 Task: Emphasize the color of a flower against a monochromatic background.
Action: Mouse moved to (681, 450)
Screenshot: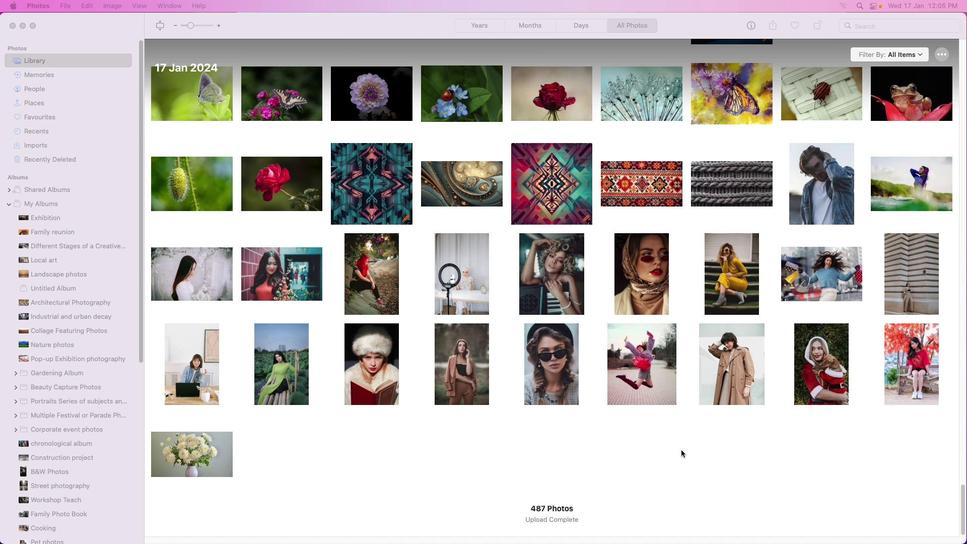 
Action: Mouse pressed left at (681, 450)
Screenshot: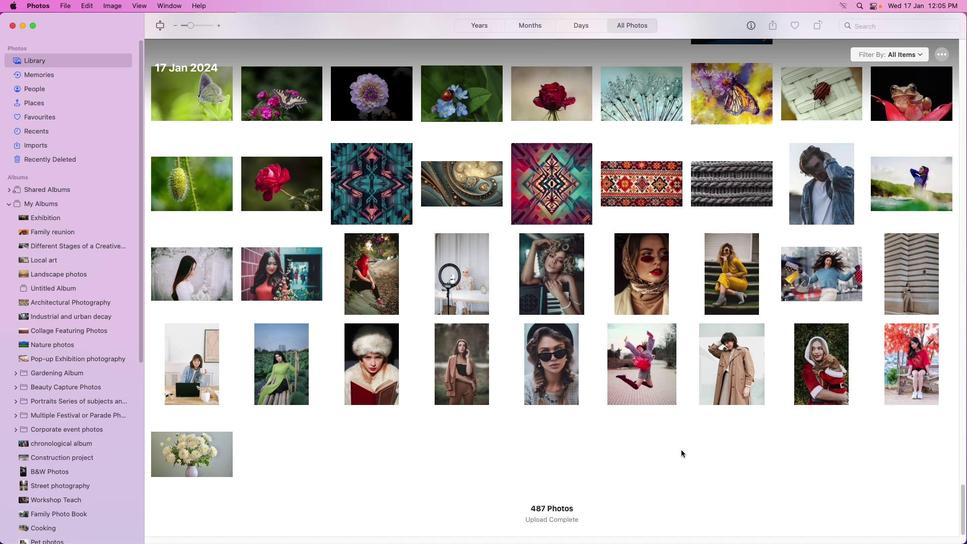 
Action: Mouse moved to (226, 449)
Screenshot: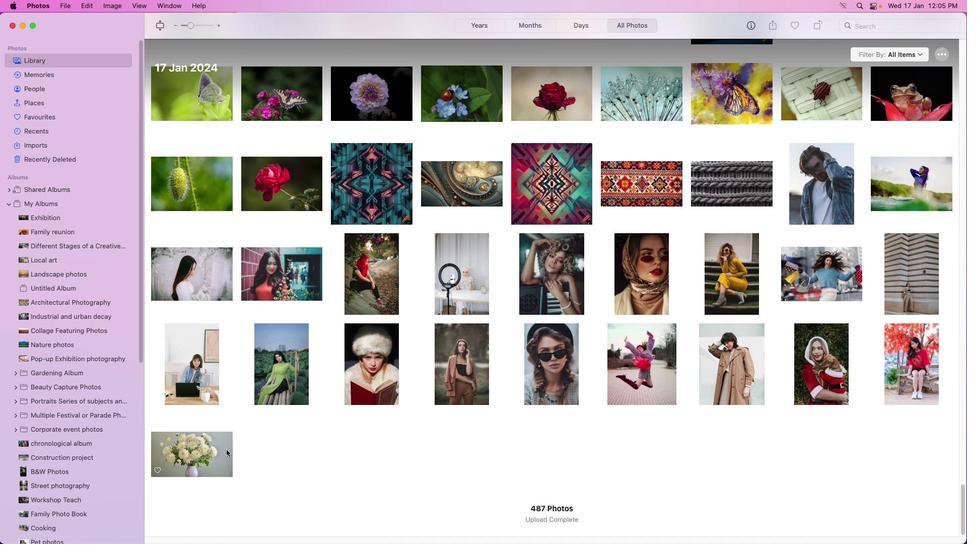 
Action: Mouse pressed left at (226, 449)
Screenshot: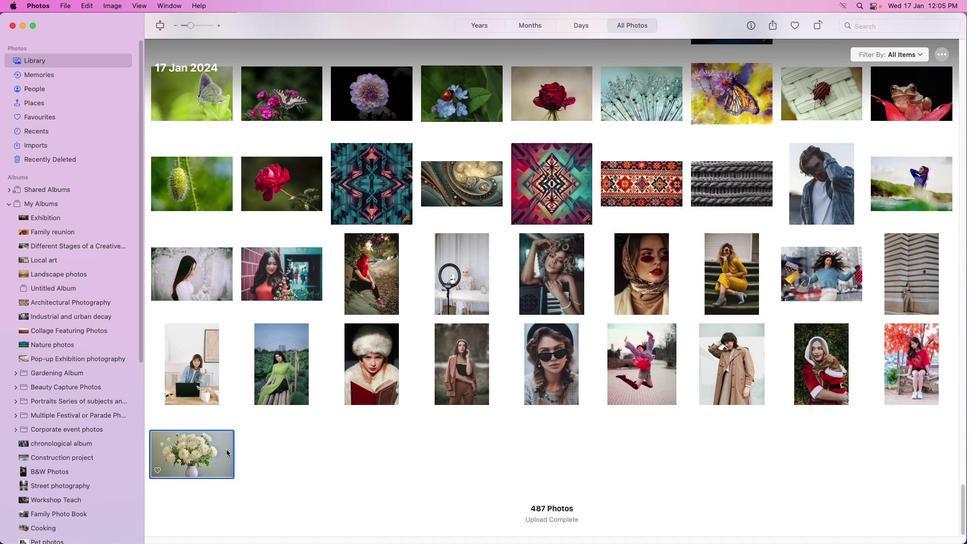 
Action: Mouse moved to (227, 450)
Screenshot: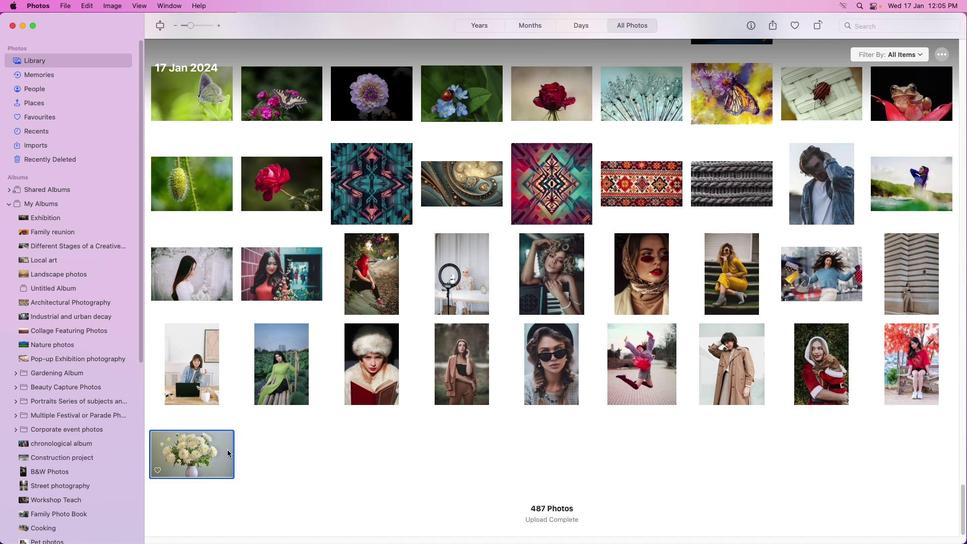 
Action: Mouse pressed left at (227, 450)
Screenshot: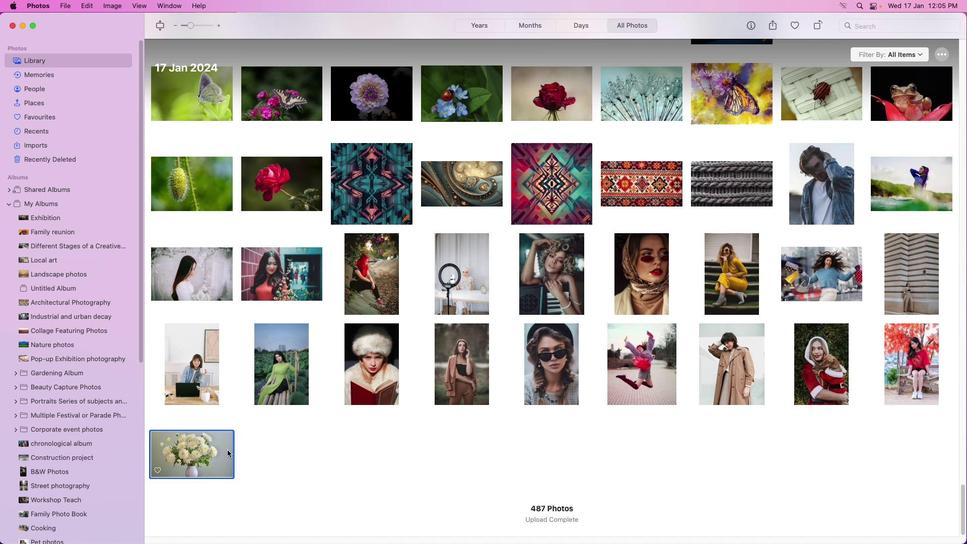 
Action: Mouse pressed left at (227, 450)
Screenshot: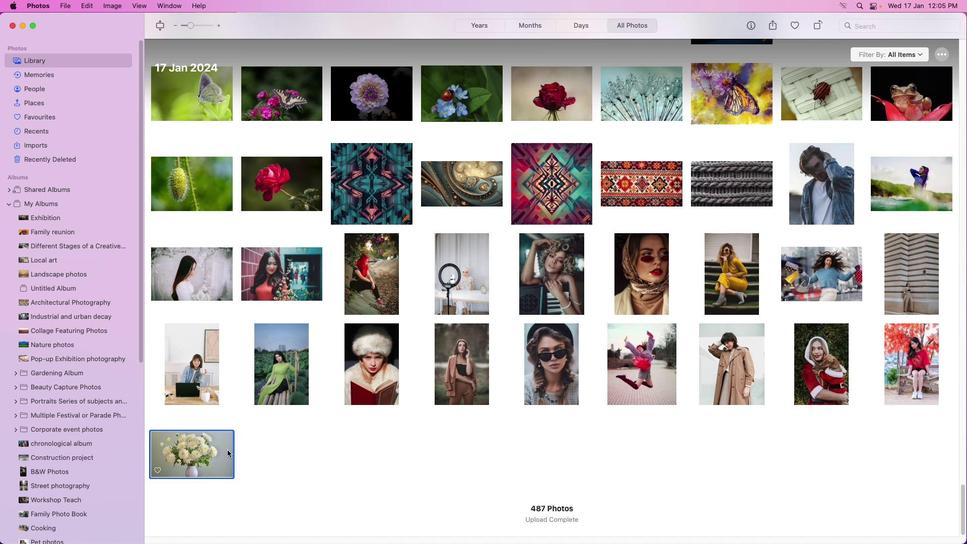 
Action: Mouse moved to (944, 28)
Screenshot: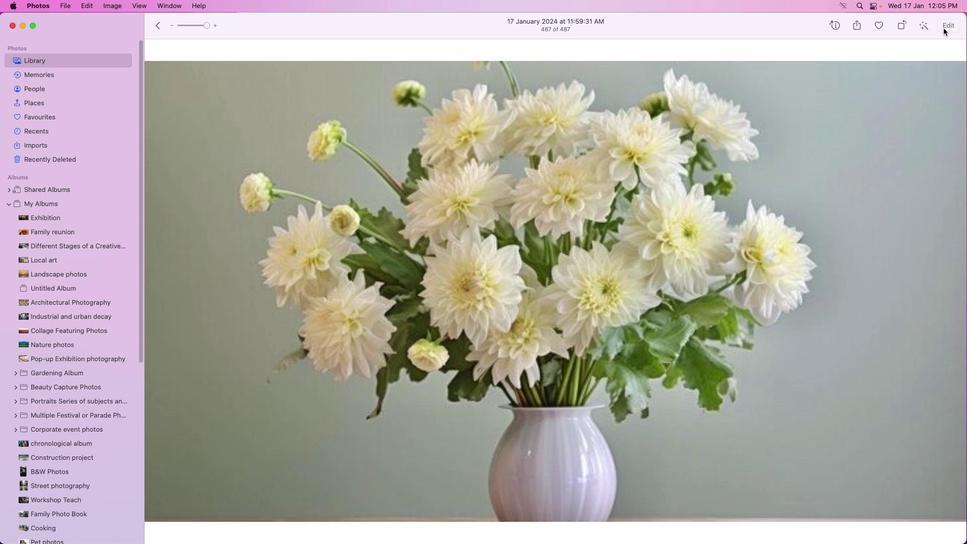 
Action: Mouse pressed left at (944, 28)
Screenshot: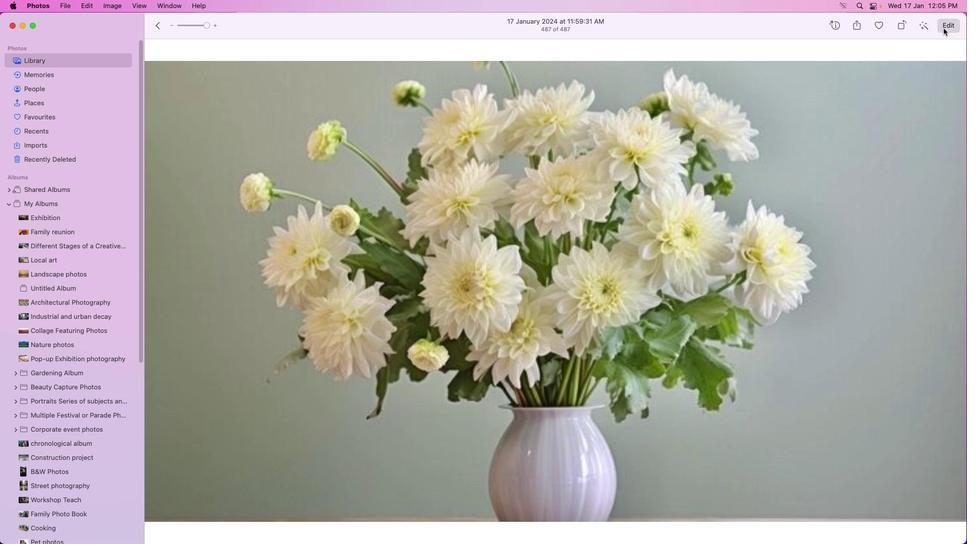 
Action: Mouse moved to (930, 115)
Screenshot: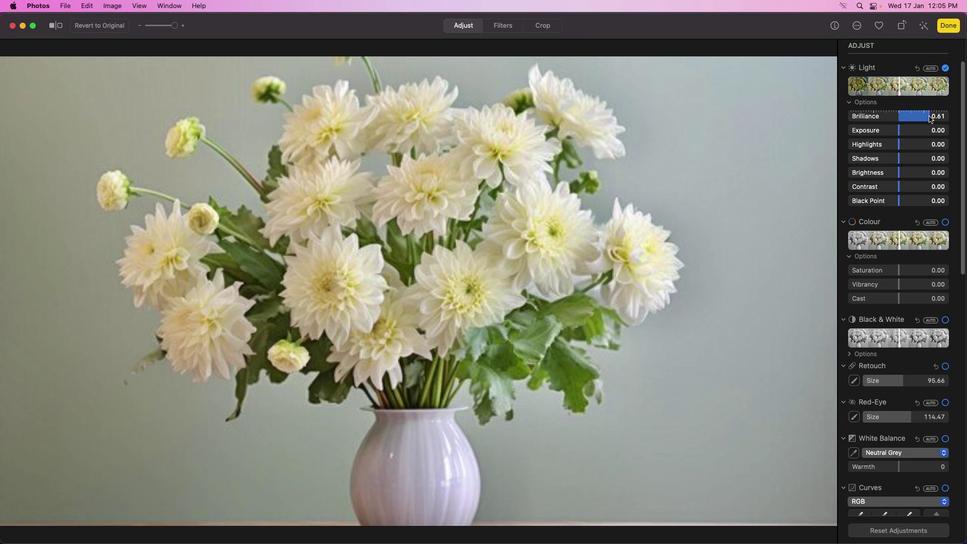 
Action: Mouse pressed left at (930, 115)
Screenshot: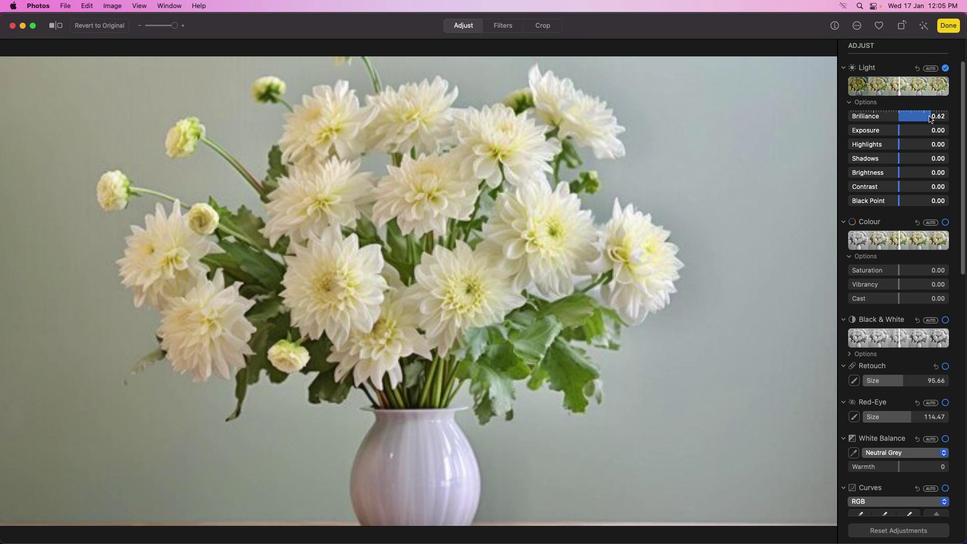 
Action: Mouse moved to (887, 106)
Screenshot: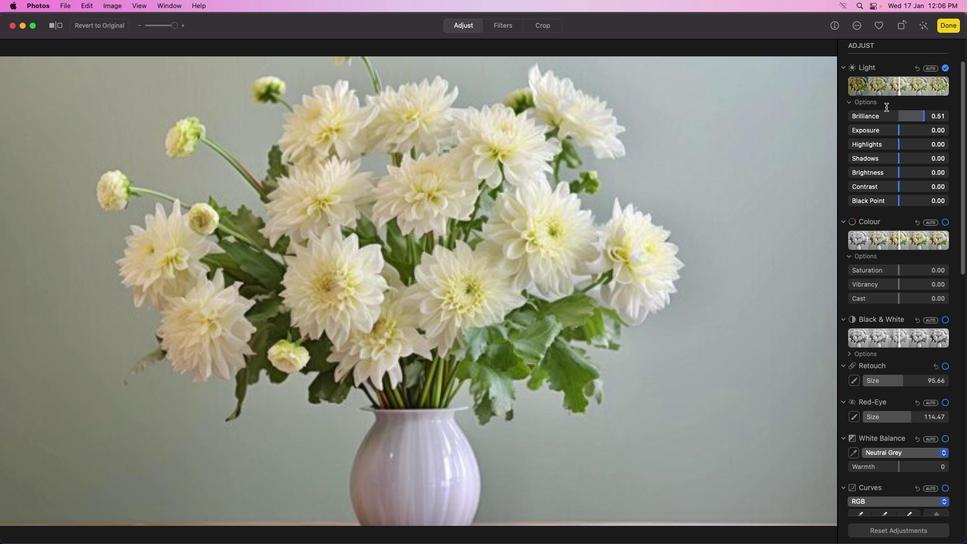 
Action: Mouse pressed left at (887, 106)
Screenshot: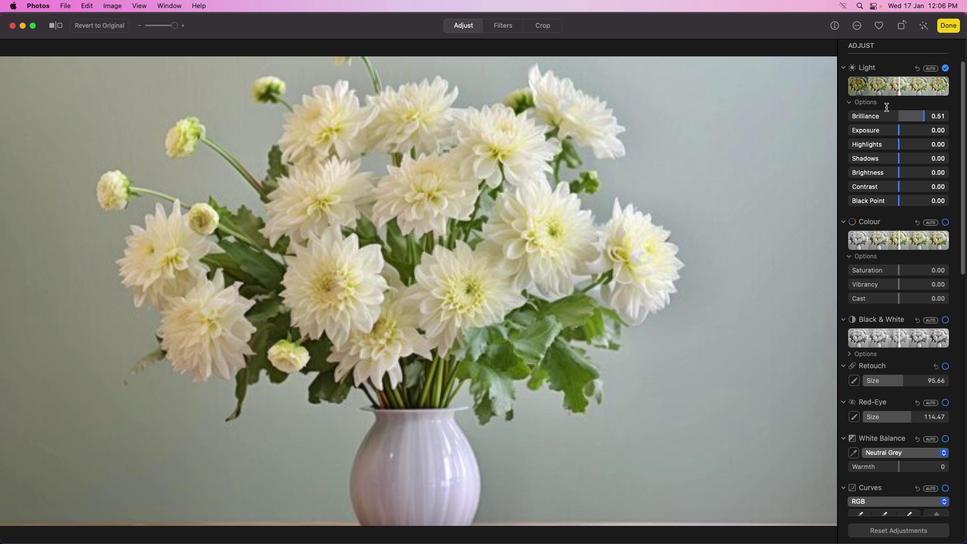 
Action: Mouse moved to (900, 136)
Screenshot: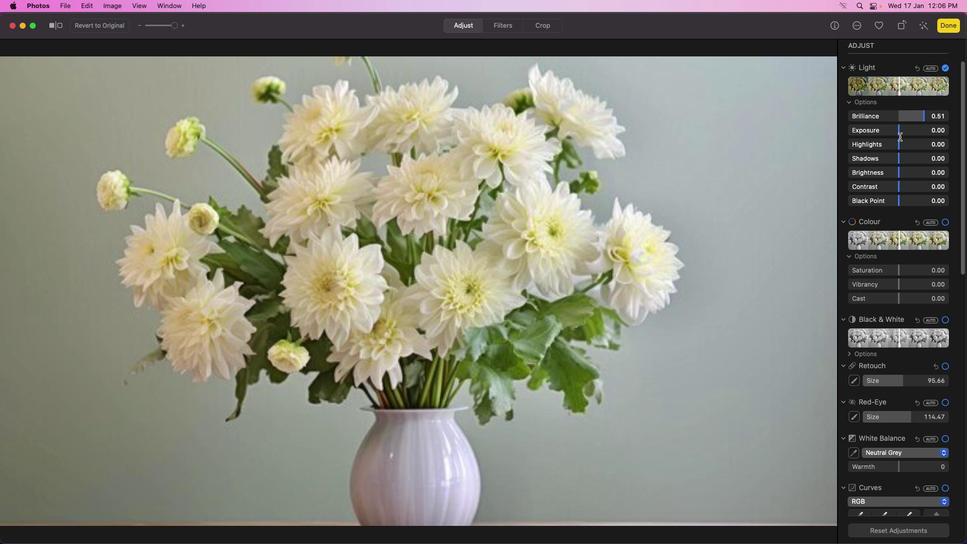 
Action: Mouse pressed left at (900, 136)
Screenshot: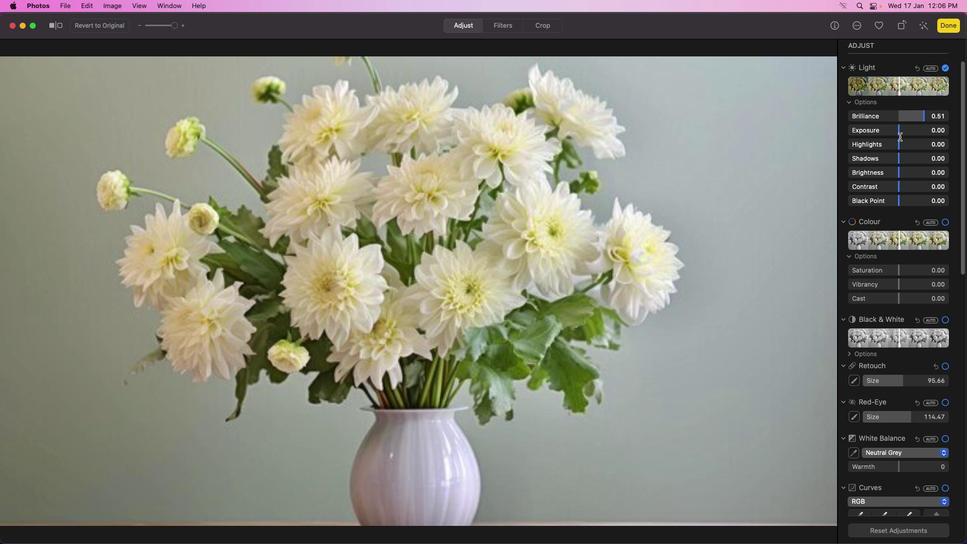 
Action: Mouse moved to (899, 130)
Screenshot: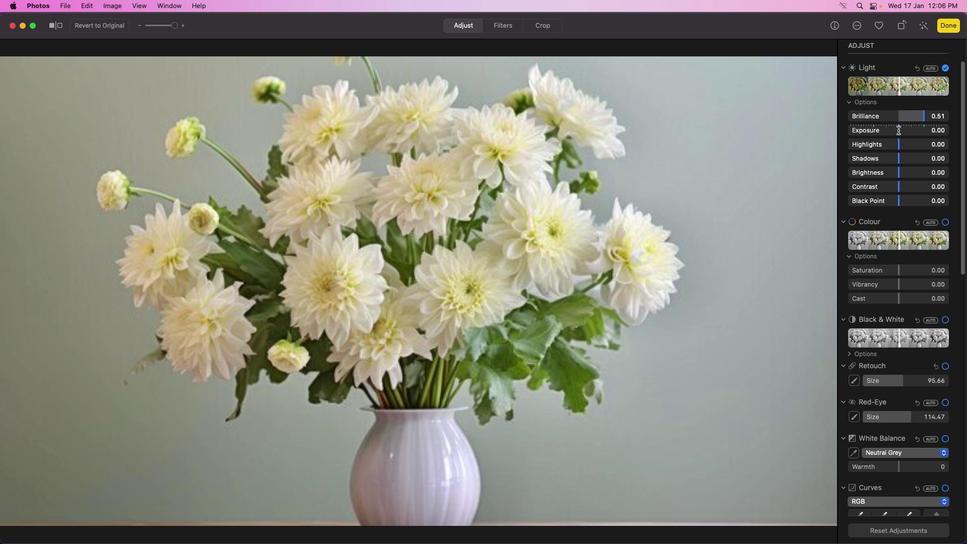 
Action: Mouse pressed left at (899, 130)
Screenshot: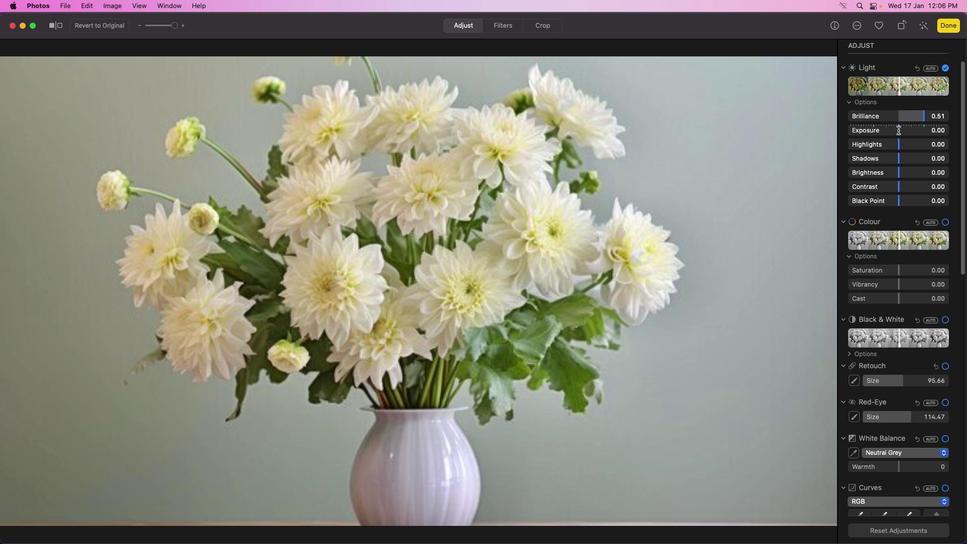
Action: Mouse moved to (900, 144)
Screenshot: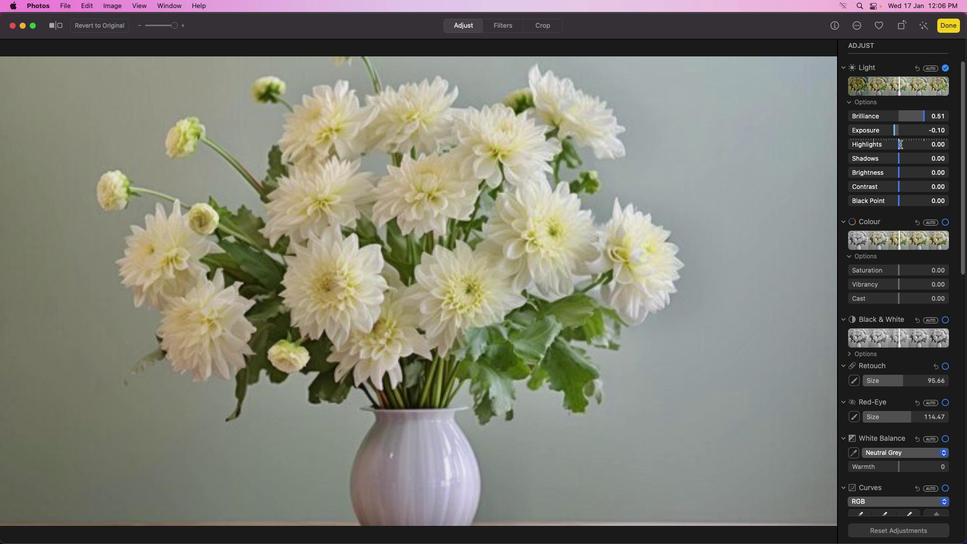 
Action: Mouse pressed left at (900, 144)
Screenshot: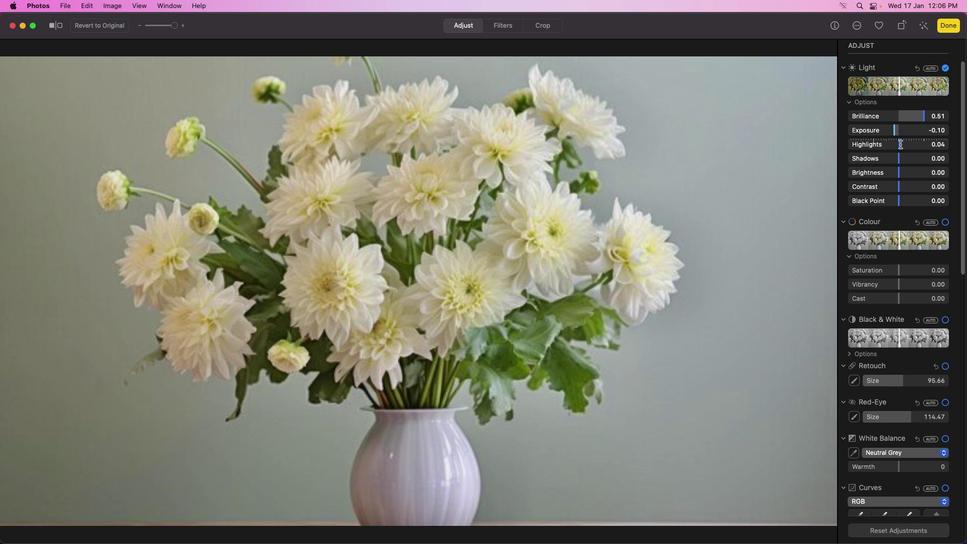 
Action: Mouse moved to (922, 259)
Screenshot: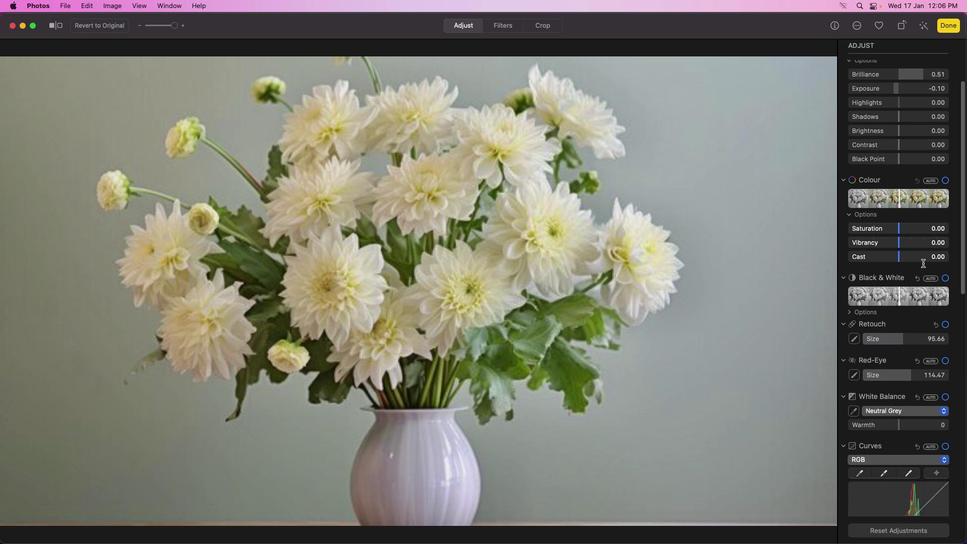 
Action: Mouse scrolled (922, 259) with delta (0, 0)
Screenshot: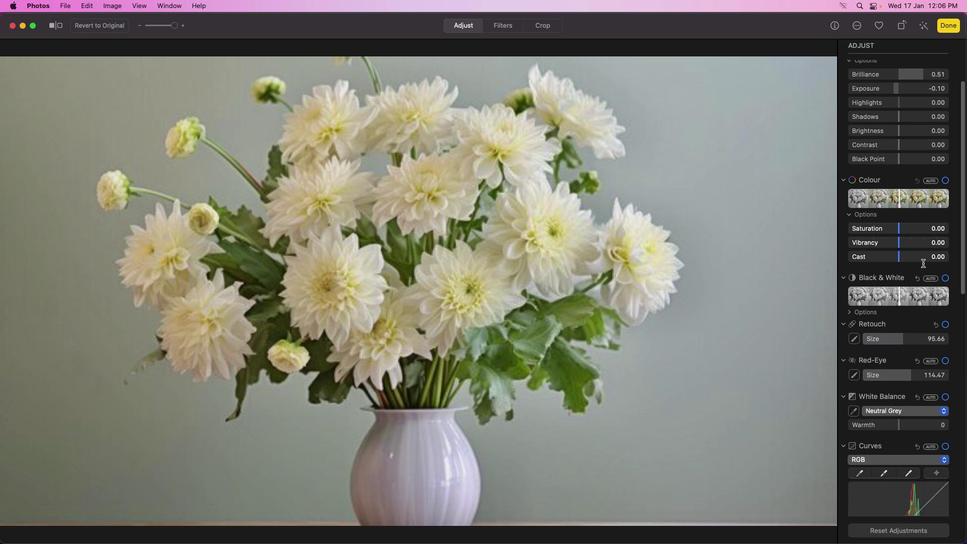
Action: Mouse moved to (923, 261)
Screenshot: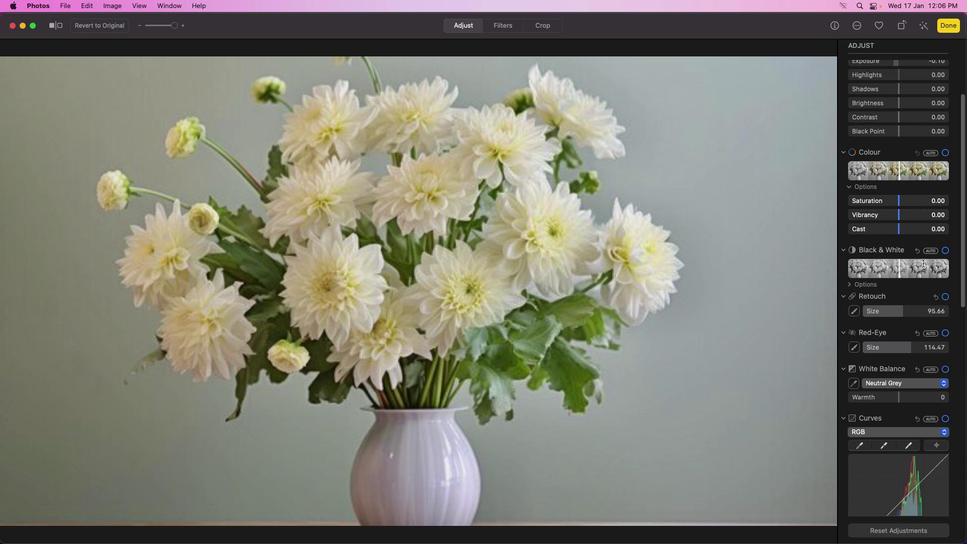 
Action: Mouse scrolled (923, 261) with delta (0, 0)
Screenshot: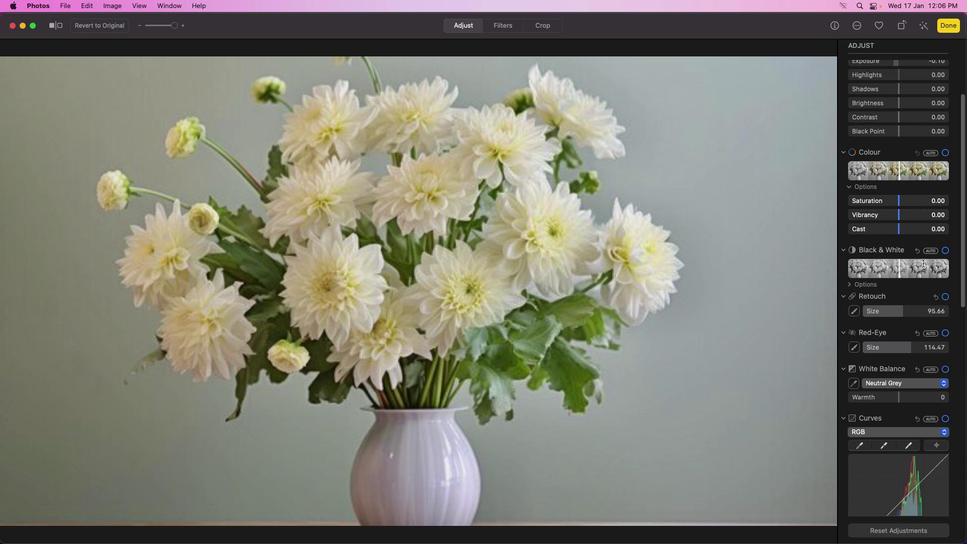 
Action: Mouse moved to (923, 262)
Screenshot: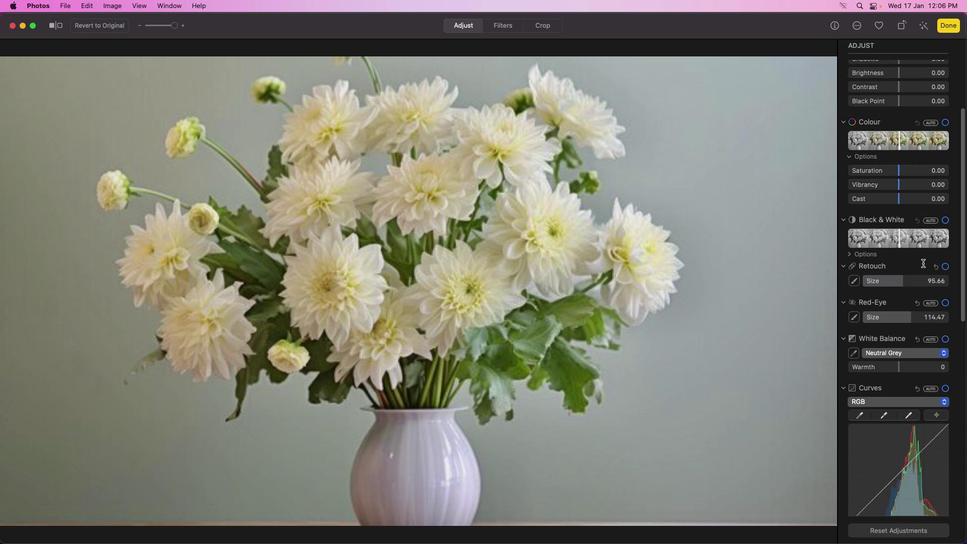 
Action: Mouse scrolled (923, 262) with delta (0, -1)
Screenshot: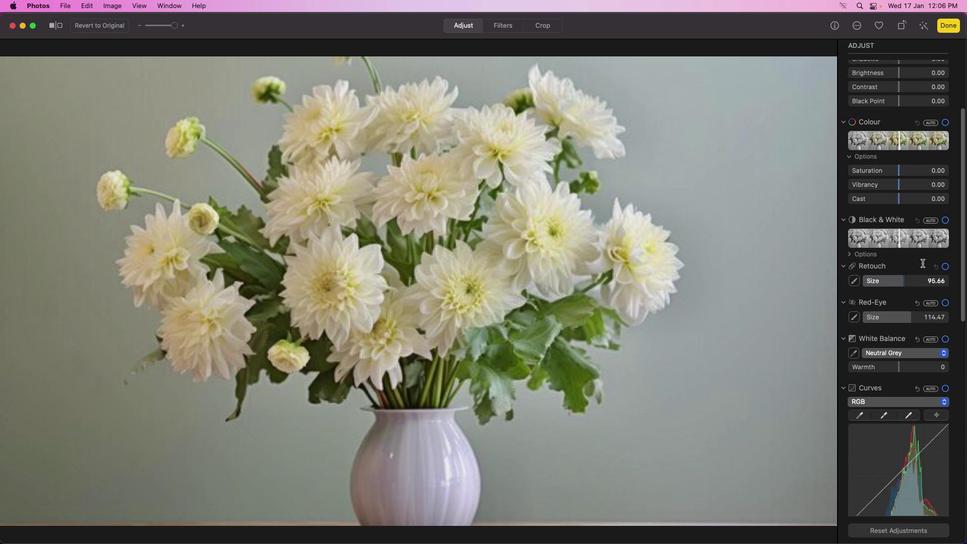 
Action: Mouse moved to (923, 262)
Screenshot: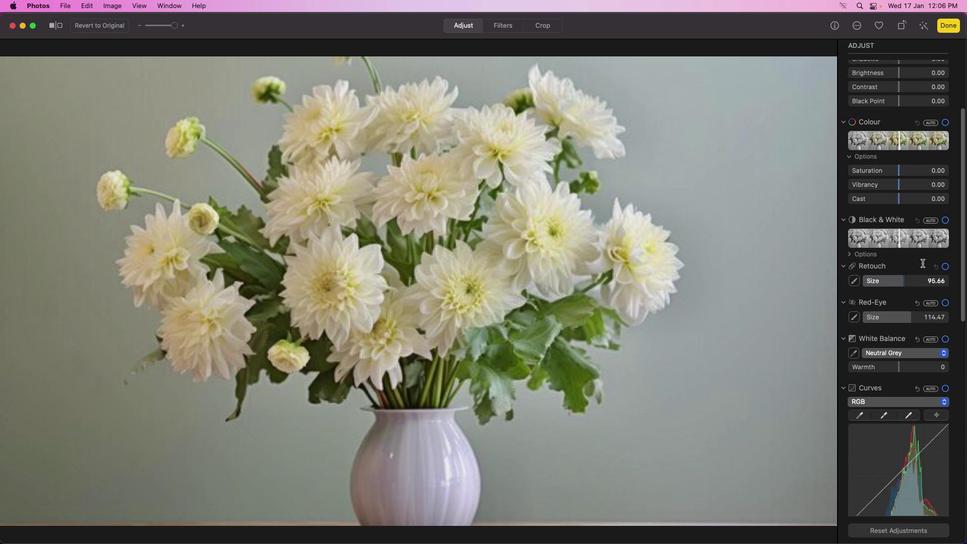 
Action: Mouse scrolled (923, 262) with delta (0, -2)
Screenshot: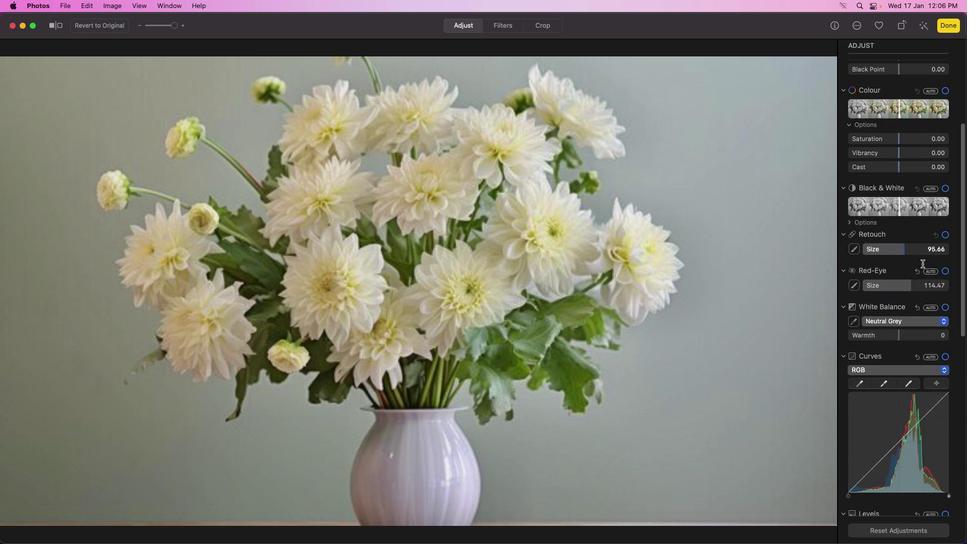 
Action: Mouse moved to (923, 263)
Screenshot: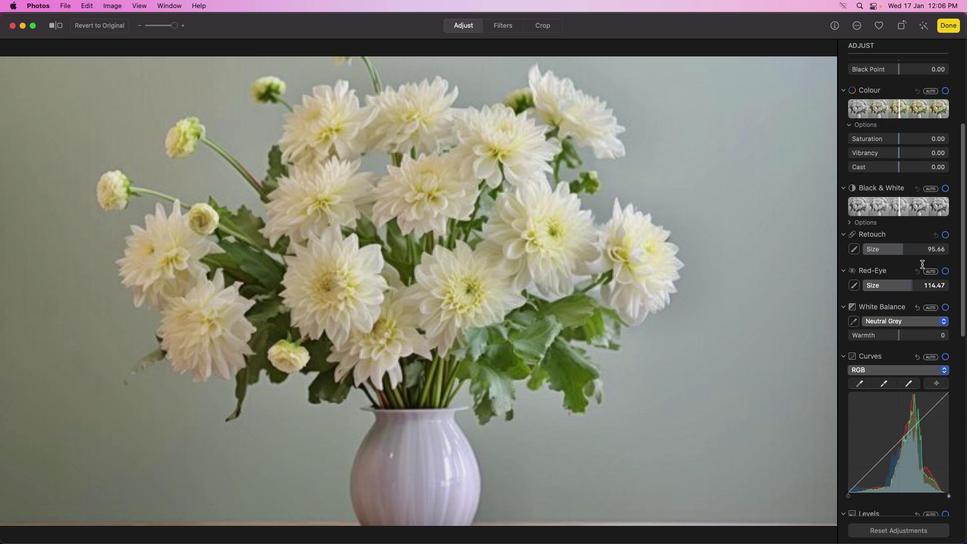 
Action: Mouse scrolled (923, 263) with delta (0, -2)
Screenshot: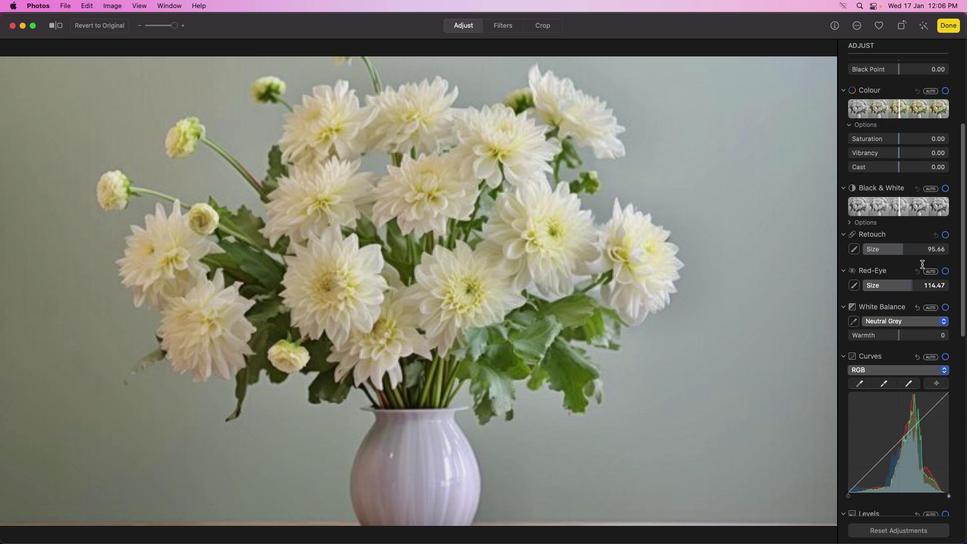 
Action: Mouse moved to (923, 263)
Screenshot: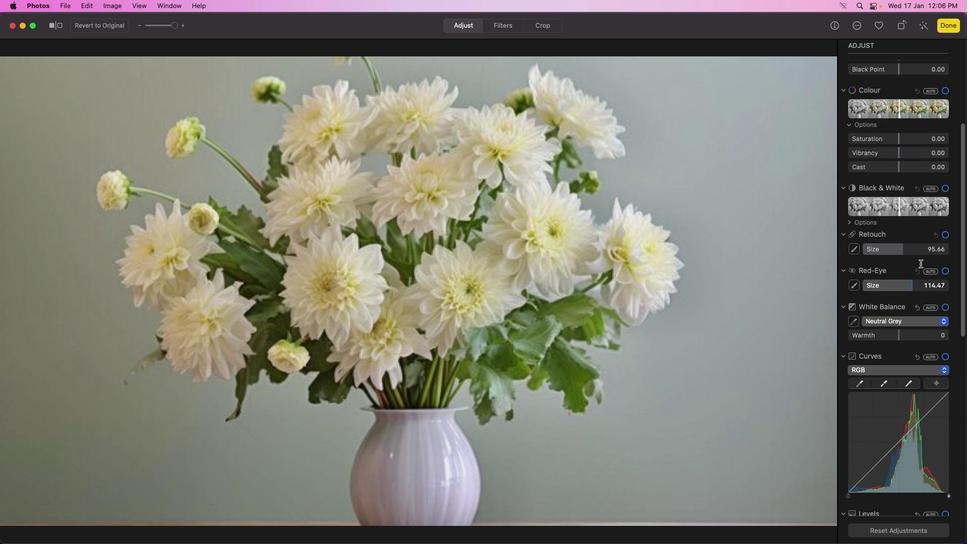
Action: Mouse scrolled (923, 263) with delta (0, -3)
Screenshot: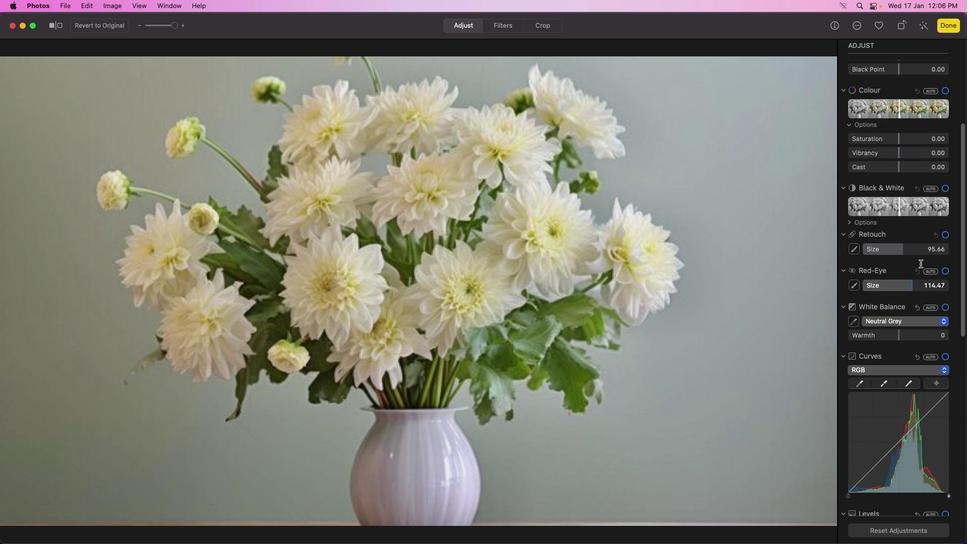 
Action: Mouse moved to (923, 263)
Screenshot: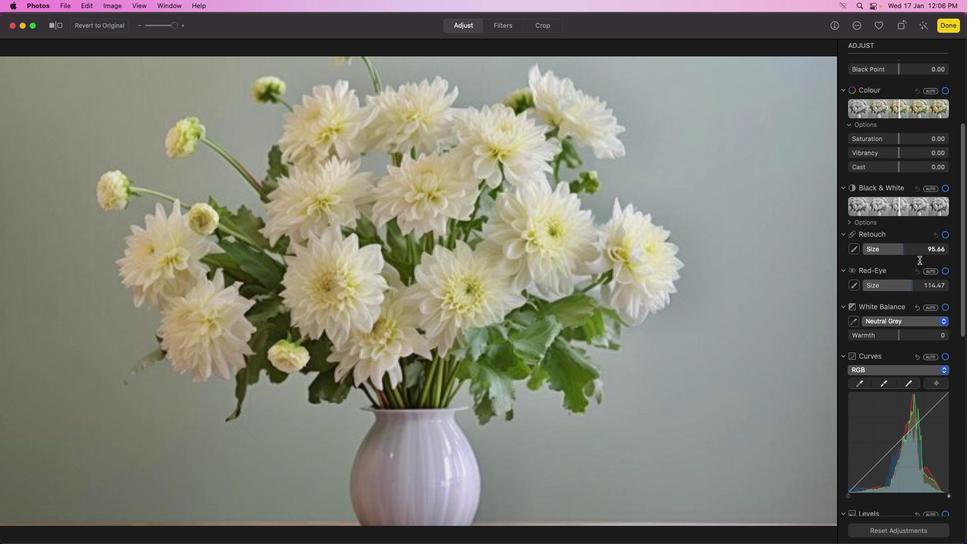 
Action: Mouse scrolled (923, 263) with delta (0, -3)
Screenshot: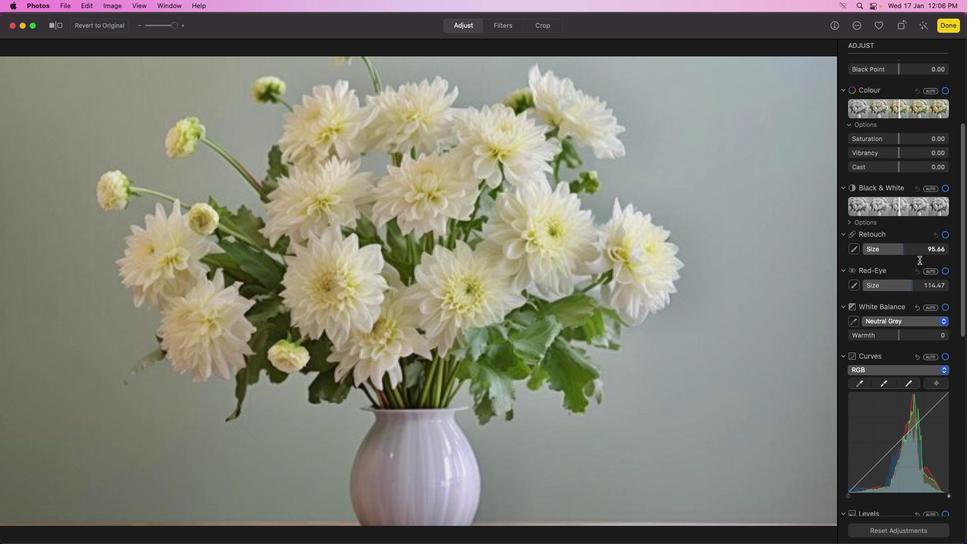 
Action: Mouse moved to (919, 265)
Screenshot: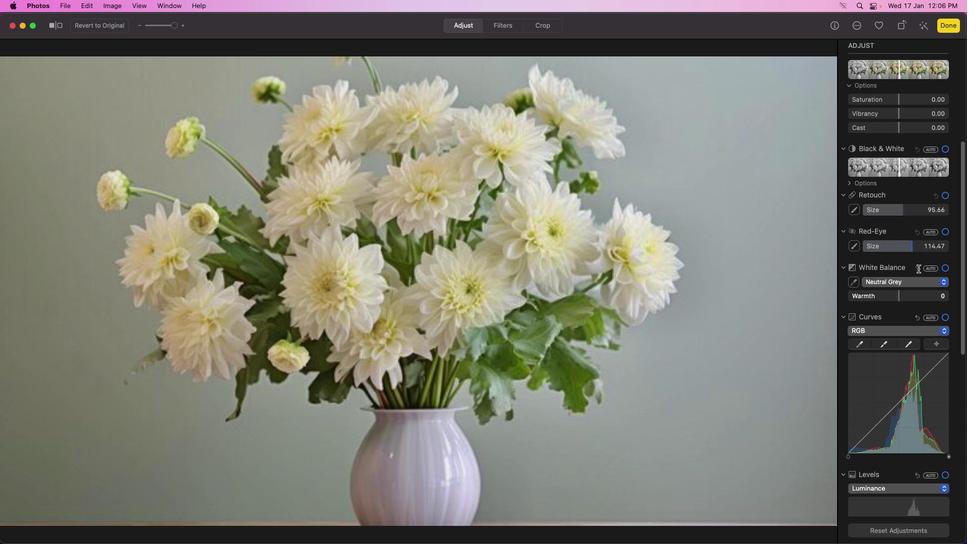 
Action: Mouse scrolled (919, 265) with delta (0, 0)
Screenshot: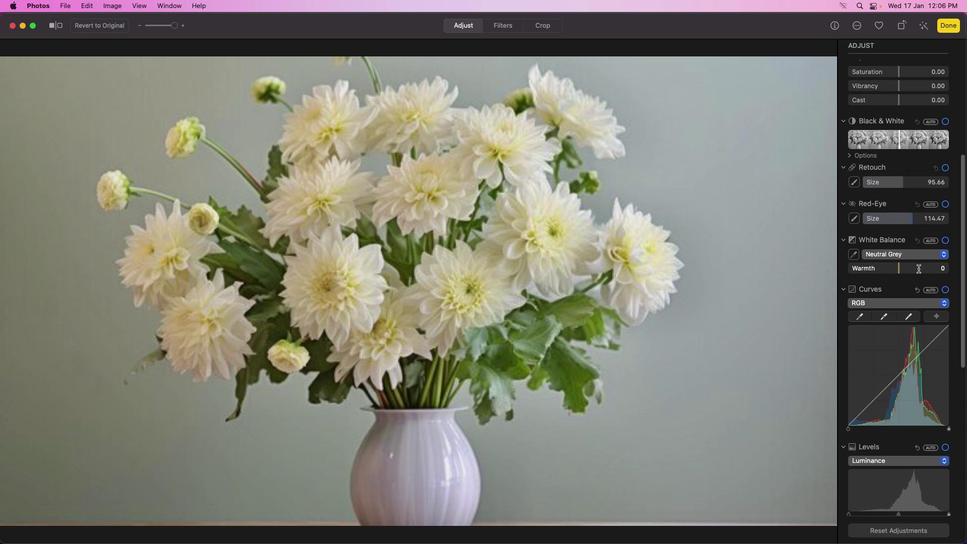 
Action: Mouse moved to (919, 267)
Screenshot: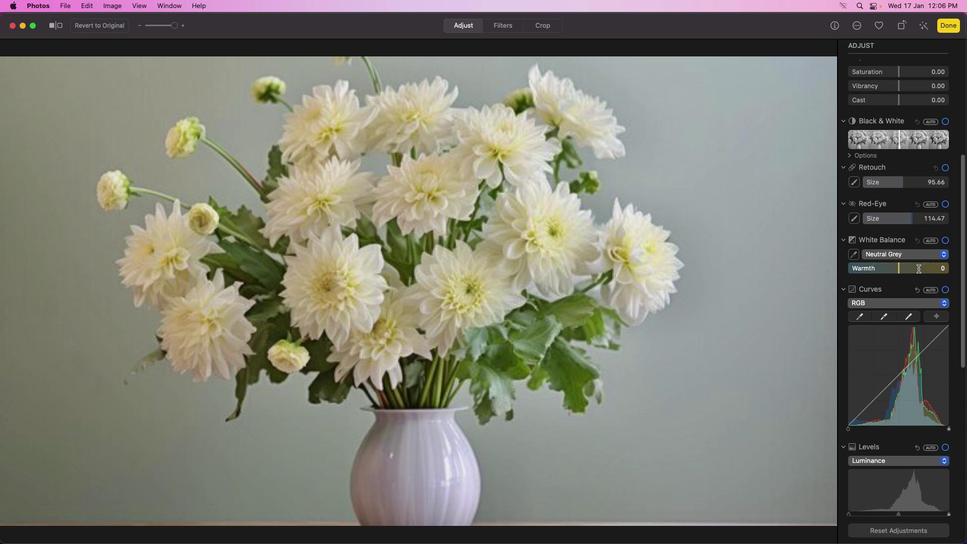 
Action: Mouse scrolled (919, 267) with delta (0, 0)
Screenshot: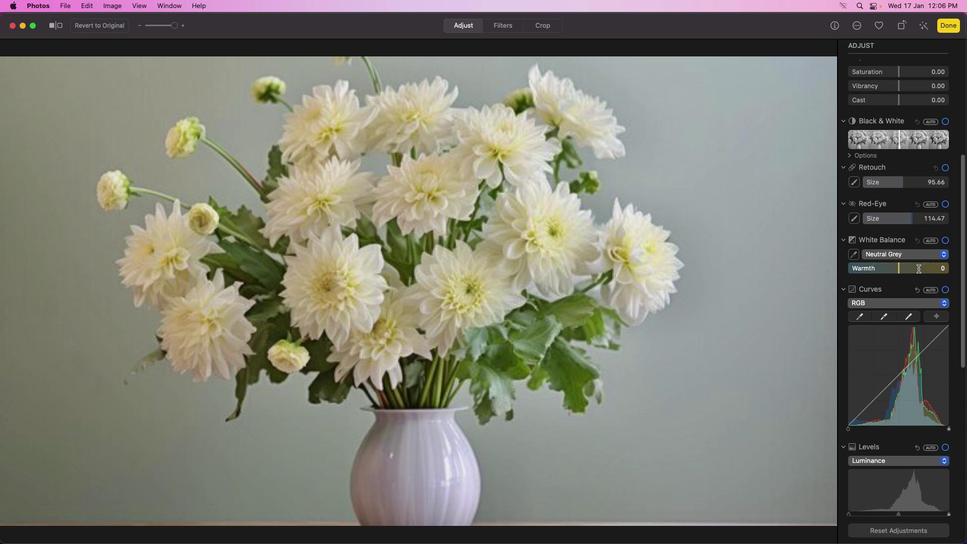 
Action: Mouse moved to (918, 268)
Screenshot: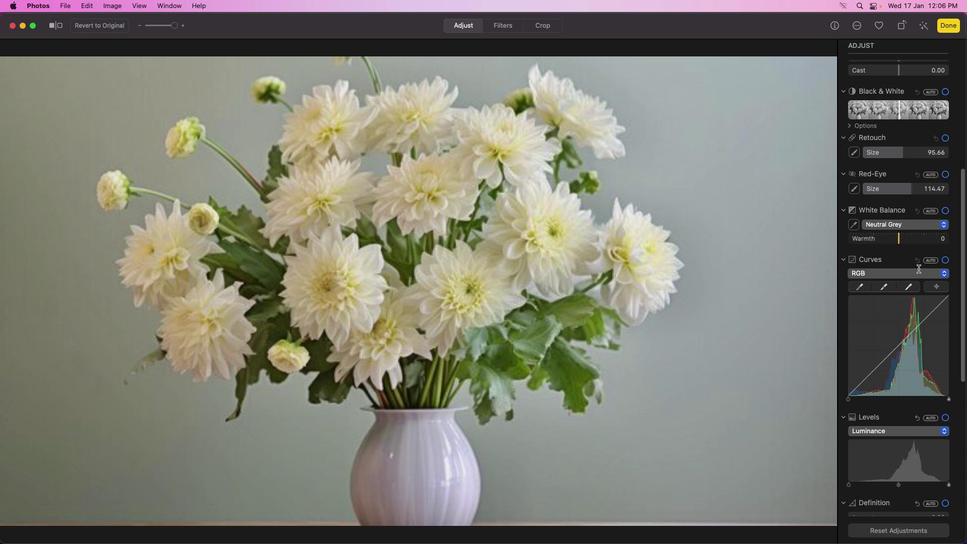 
Action: Mouse scrolled (918, 268) with delta (0, -1)
Screenshot: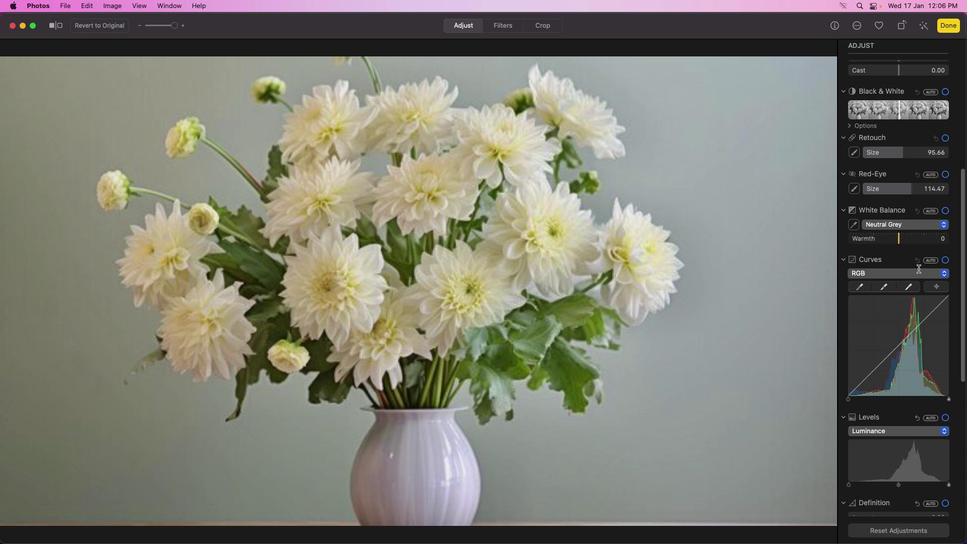 
Action: Mouse scrolled (918, 268) with delta (0, -2)
Screenshot: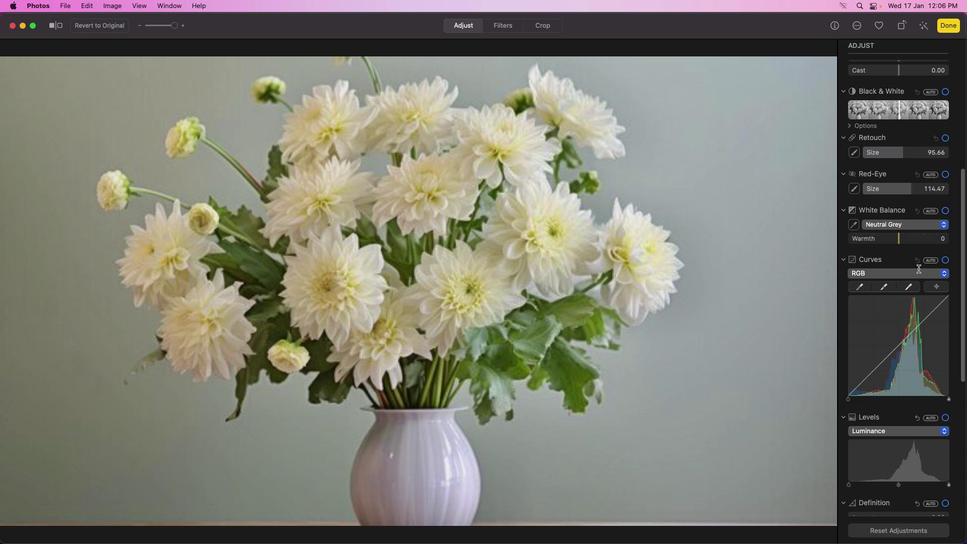 
Action: Mouse moved to (918, 268)
Screenshot: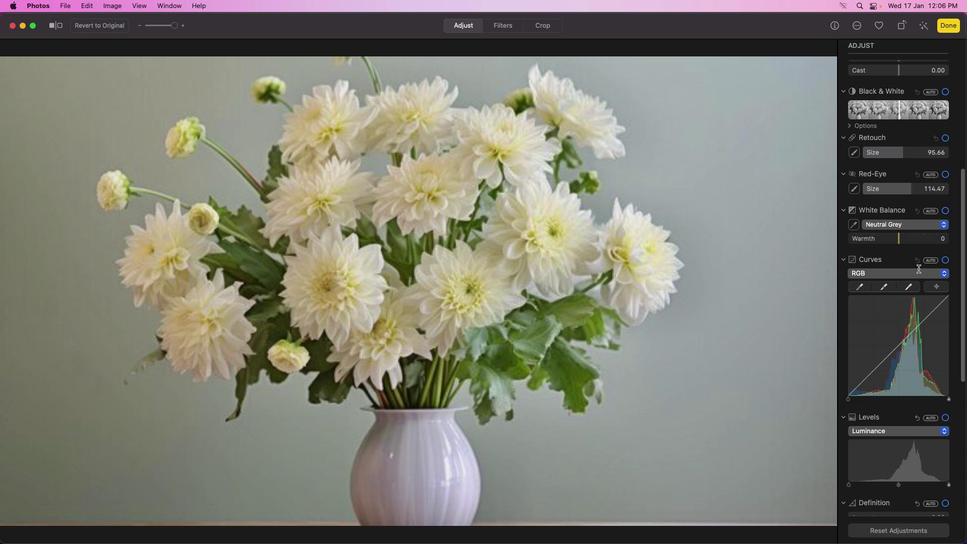 
Action: Mouse scrolled (918, 268) with delta (0, -2)
Screenshot: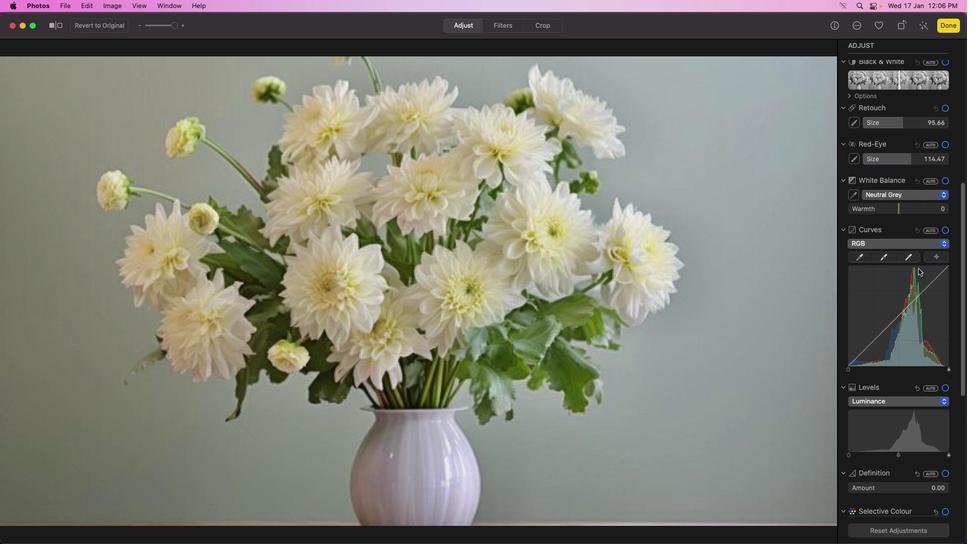 
Action: Mouse scrolled (918, 268) with delta (0, -2)
Screenshot: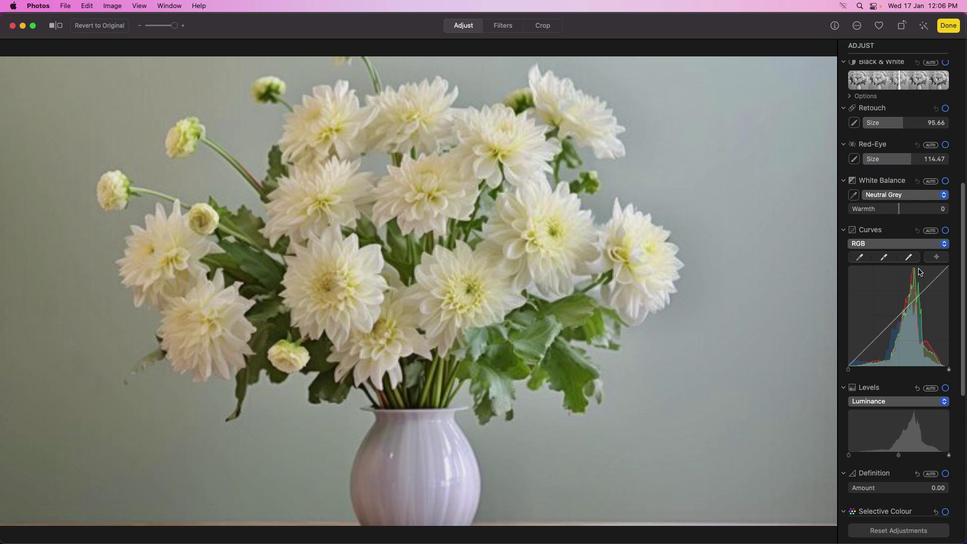 
Action: Mouse scrolled (918, 268) with delta (0, -2)
Screenshot: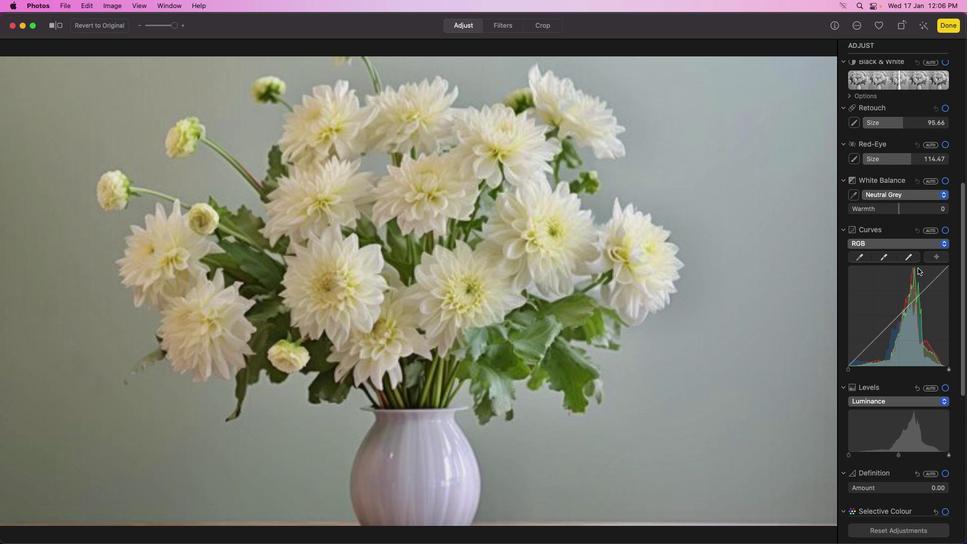
Action: Mouse moved to (915, 265)
Screenshot: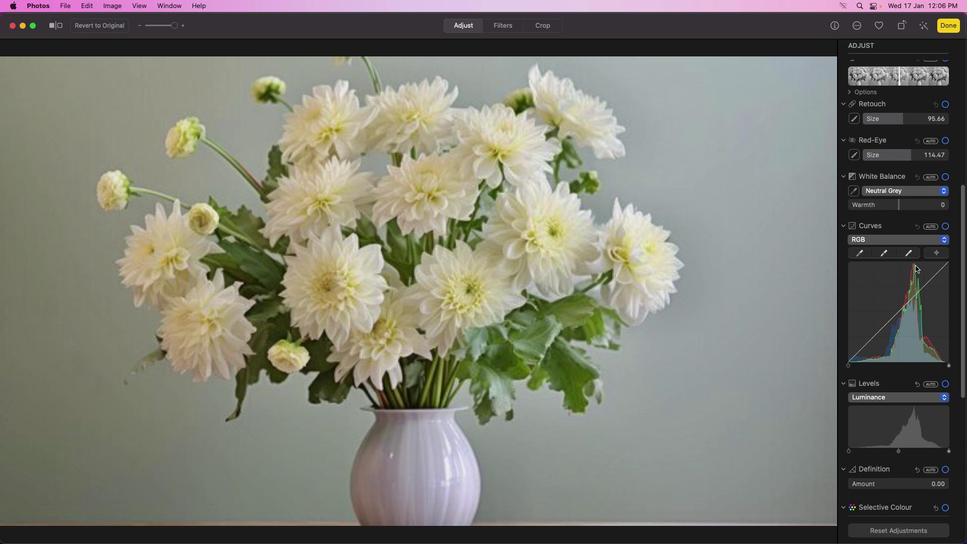
Action: Mouse scrolled (915, 265) with delta (0, 0)
Screenshot: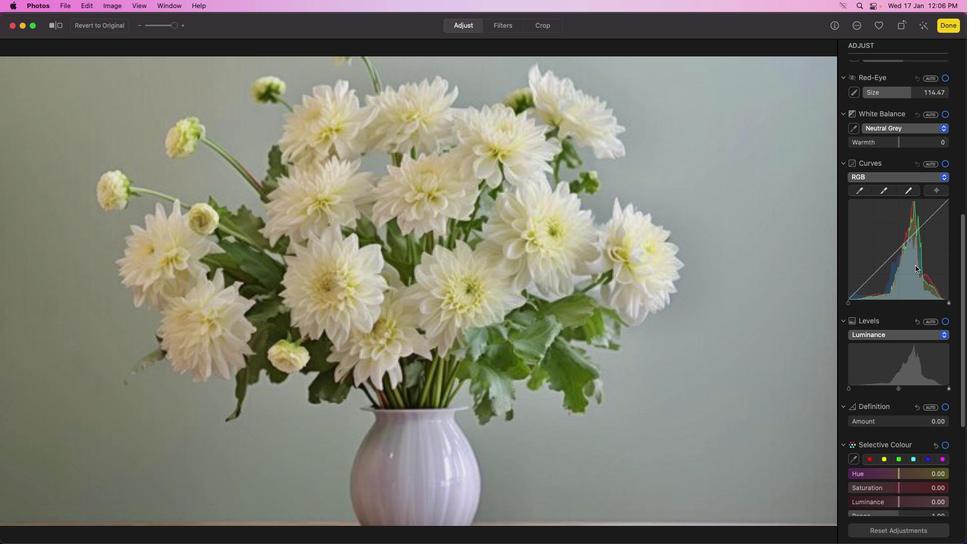 
Action: Mouse scrolled (915, 265) with delta (0, 0)
Screenshot: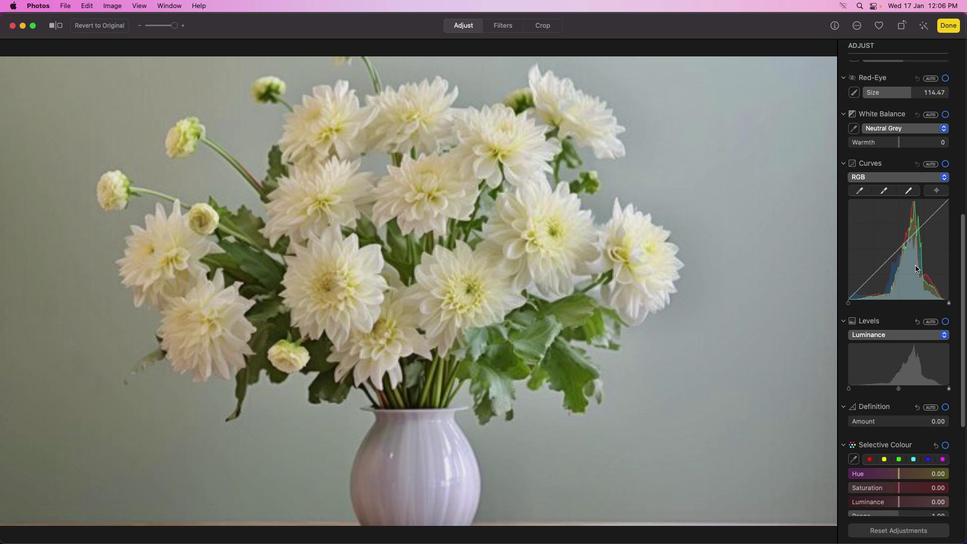 
Action: Mouse scrolled (915, 265) with delta (0, -1)
Screenshot: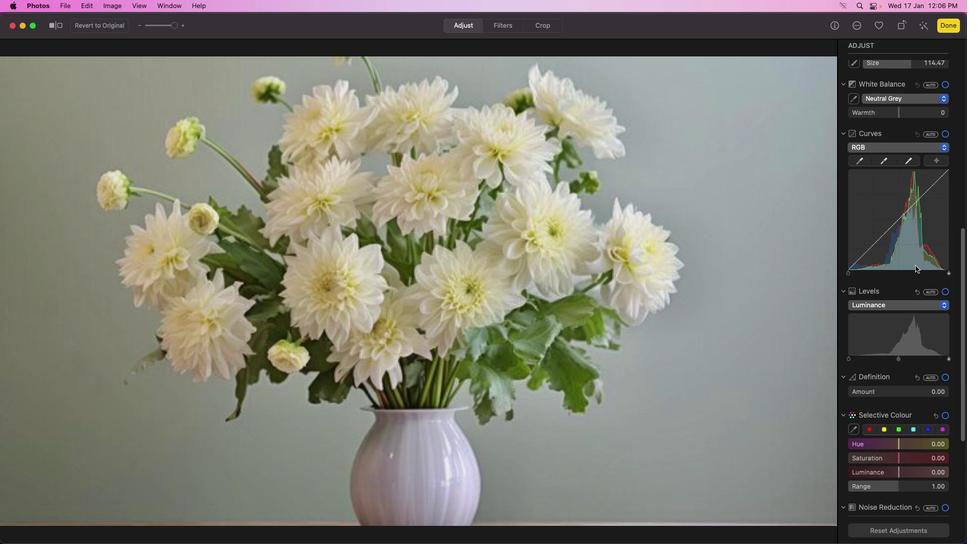 
Action: Mouse scrolled (915, 265) with delta (0, -2)
Screenshot: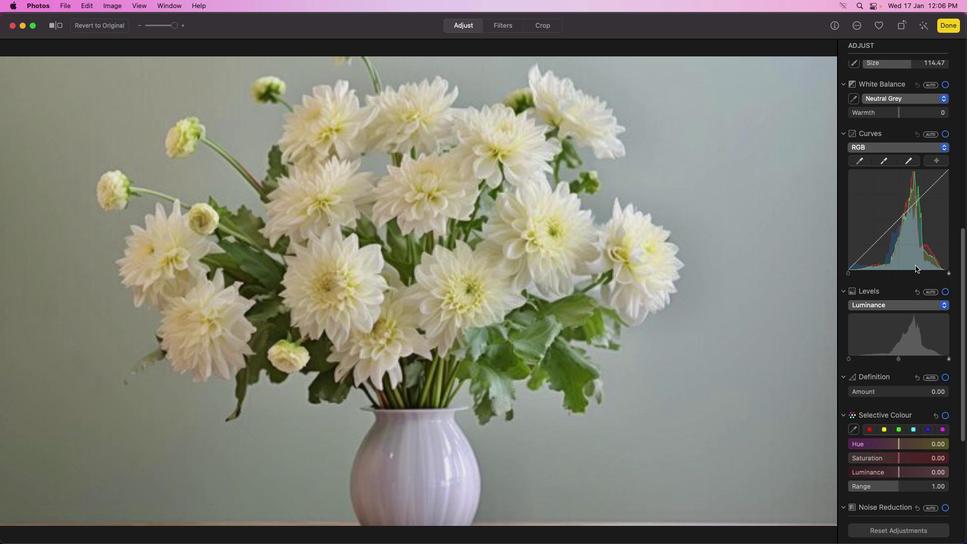 
Action: Mouse scrolled (915, 265) with delta (0, -2)
Screenshot: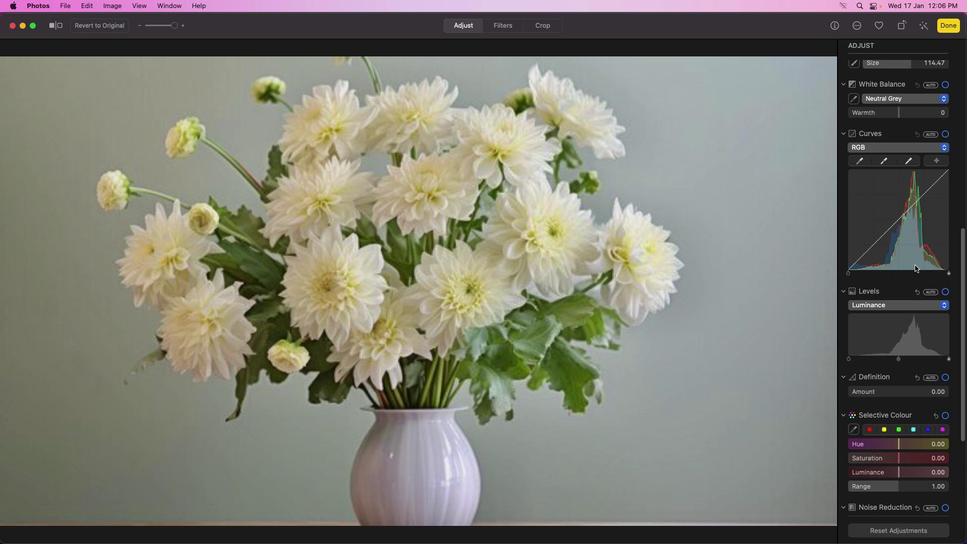 
Action: Mouse scrolled (915, 265) with delta (0, -2)
Screenshot: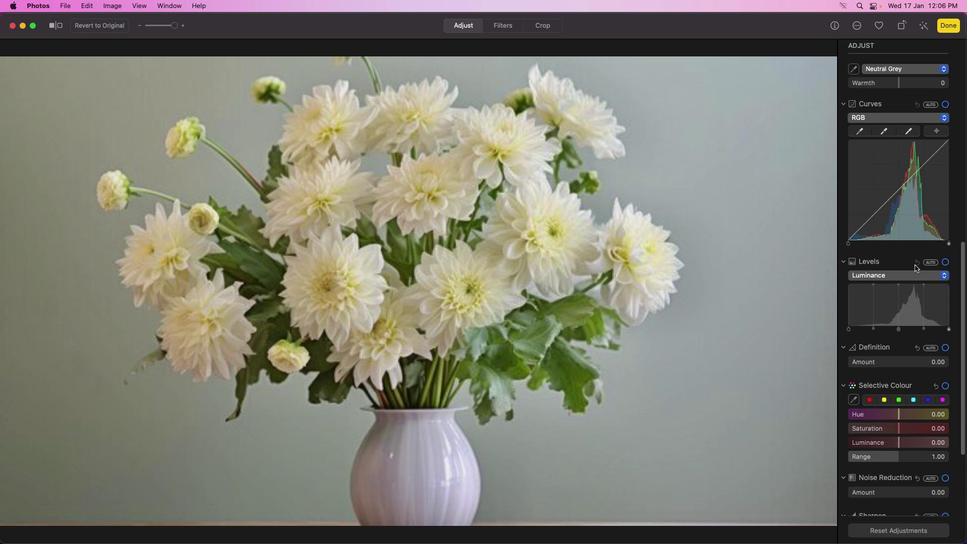 
Action: Mouse moved to (915, 265)
Screenshot: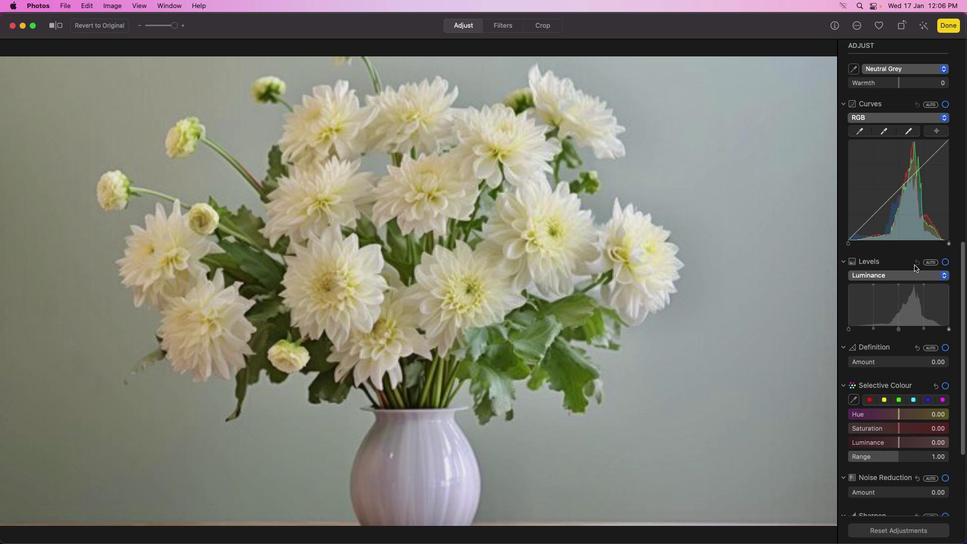 
Action: Mouse scrolled (915, 265) with delta (0, -2)
Screenshot: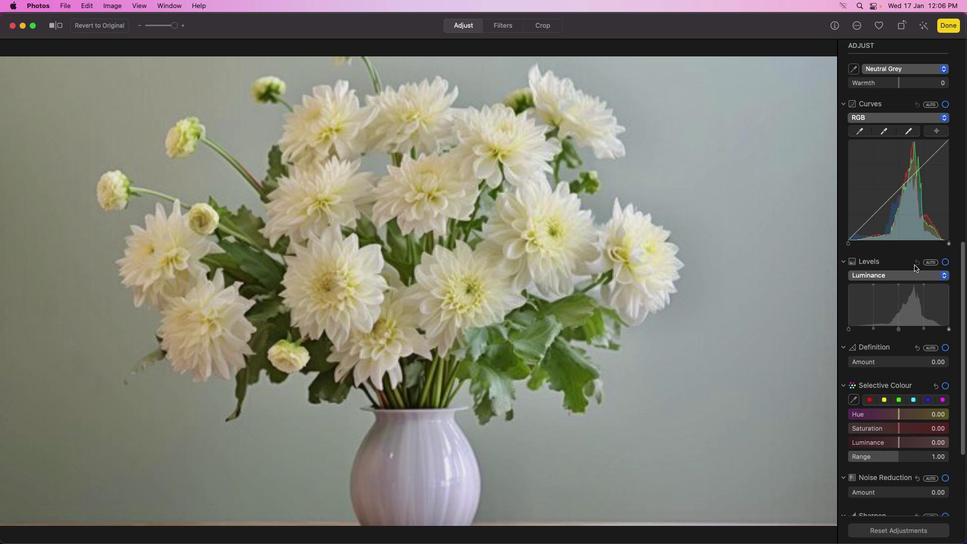 
Action: Mouse moved to (914, 287)
Screenshot: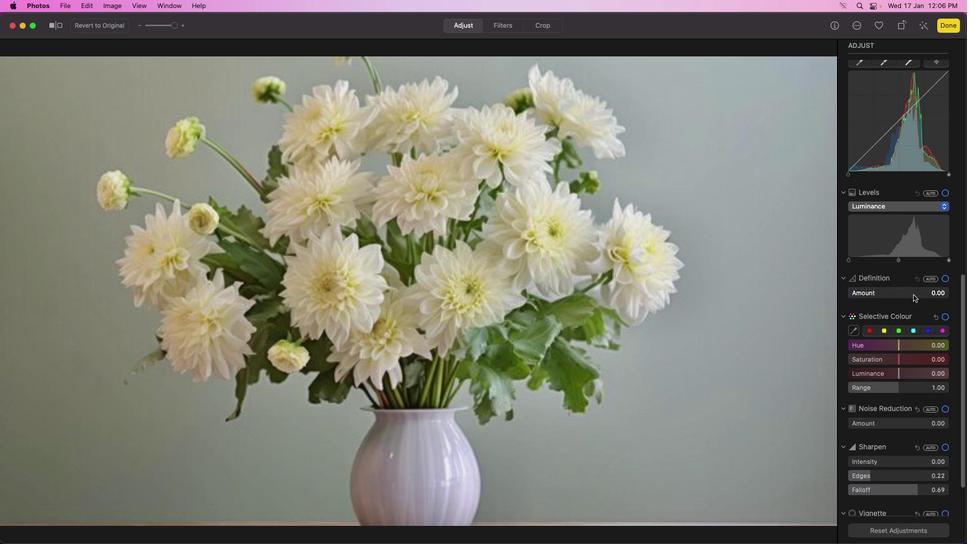 
Action: Mouse scrolled (914, 287) with delta (0, 0)
Screenshot: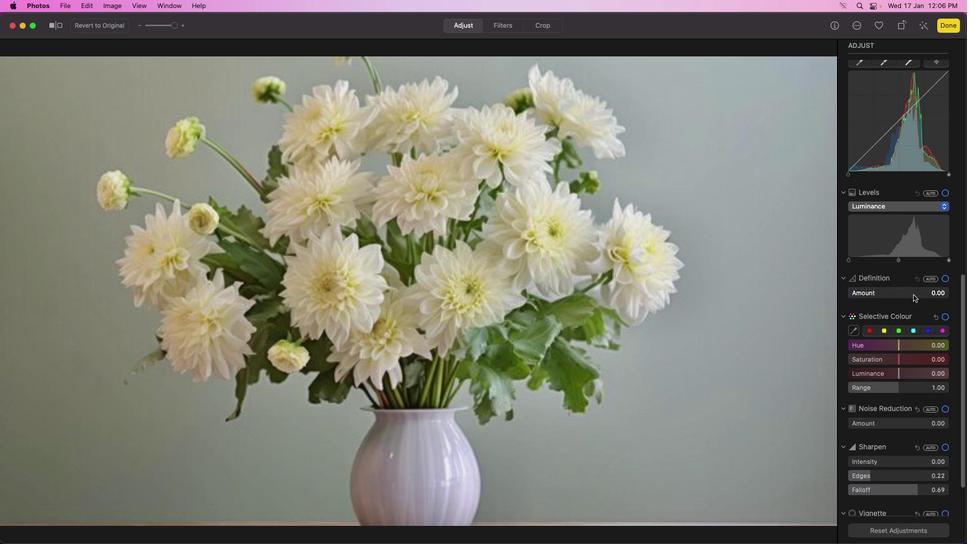 
Action: Mouse moved to (914, 294)
Screenshot: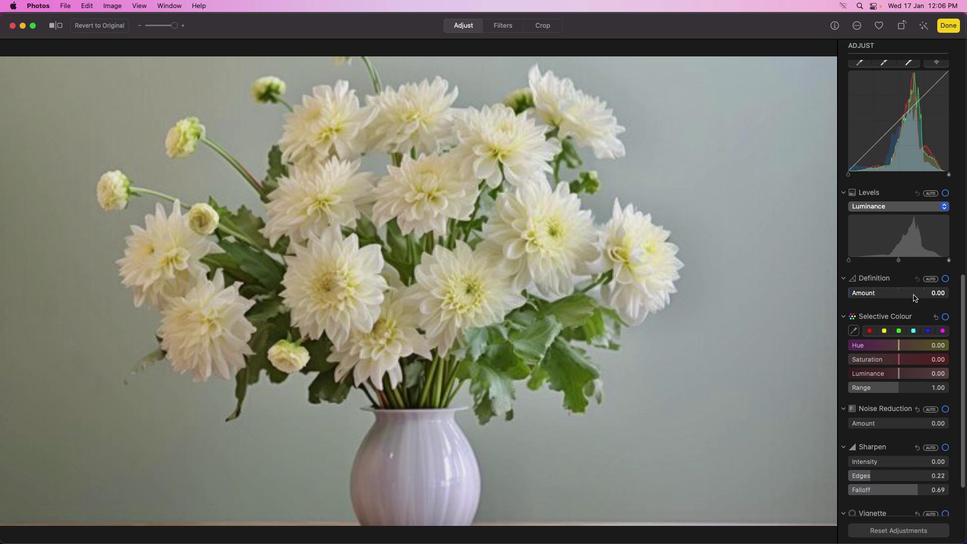 
Action: Mouse scrolled (914, 294) with delta (0, 0)
Screenshot: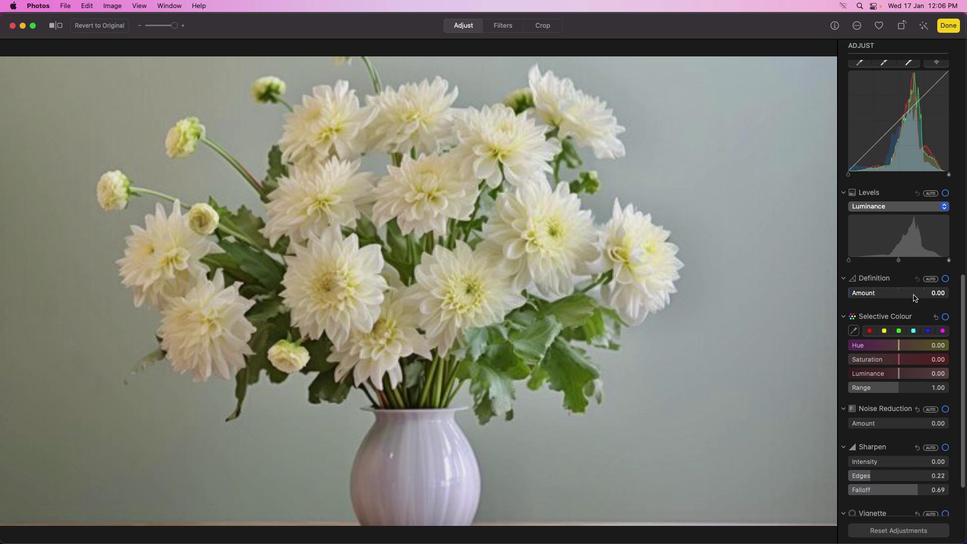 
Action: Mouse moved to (915, 294)
Screenshot: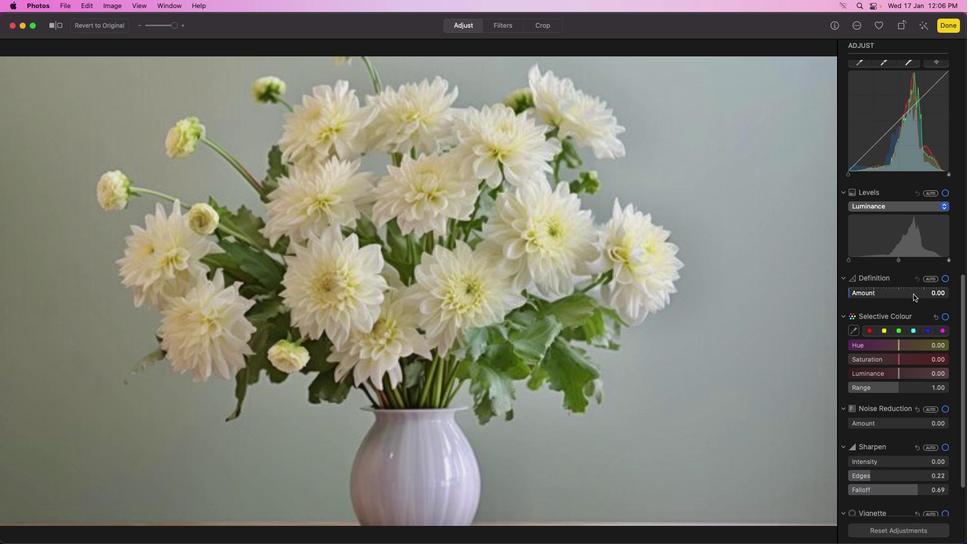 
Action: Mouse scrolled (915, 294) with delta (0, -1)
Screenshot: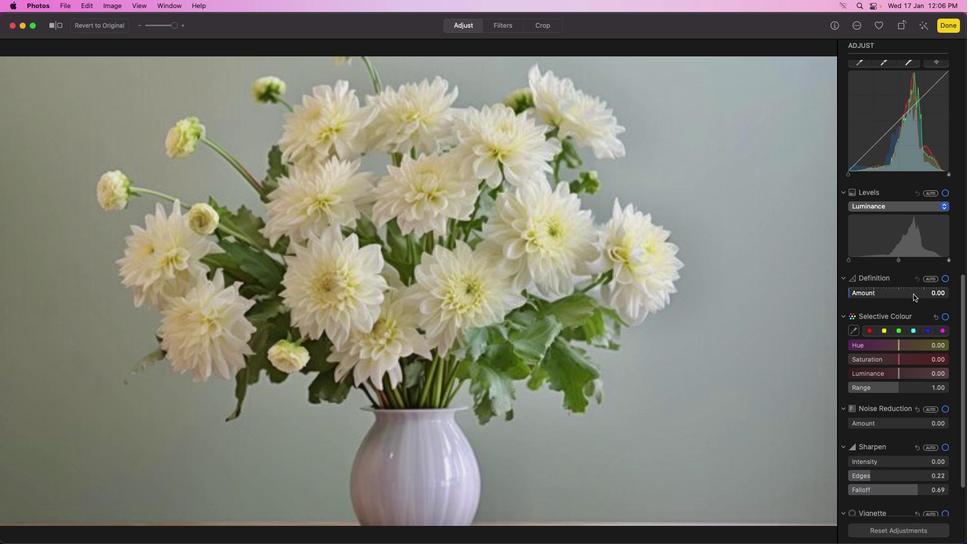 
Action: Mouse scrolled (915, 294) with delta (0, -2)
Screenshot: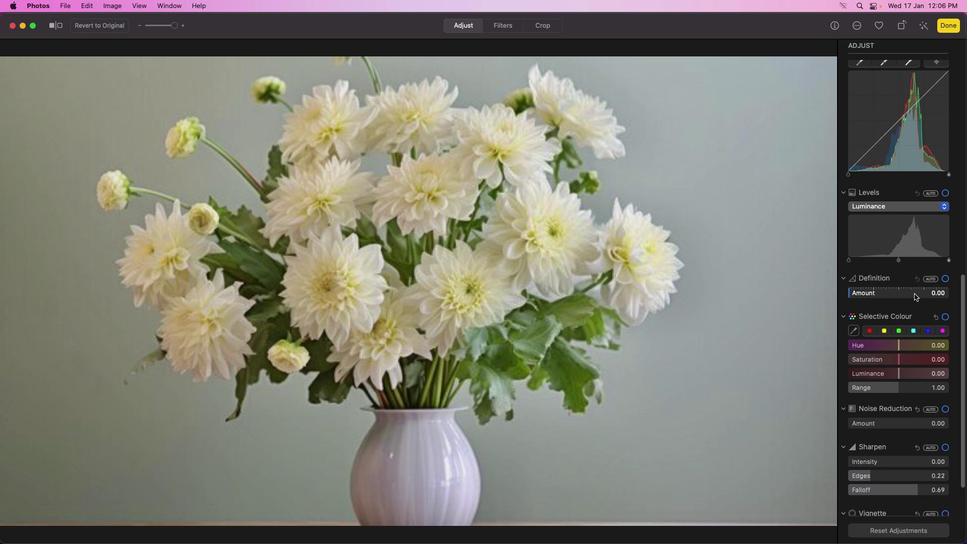 
Action: Mouse moved to (915, 294)
Screenshot: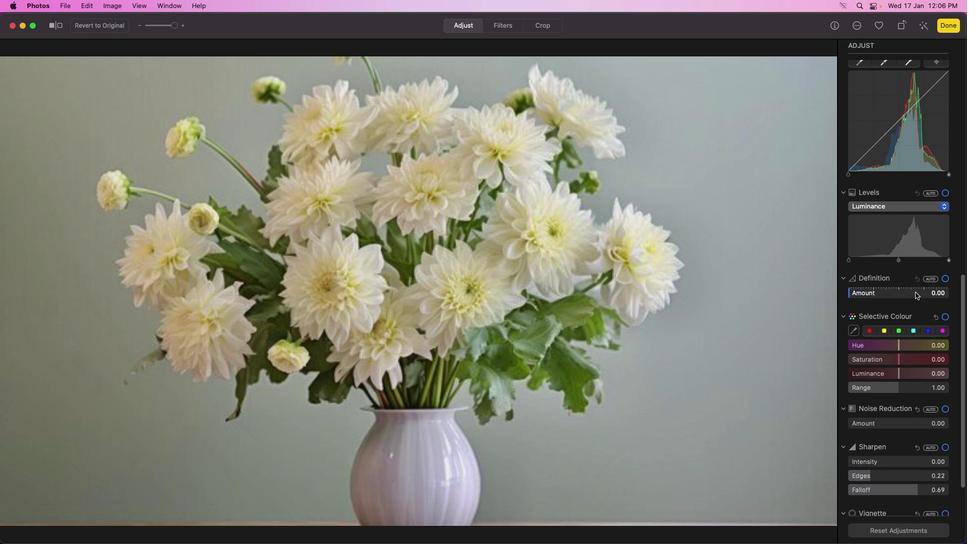 
Action: Mouse scrolled (915, 294) with delta (0, -2)
Screenshot: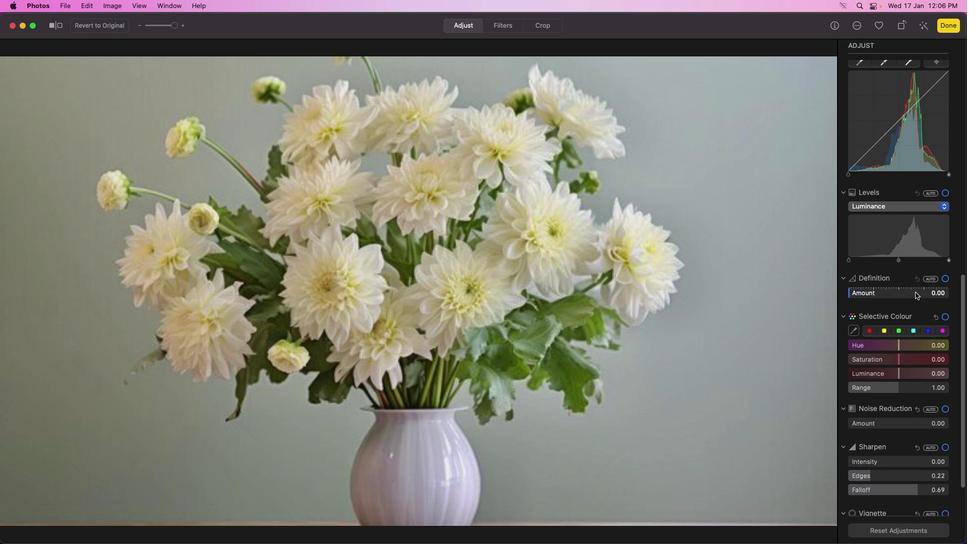 
Action: Mouse moved to (913, 331)
Screenshot: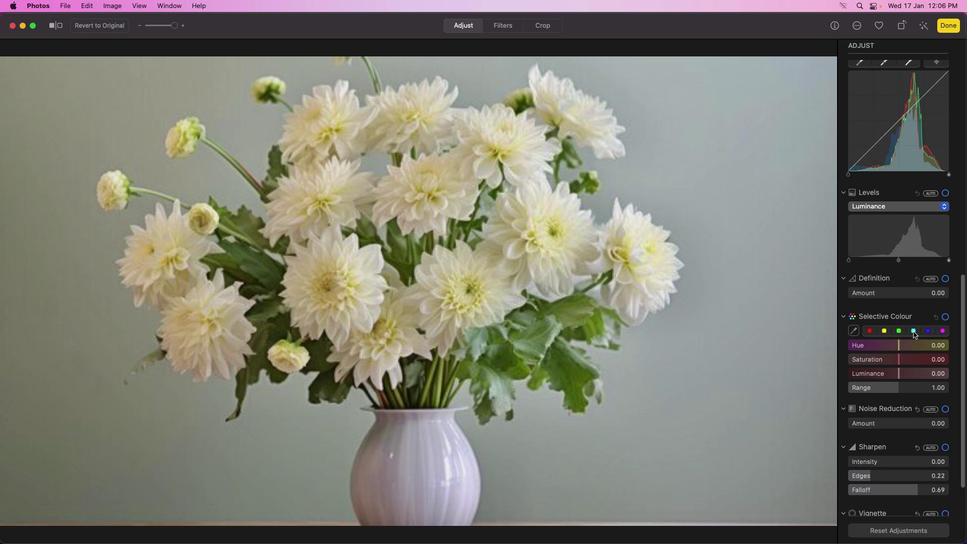 
Action: Mouse pressed left at (913, 331)
Screenshot: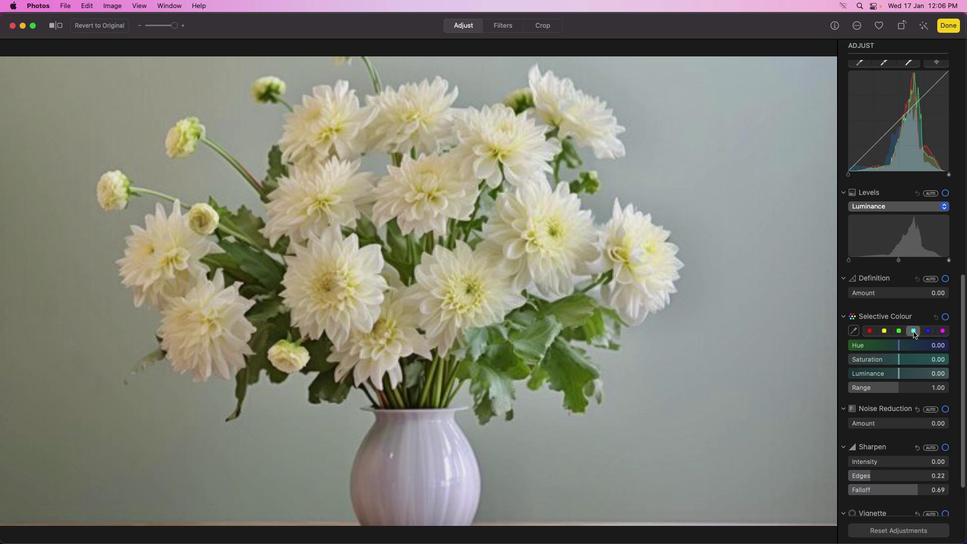 
Action: Mouse moved to (899, 345)
Screenshot: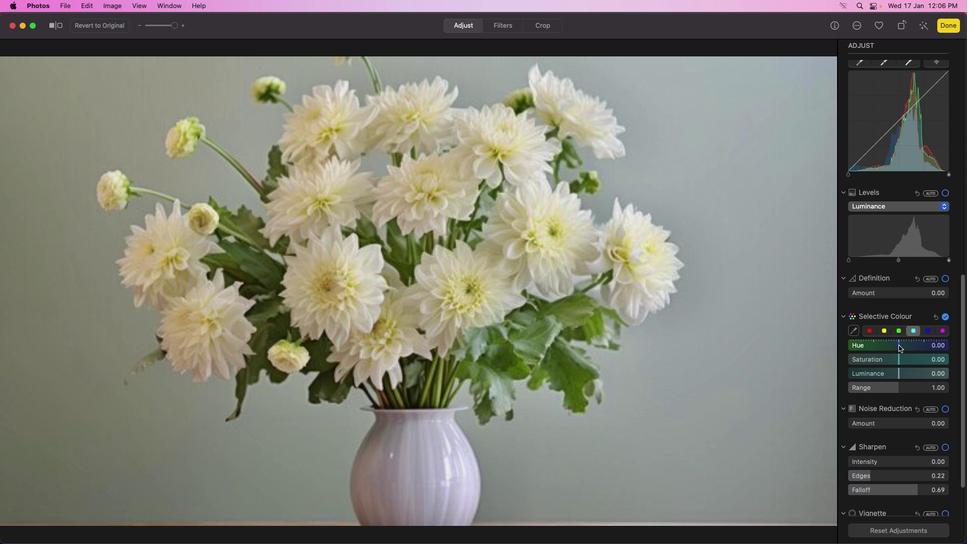 
Action: Mouse pressed left at (899, 345)
Screenshot: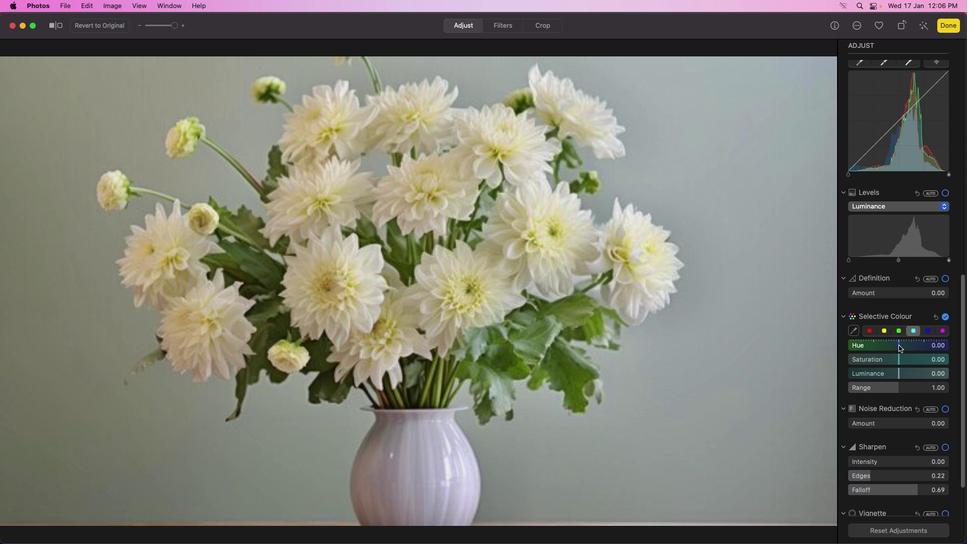 
Action: Mouse moved to (899, 361)
Screenshot: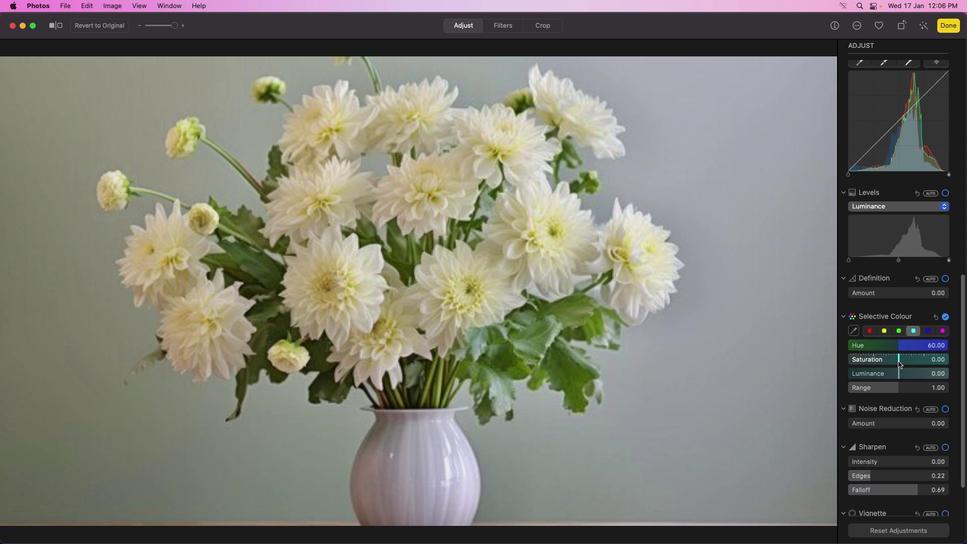 
Action: Mouse pressed left at (899, 361)
Screenshot: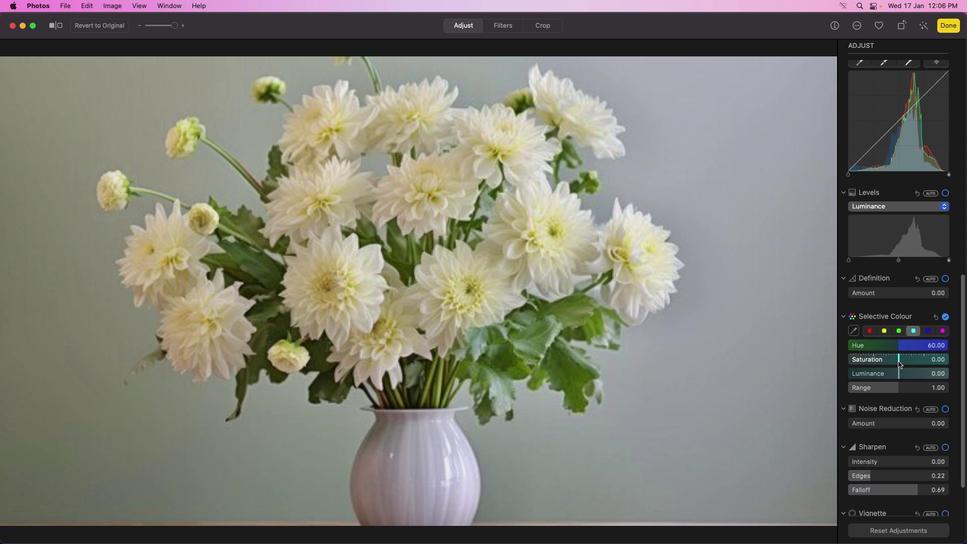 
Action: Mouse moved to (853, 333)
Screenshot: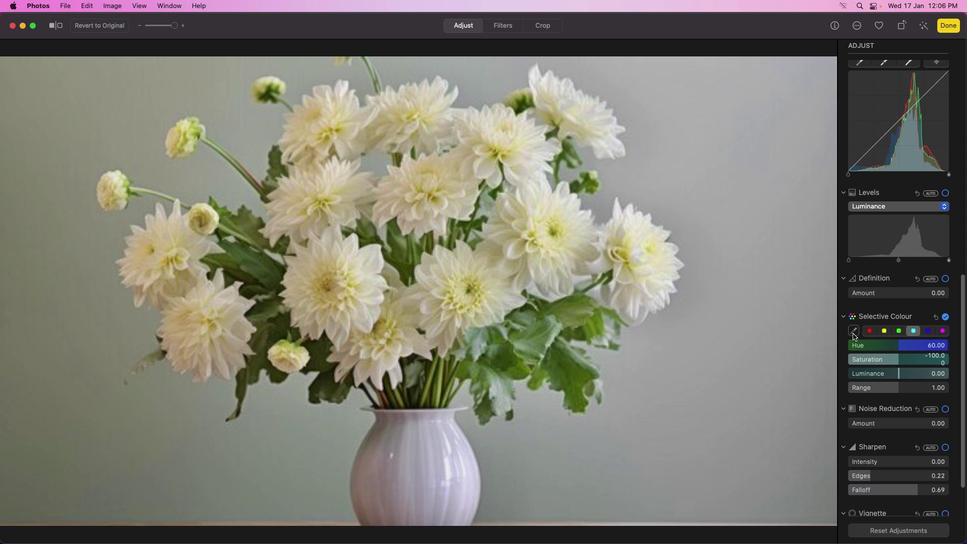 
Action: Mouse pressed left at (853, 333)
Screenshot: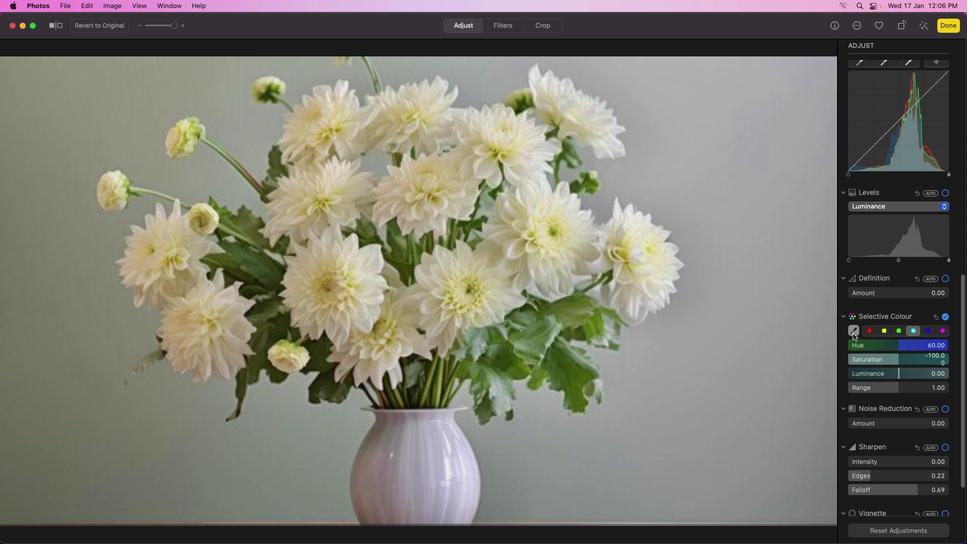 
Action: Mouse moved to (721, 288)
Screenshot: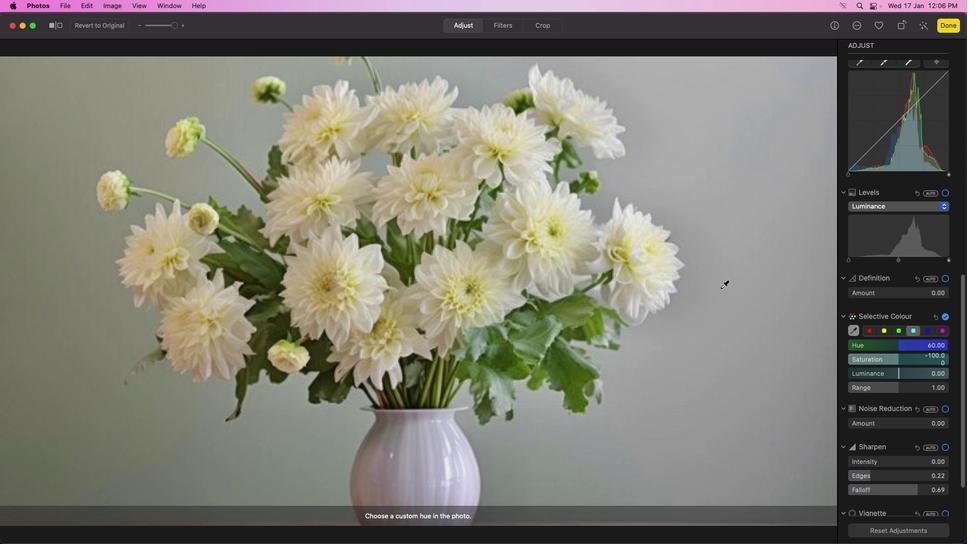 
Action: Mouse pressed left at (721, 288)
Screenshot: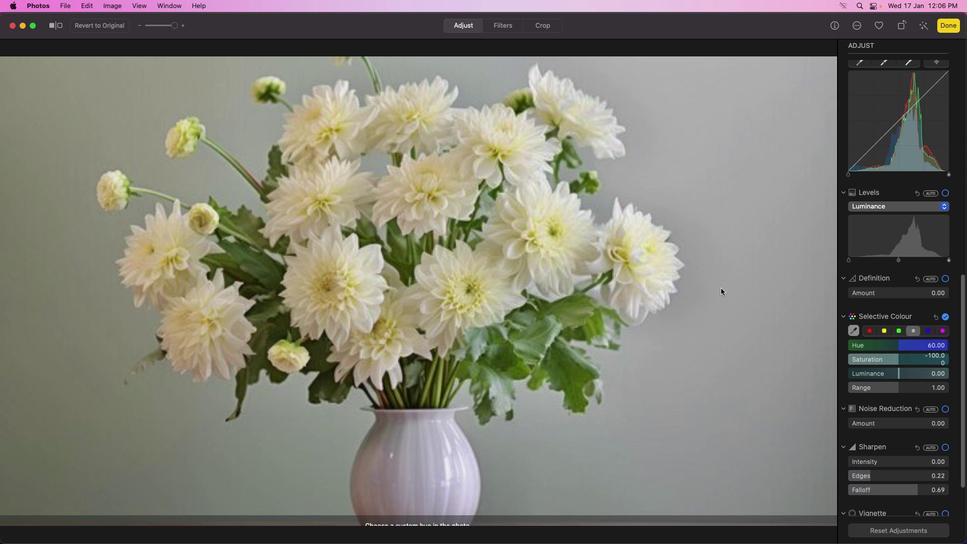 
Action: Mouse moved to (899, 361)
Screenshot: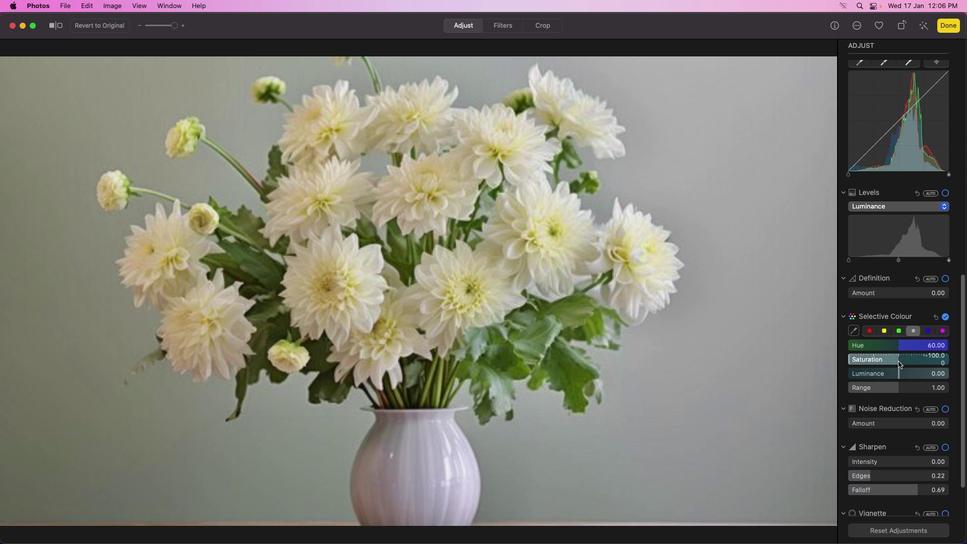 
Action: Mouse pressed left at (899, 361)
Screenshot: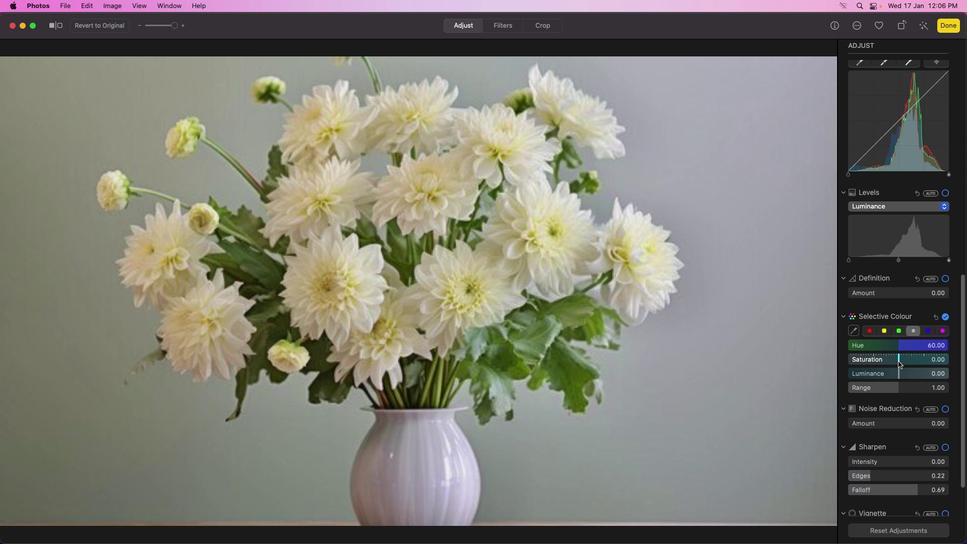 
Action: Mouse pressed left at (899, 361)
Screenshot: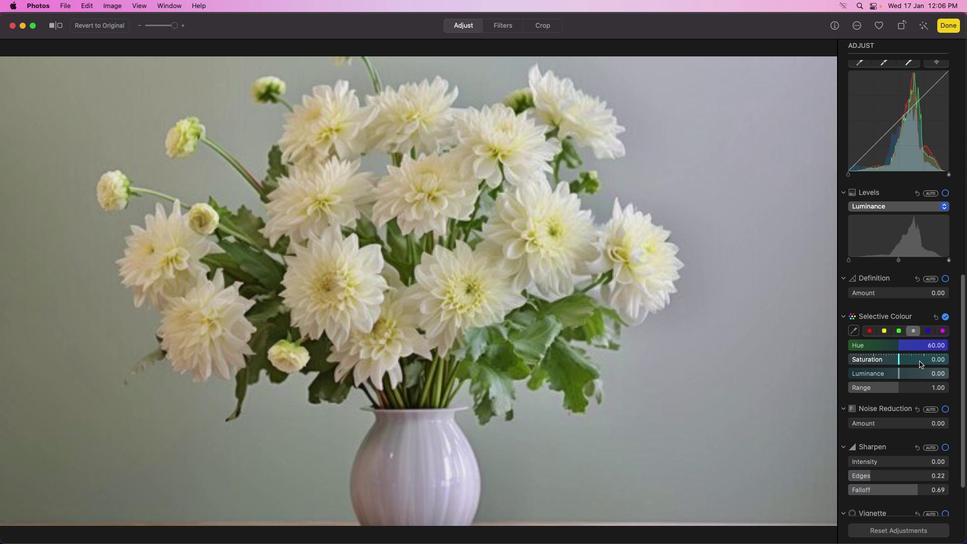 
Action: Mouse moved to (859, 362)
Screenshot: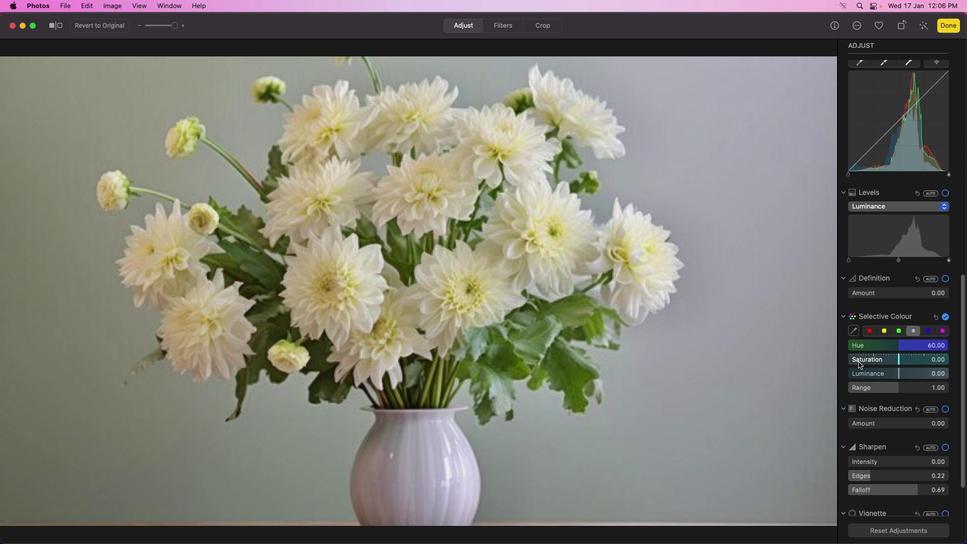 
Action: Mouse pressed left at (859, 362)
Screenshot: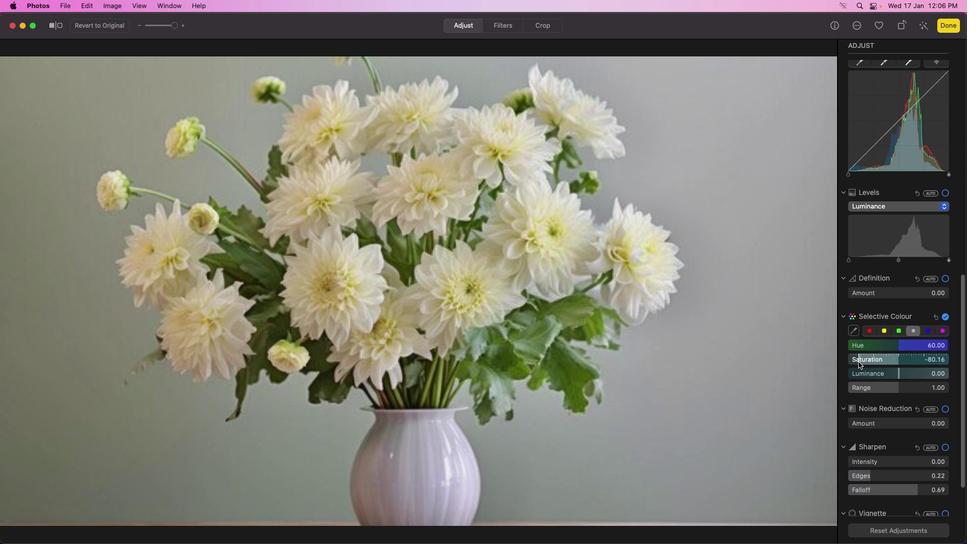 
Action: Mouse moved to (858, 361)
Screenshot: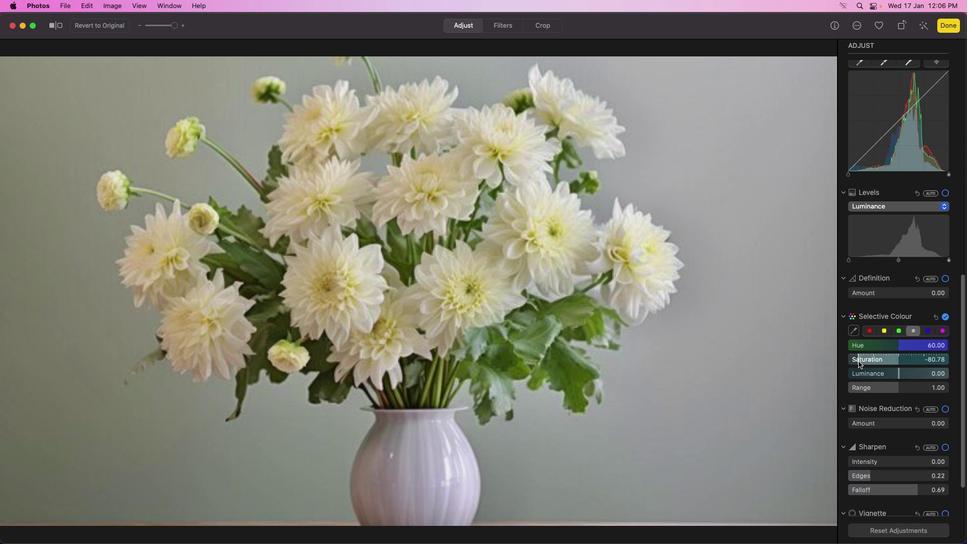 
Action: Mouse pressed left at (858, 361)
Screenshot: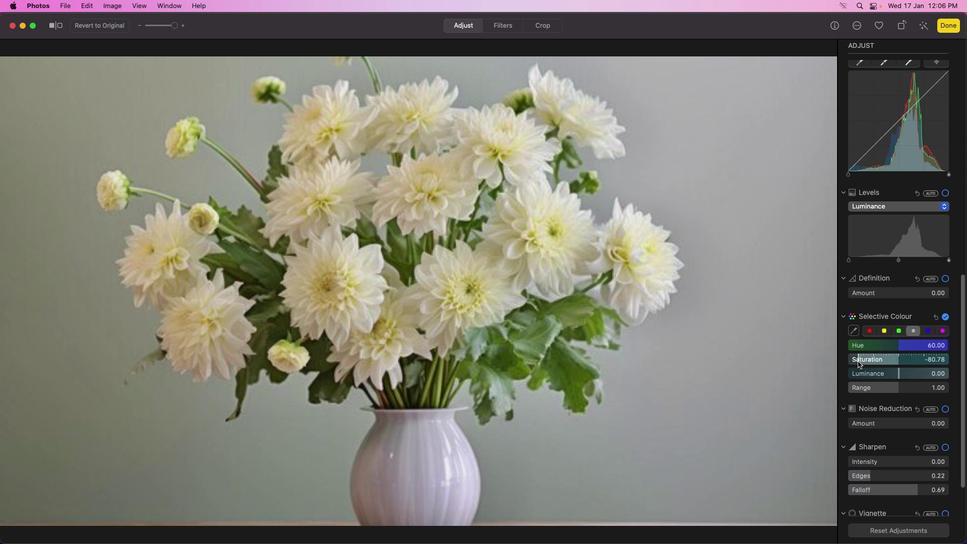 
Action: Mouse moved to (899, 374)
Screenshot: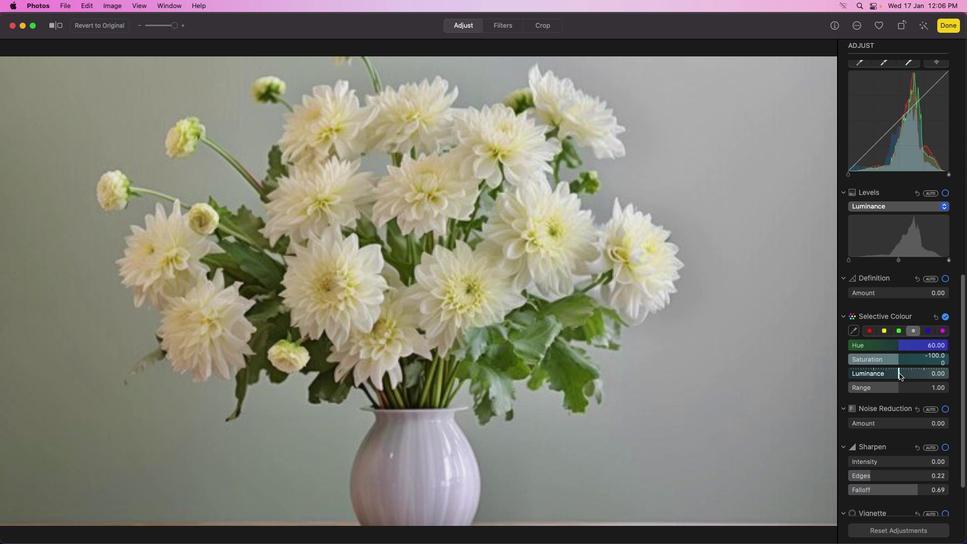 
Action: Mouse pressed left at (899, 374)
Screenshot: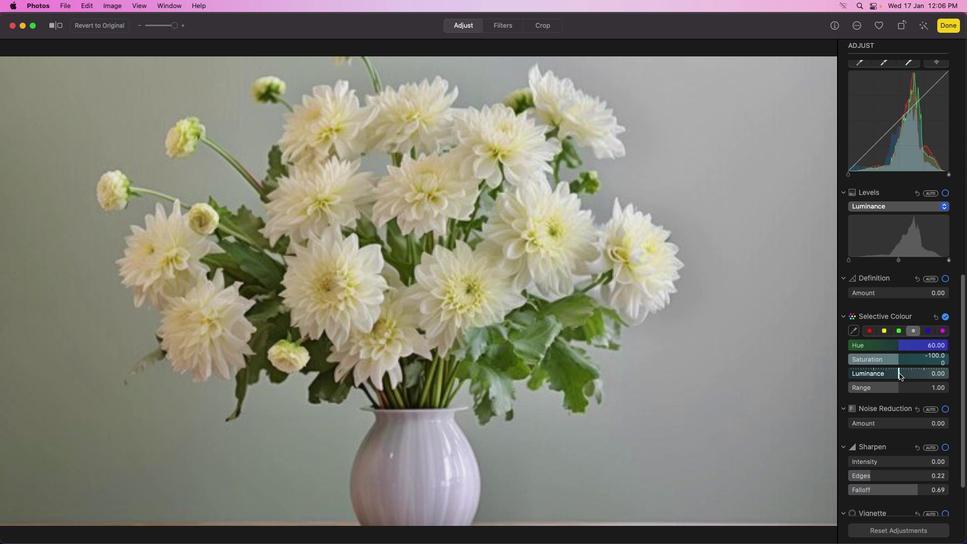 
Action: Mouse moved to (926, 377)
Screenshot: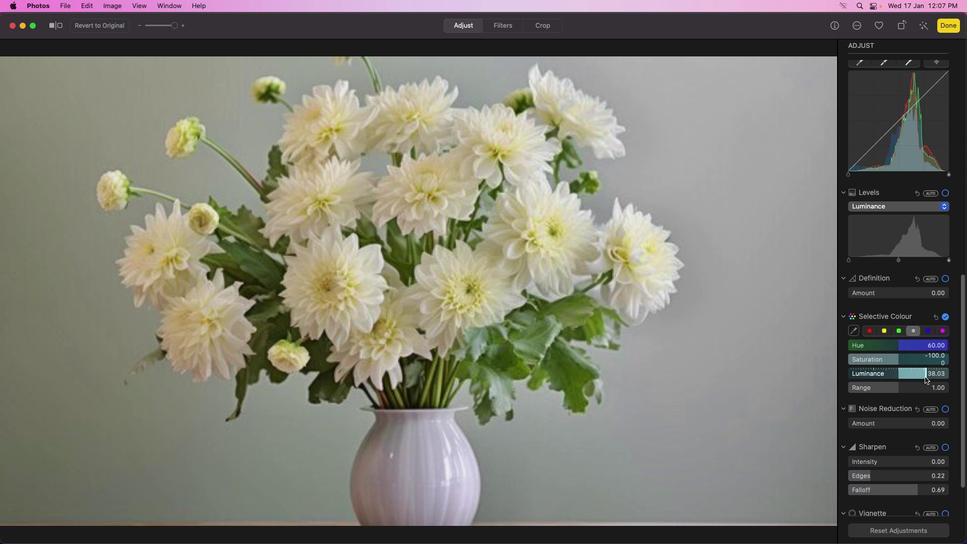 
Action: Mouse pressed left at (926, 377)
Screenshot: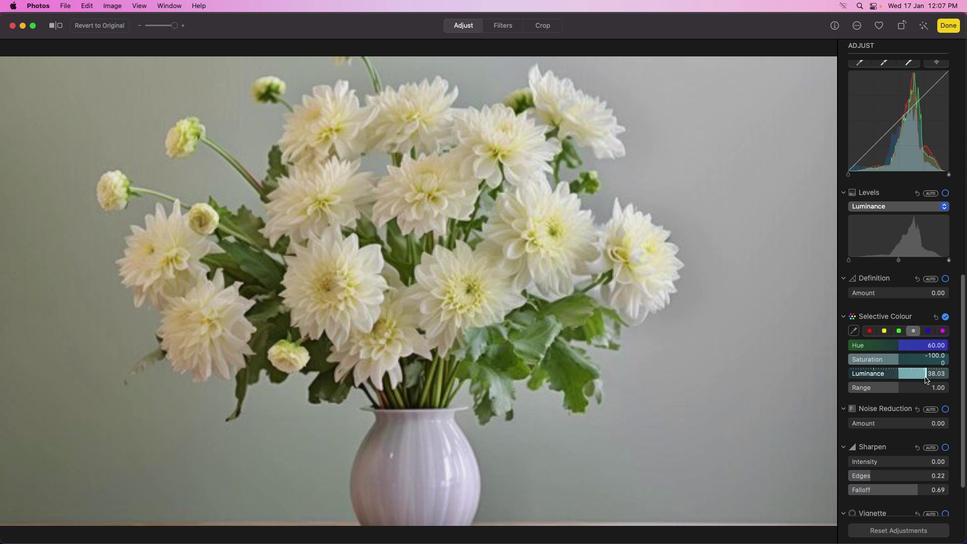 
Action: Mouse moved to (927, 375)
Screenshot: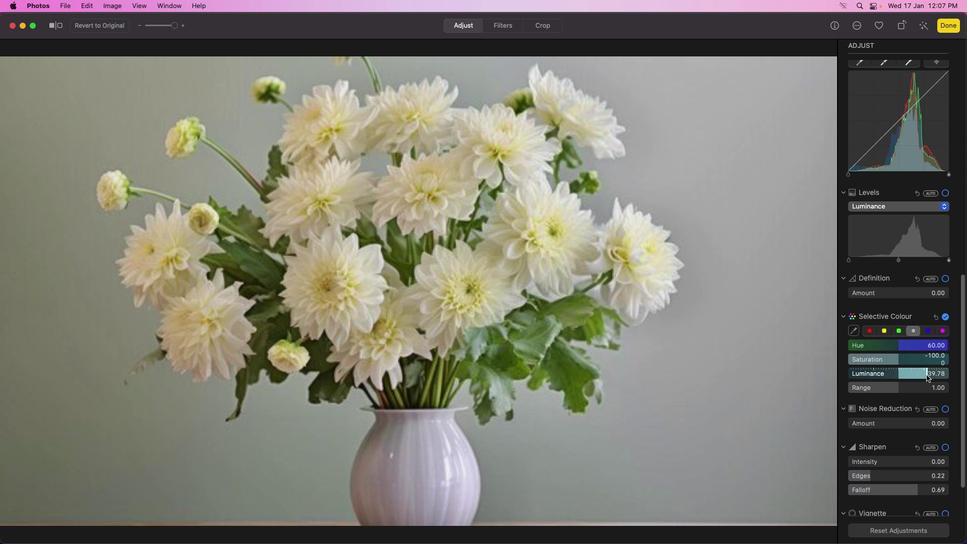 
Action: Mouse pressed left at (927, 375)
Screenshot: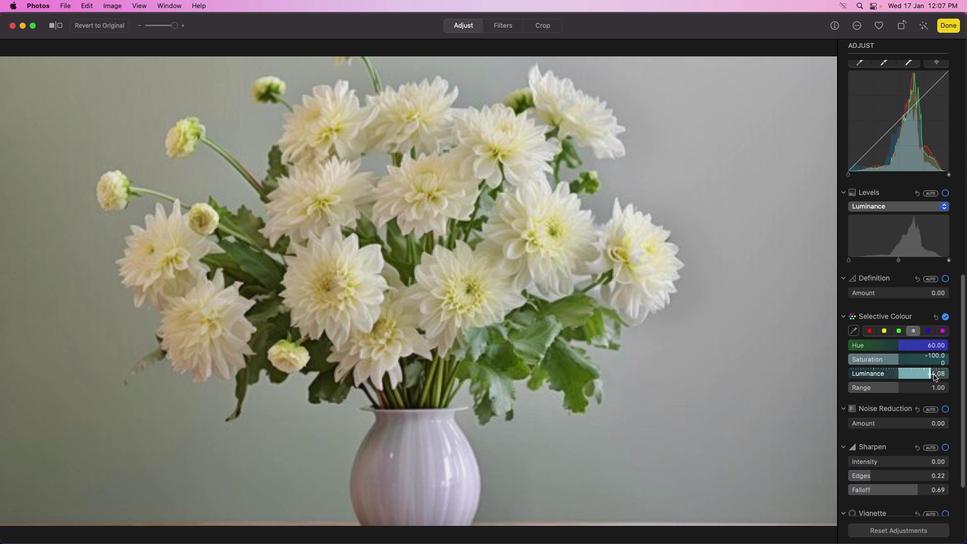 
Action: Mouse moved to (902, 346)
Screenshot: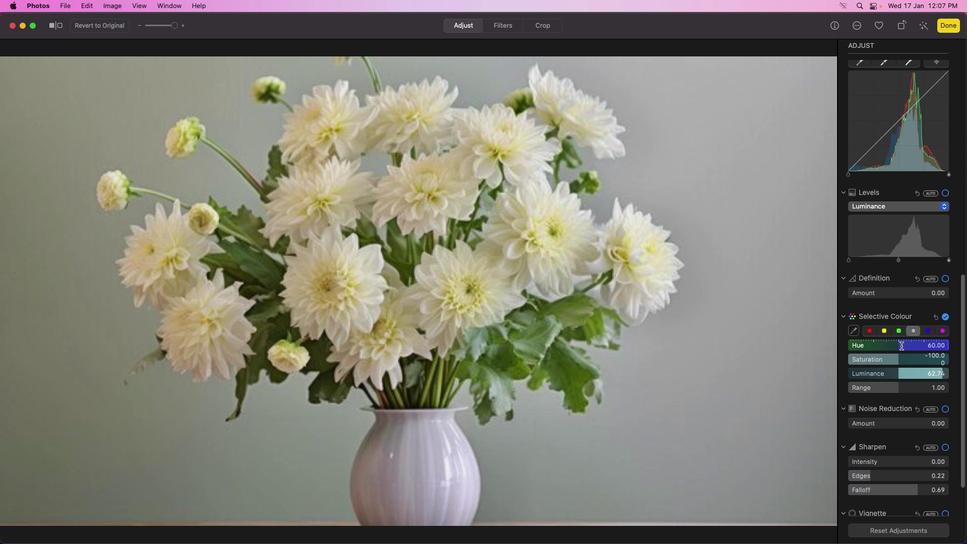 
Action: Mouse pressed left at (902, 346)
Screenshot: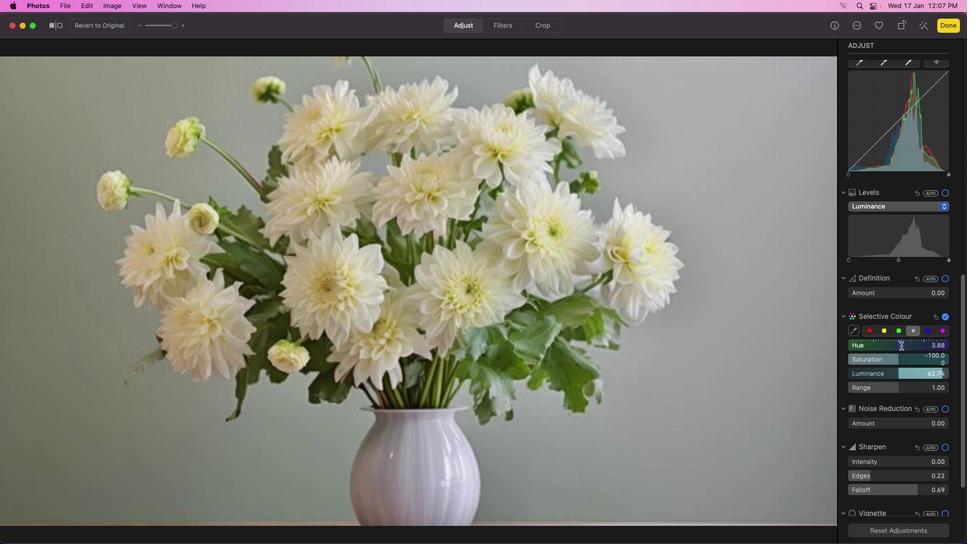 
Action: Mouse pressed left at (902, 346)
Screenshot: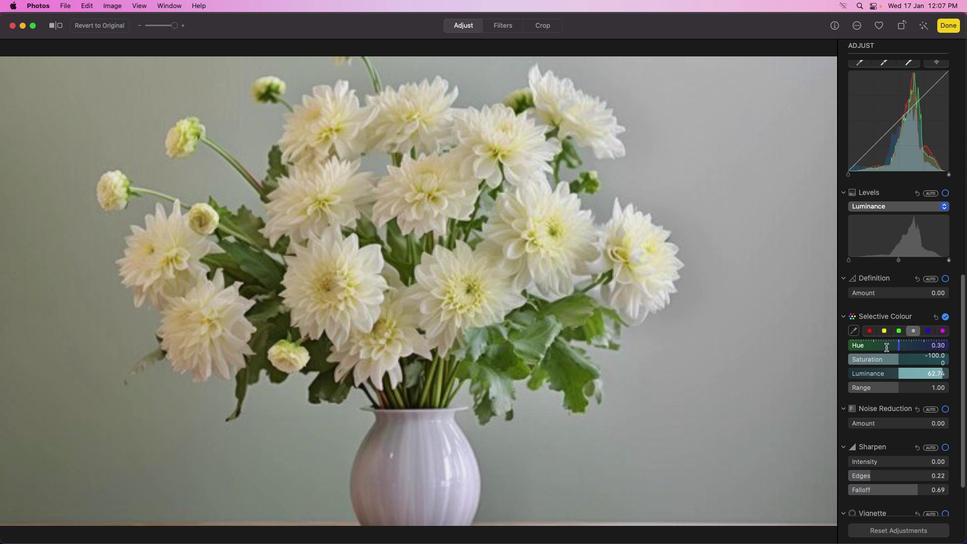 
Action: Mouse moved to (903, 349)
Screenshot: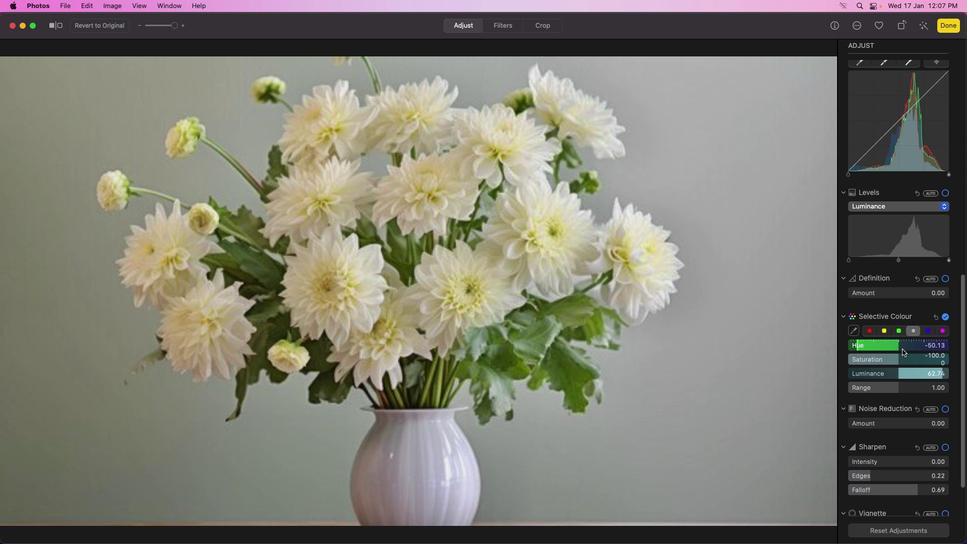 
Action: Mouse pressed left at (903, 349)
Screenshot: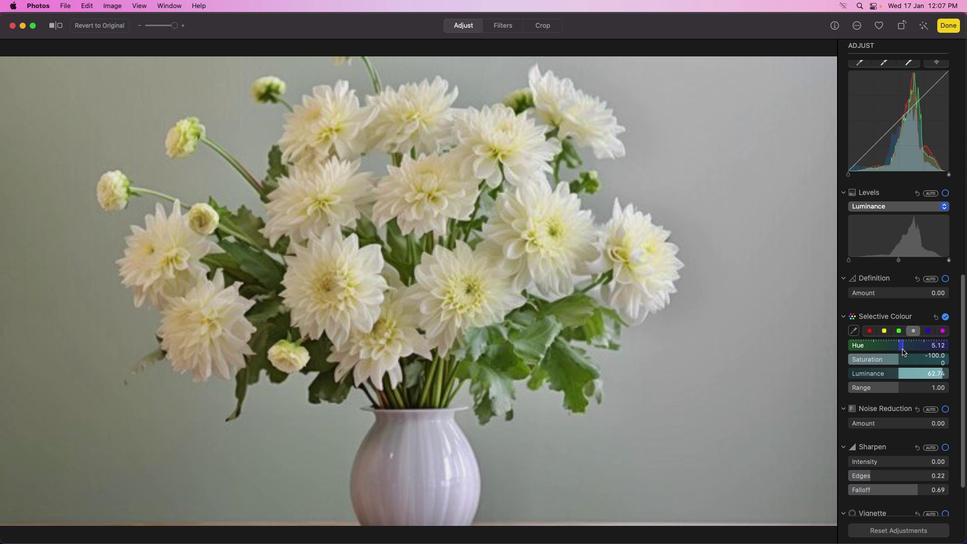 
Action: Mouse moved to (900, 349)
Screenshot: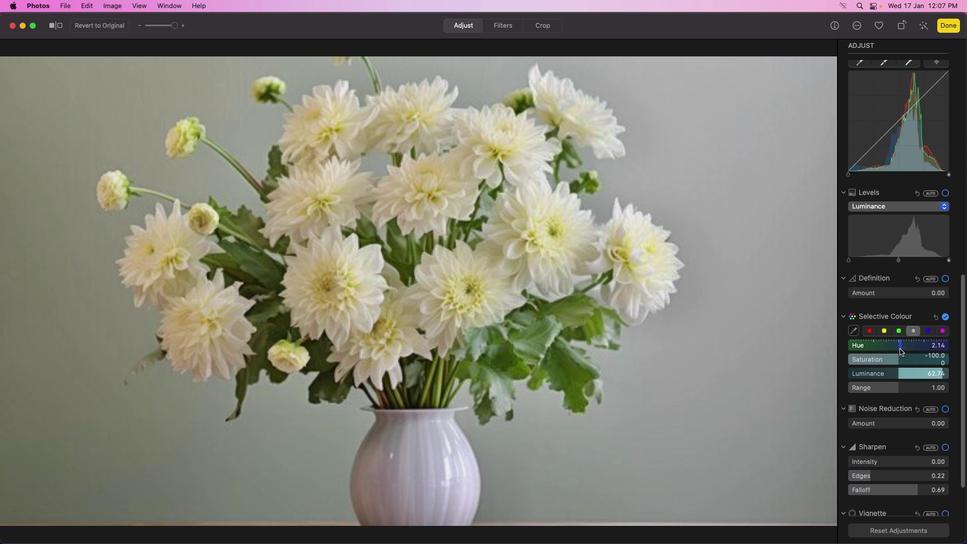 
Action: Mouse pressed left at (900, 349)
Screenshot: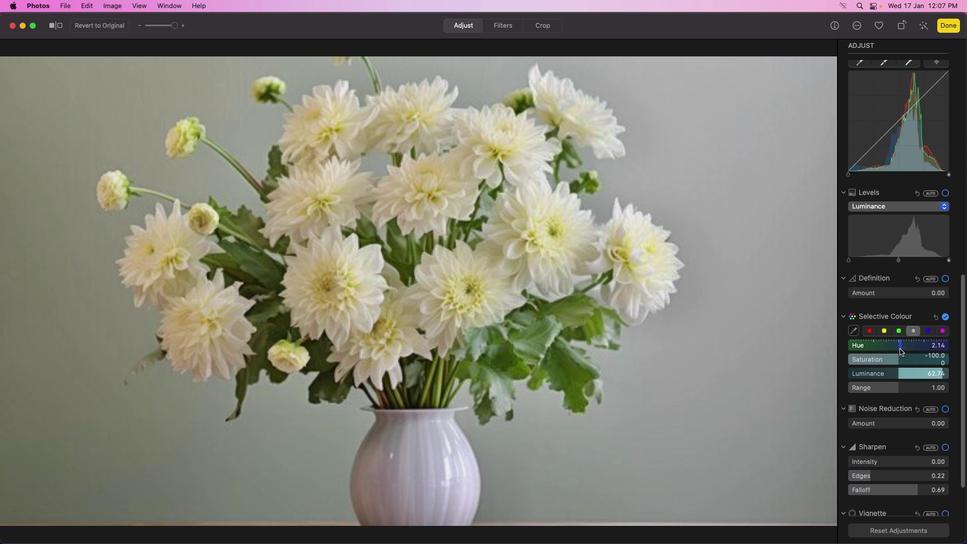 
Action: Mouse pressed left at (900, 349)
Screenshot: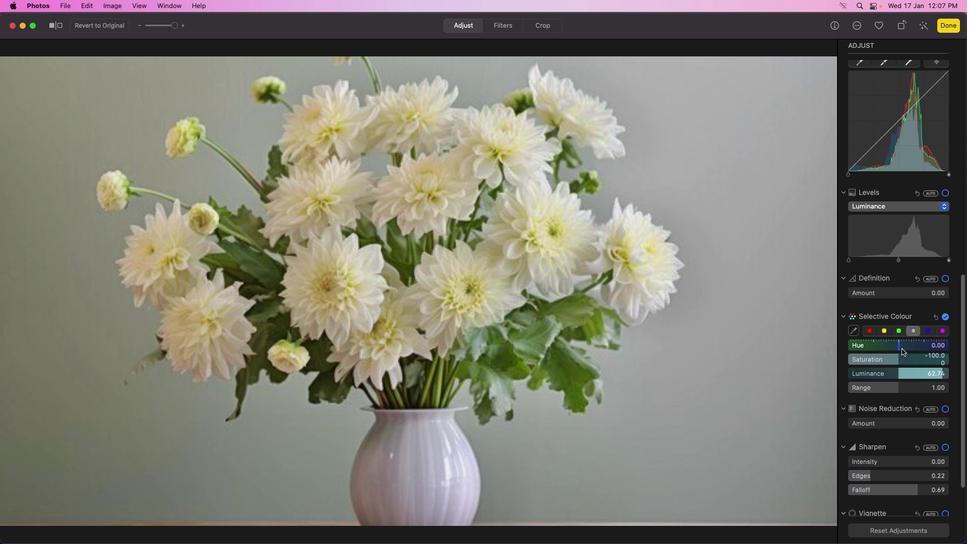 
Action: Mouse moved to (914, 351)
Screenshot: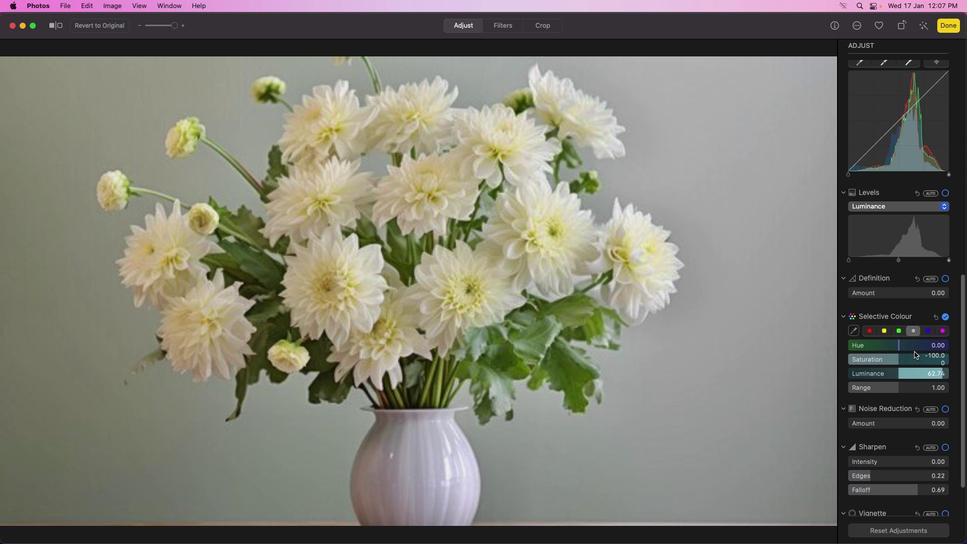 
Action: Mouse pressed left at (914, 351)
Screenshot: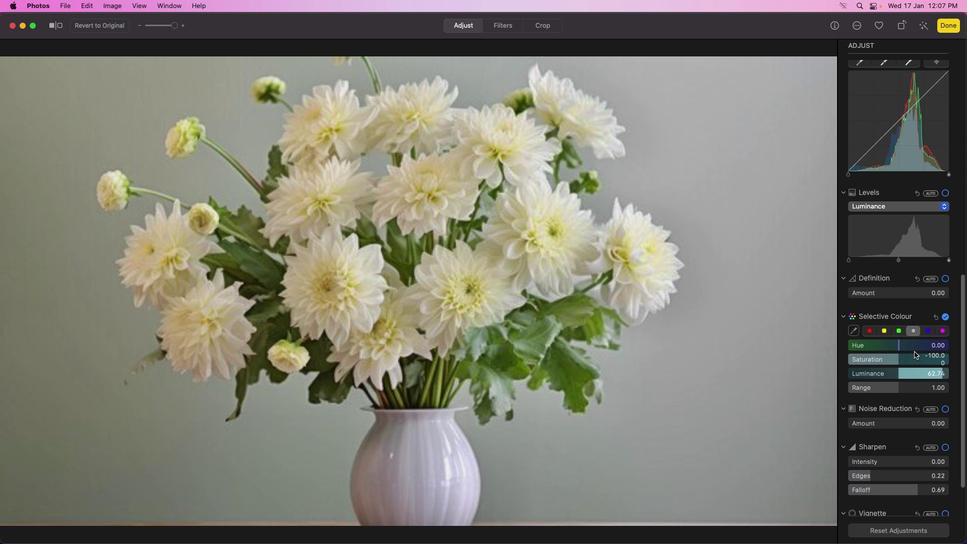 
Action: Mouse moved to (918, 348)
Screenshot: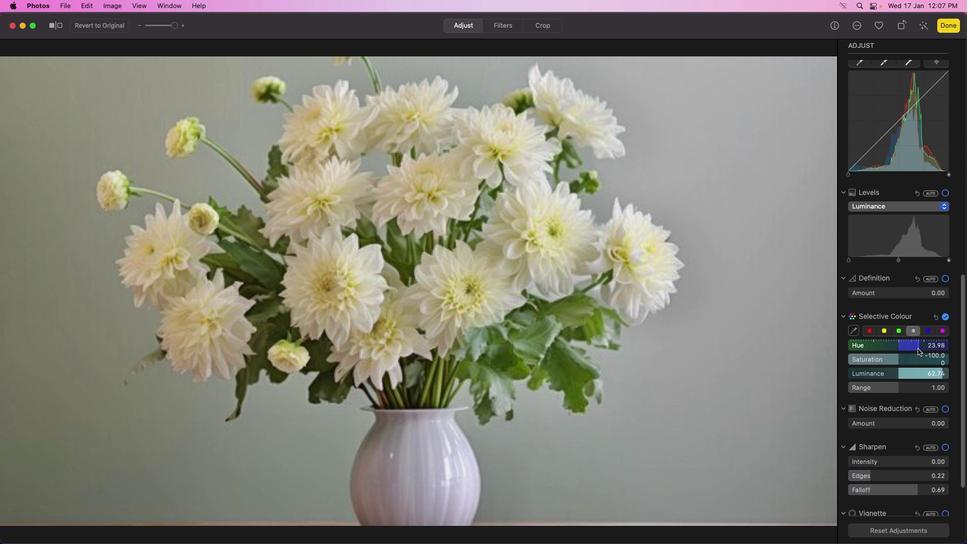 
Action: Mouse pressed left at (918, 348)
Screenshot: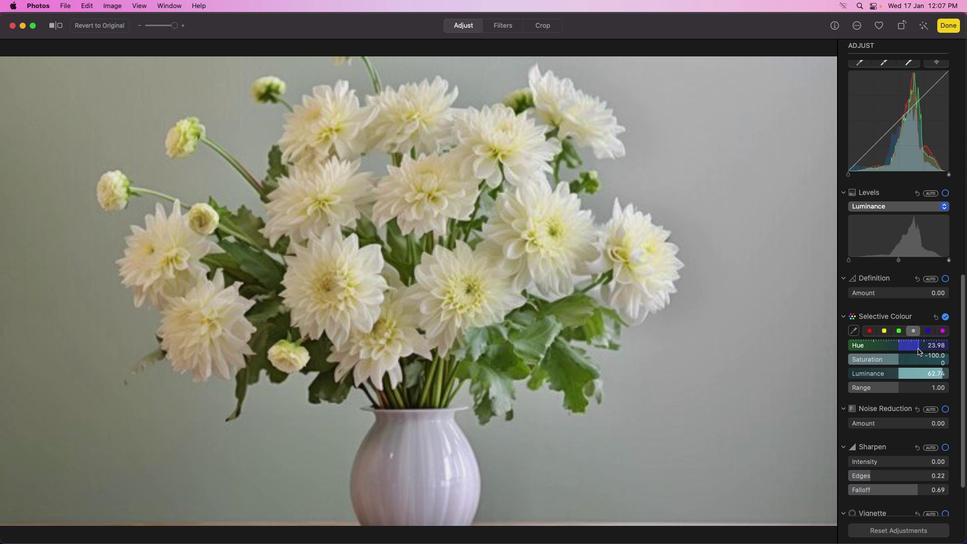 
Action: Mouse moved to (909, 361)
Screenshot: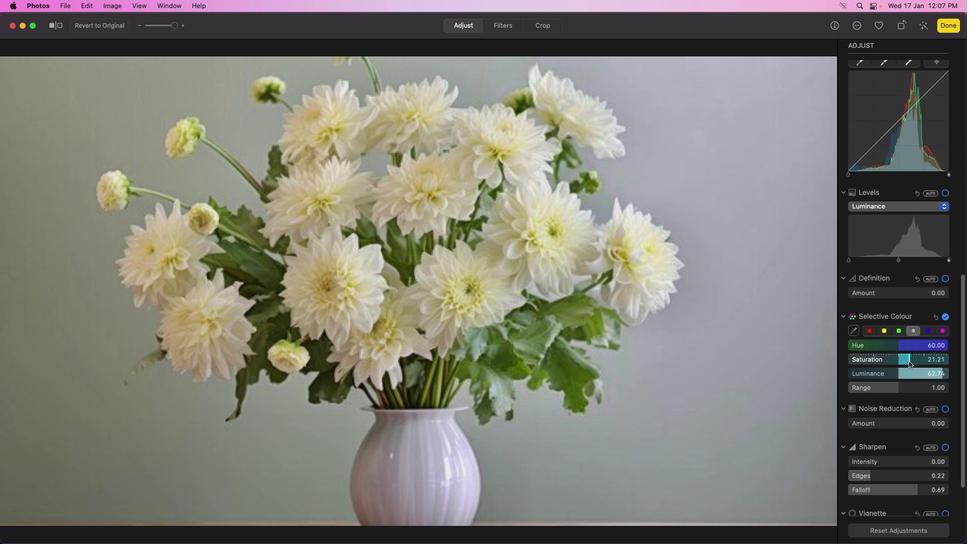 
Action: Mouse pressed left at (909, 361)
Screenshot: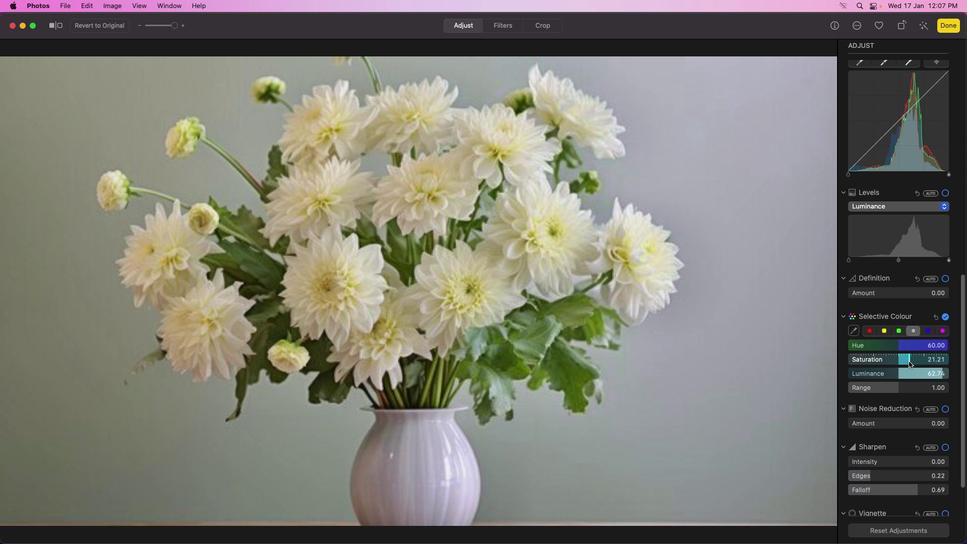 
Action: Mouse moved to (870, 359)
Screenshot: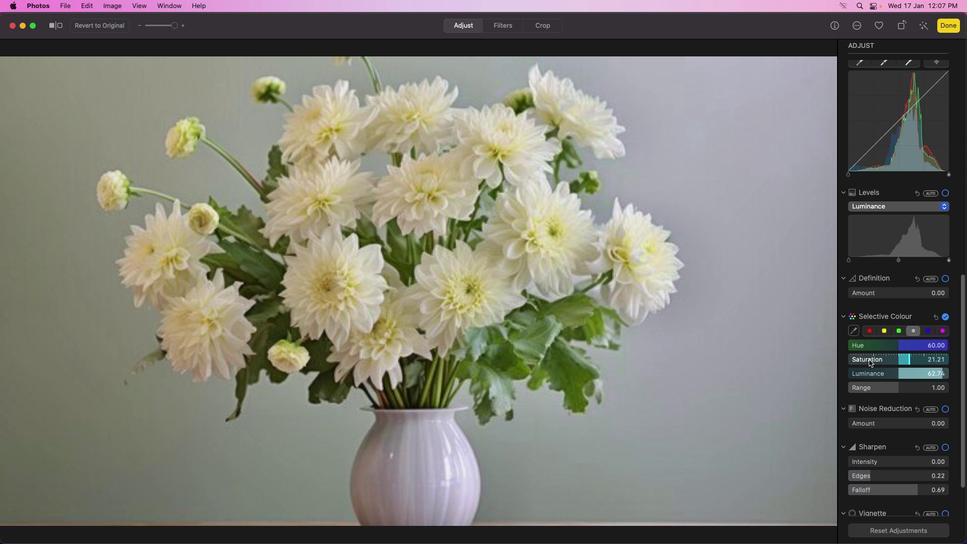 
Action: Mouse pressed left at (870, 359)
Screenshot: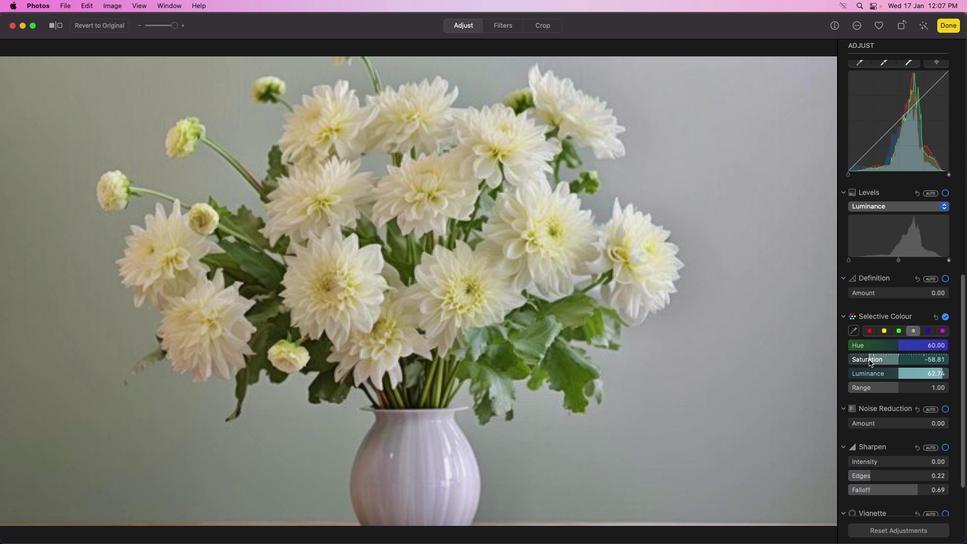 
Action: Mouse moved to (918, 361)
Screenshot: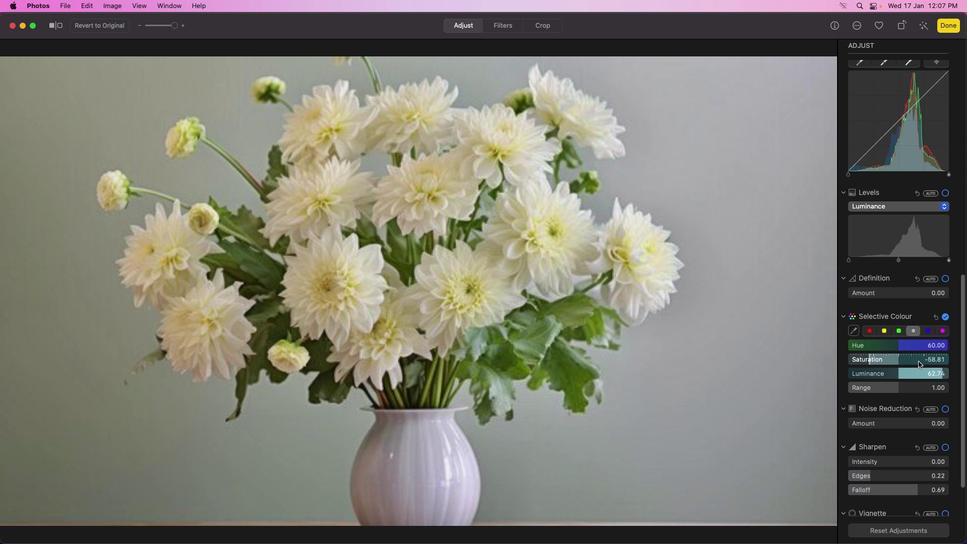 
Action: Mouse pressed left at (918, 361)
Screenshot: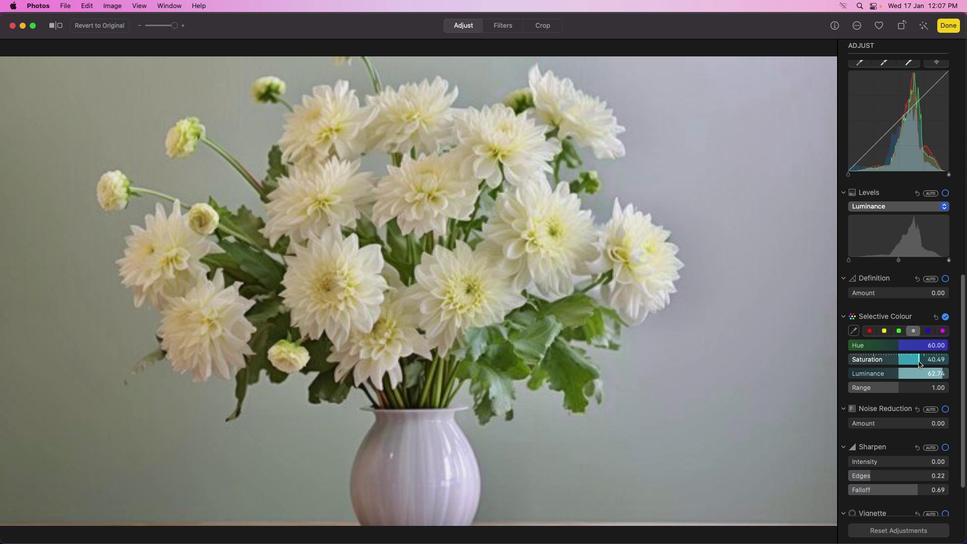 
Action: Mouse moved to (919, 361)
Screenshot: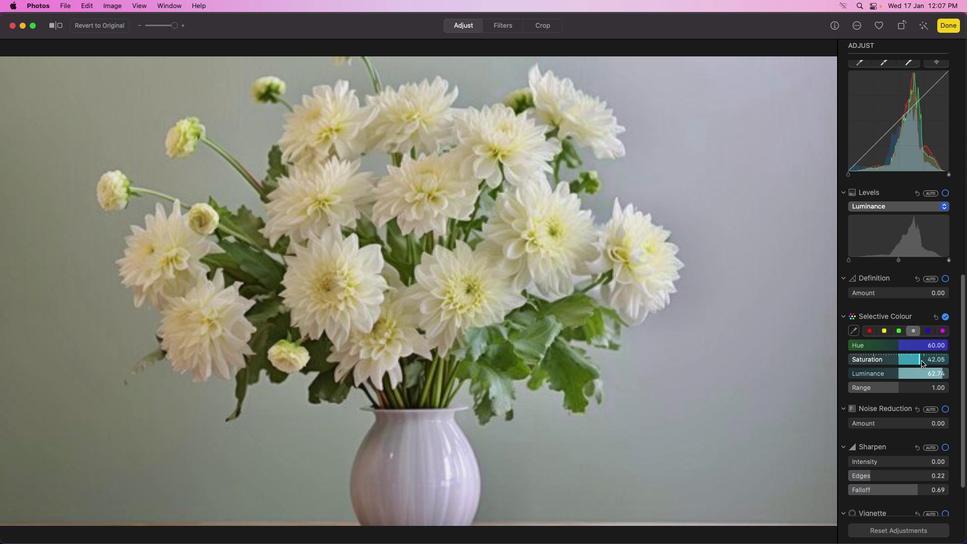 
Action: Mouse pressed left at (919, 361)
Screenshot: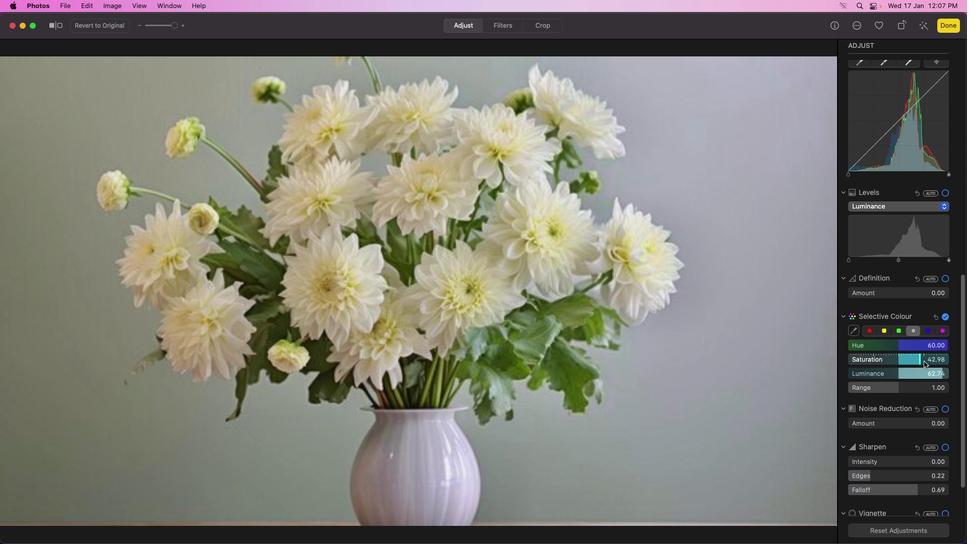 
Action: Mouse moved to (851, 330)
Screenshot: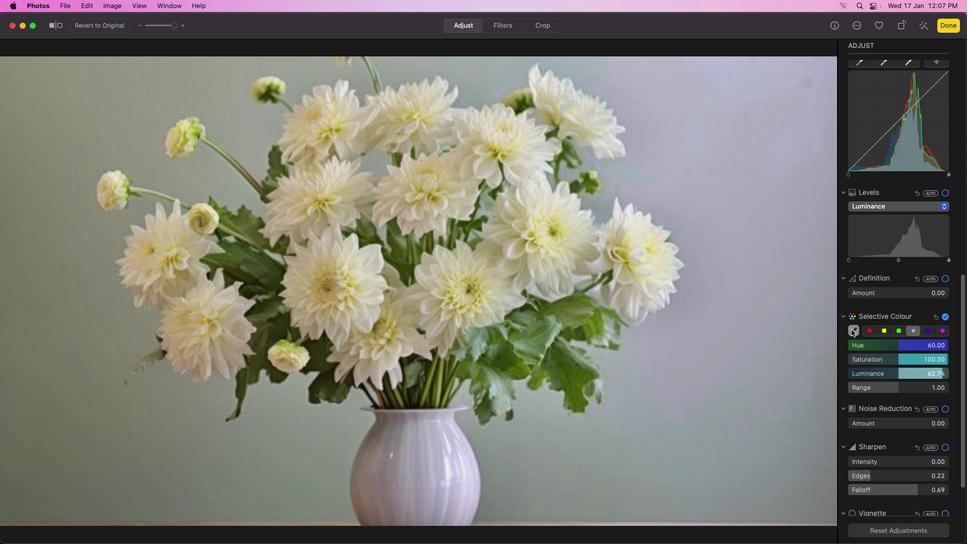 
Action: Mouse pressed left at (851, 330)
Screenshot: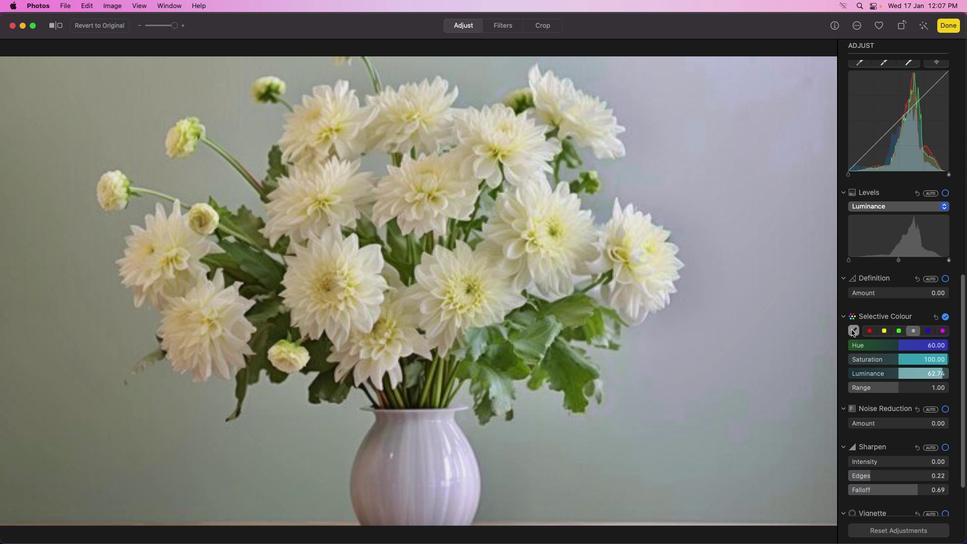 
Action: Mouse moved to (92, 360)
Screenshot: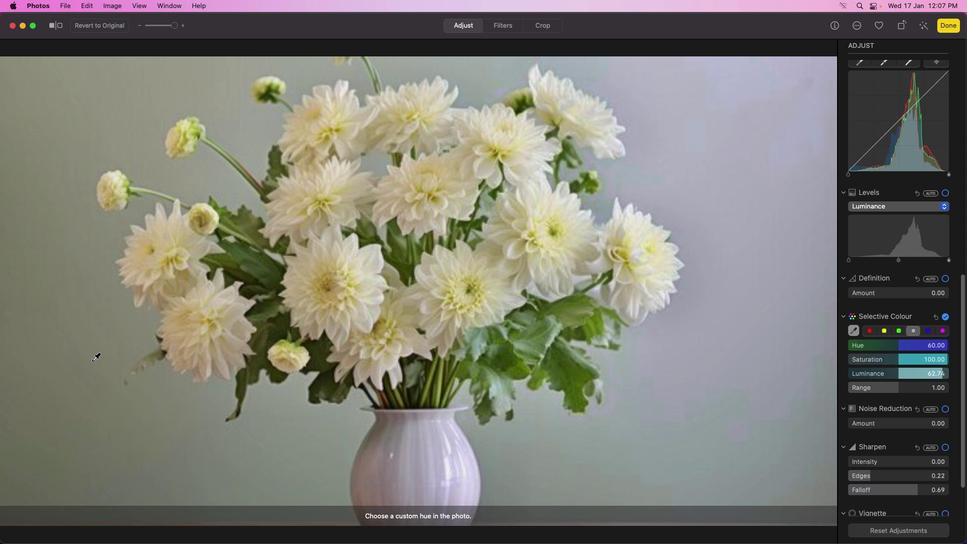 
Action: Mouse pressed left at (92, 360)
Screenshot: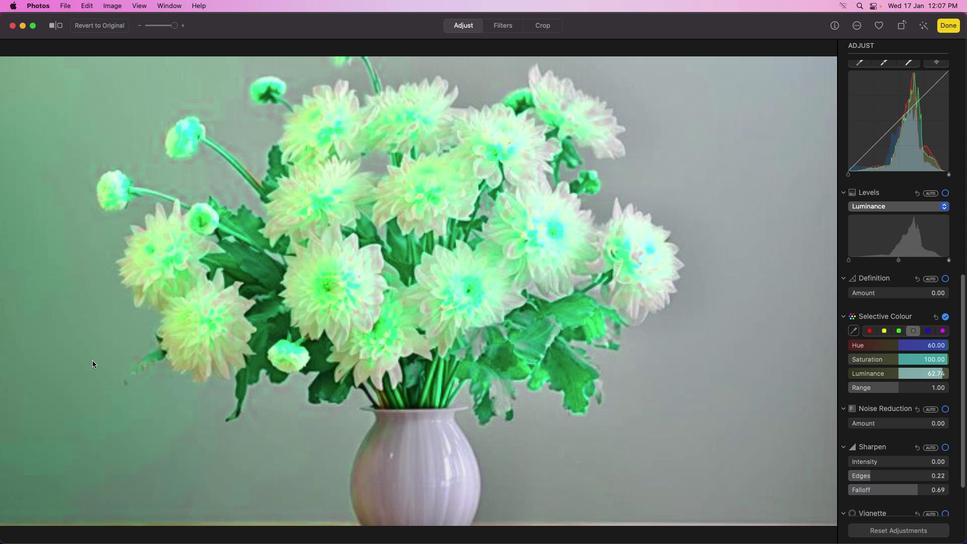 
Action: Mouse moved to (897, 362)
Screenshot: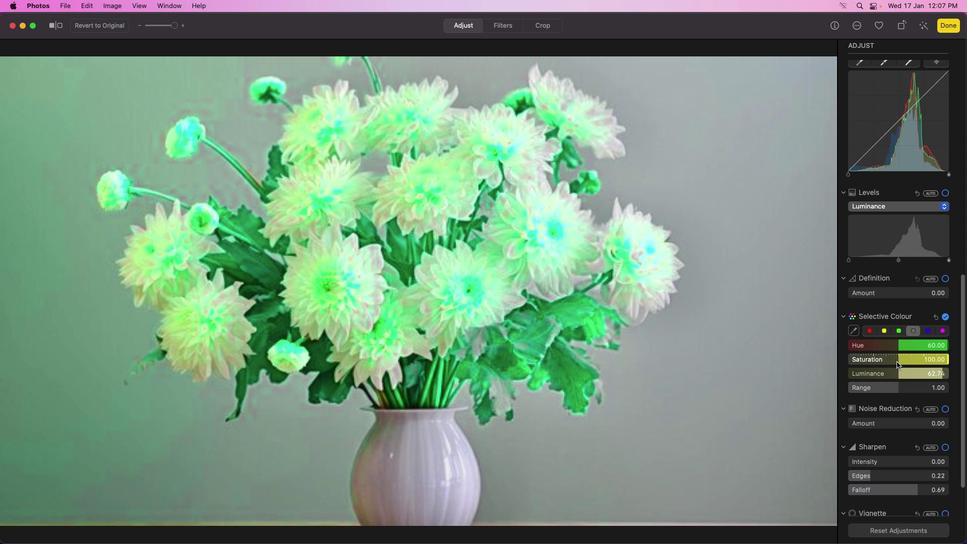 
Action: Mouse pressed left at (897, 362)
Screenshot: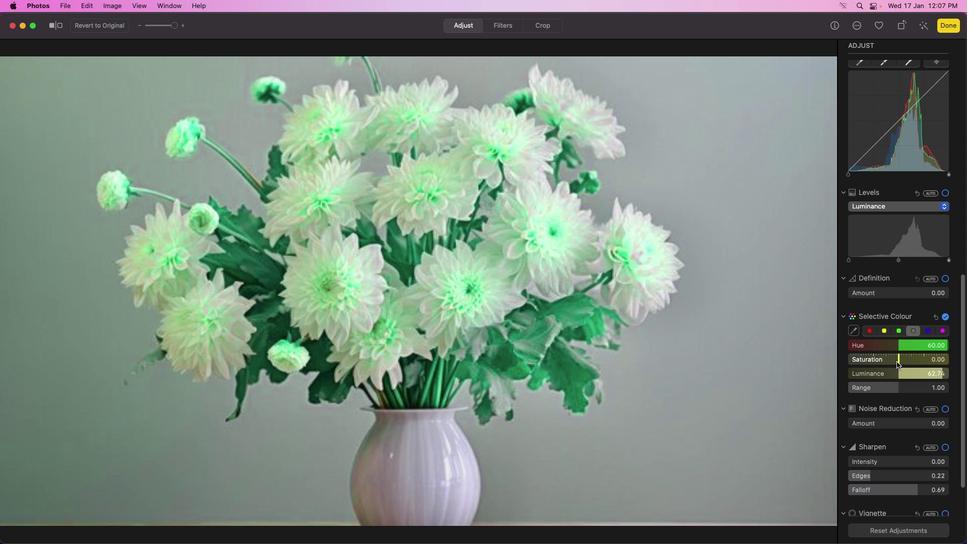 
Action: Mouse moved to (898, 347)
Screenshot: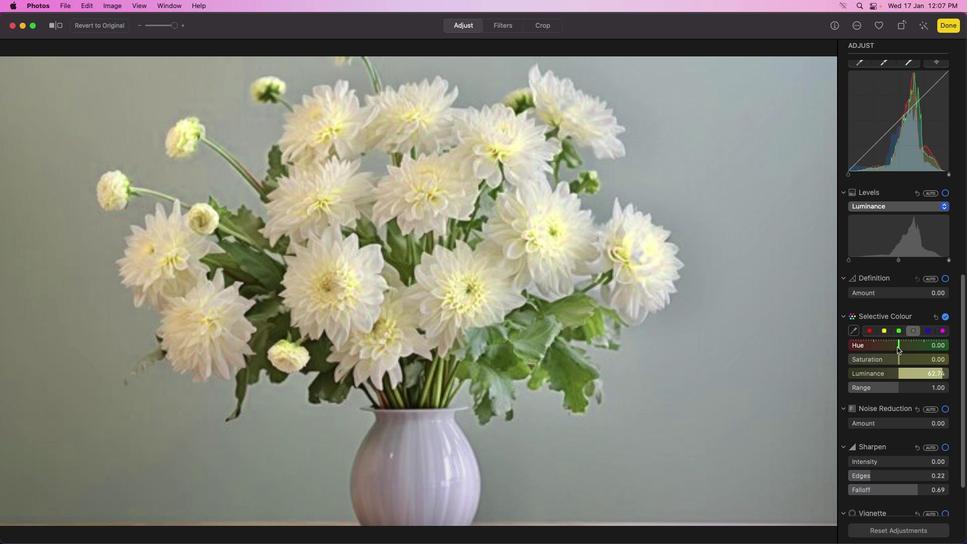 
Action: Mouse pressed left at (898, 347)
Screenshot: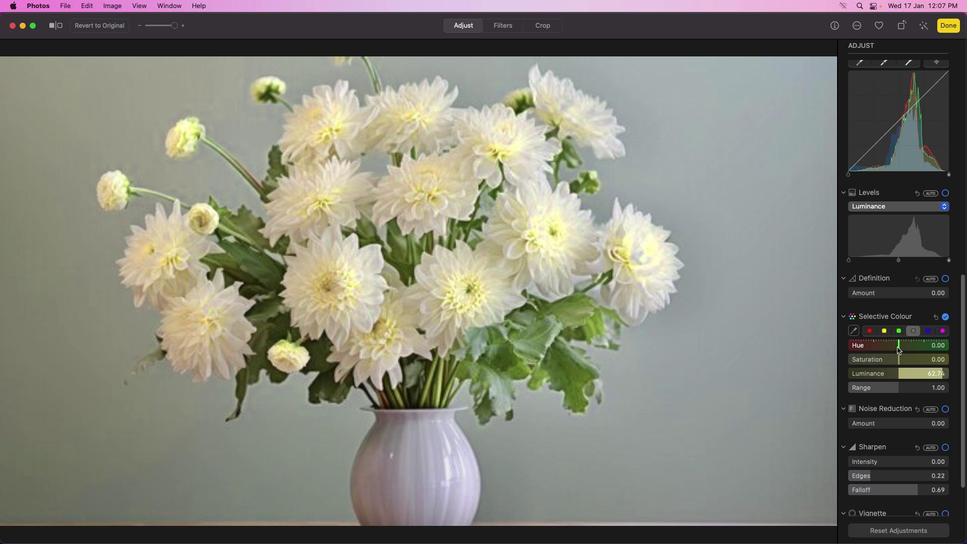 
Action: Mouse moved to (900, 370)
Screenshot: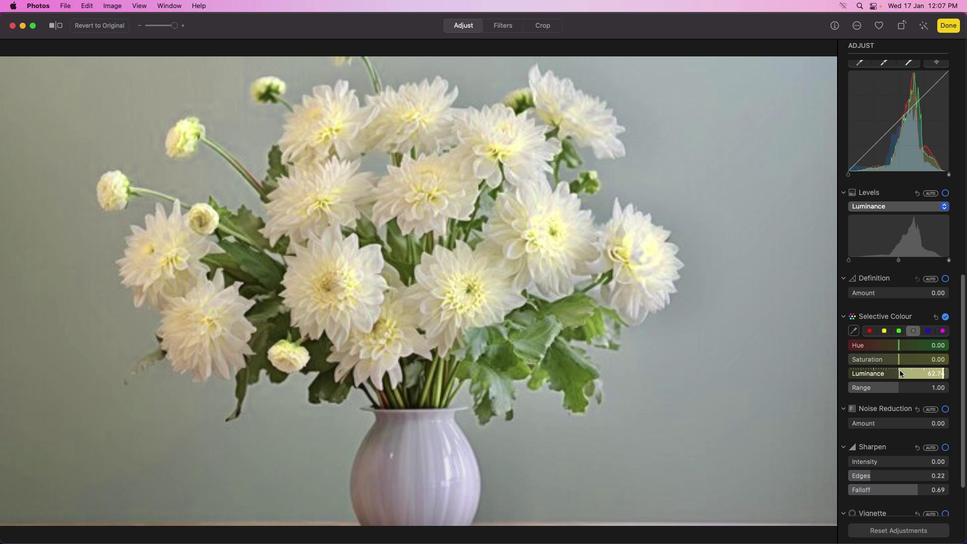 
Action: Mouse pressed left at (900, 370)
Screenshot: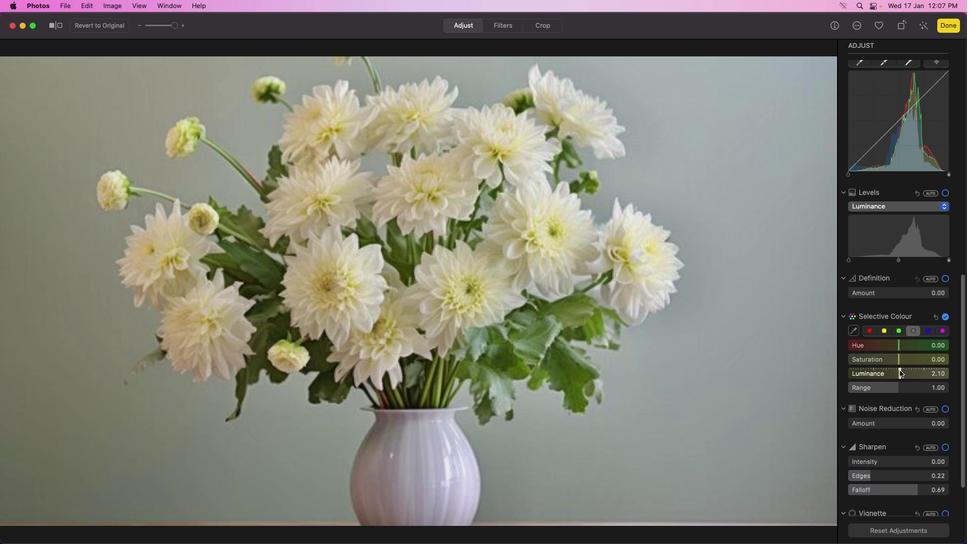 
Action: Mouse moved to (913, 333)
Screenshot: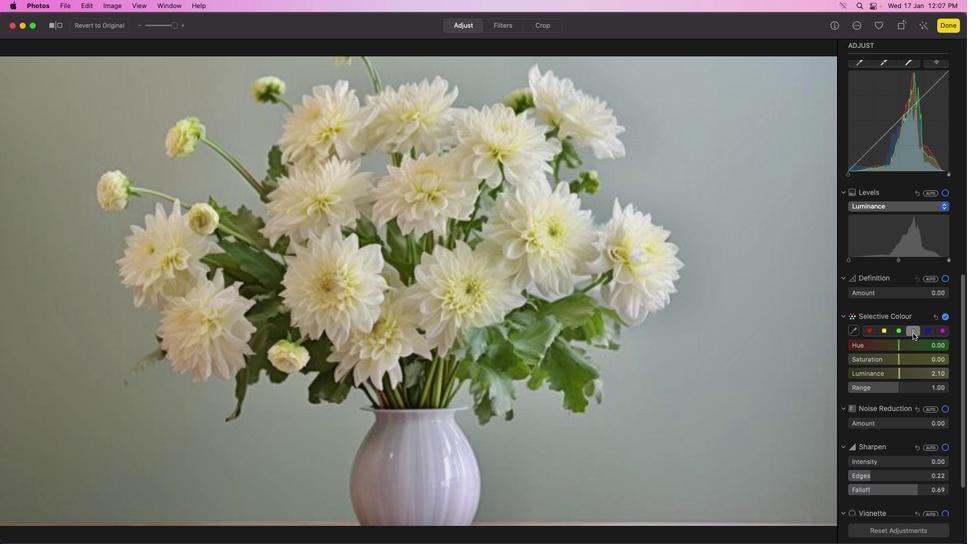 
Action: Mouse pressed left at (913, 333)
Screenshot: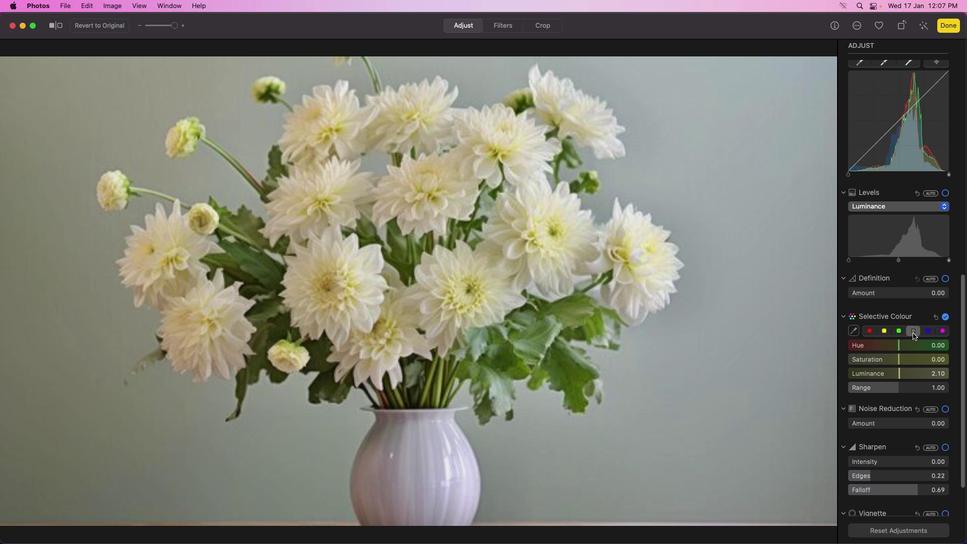 
Action: Mouse moved to (723, 209)
Screenshot: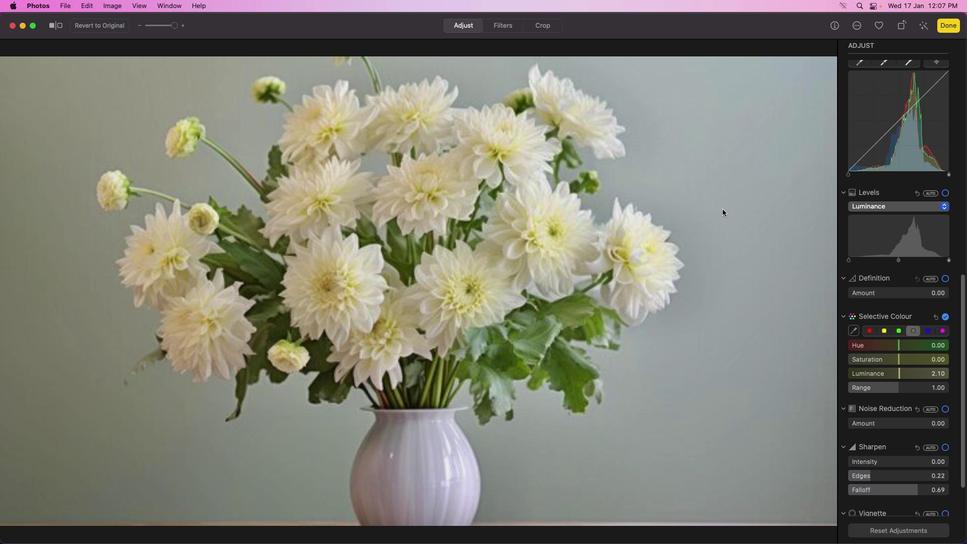 
Action: Mouse pressed left at (723, 209)
Screenshot: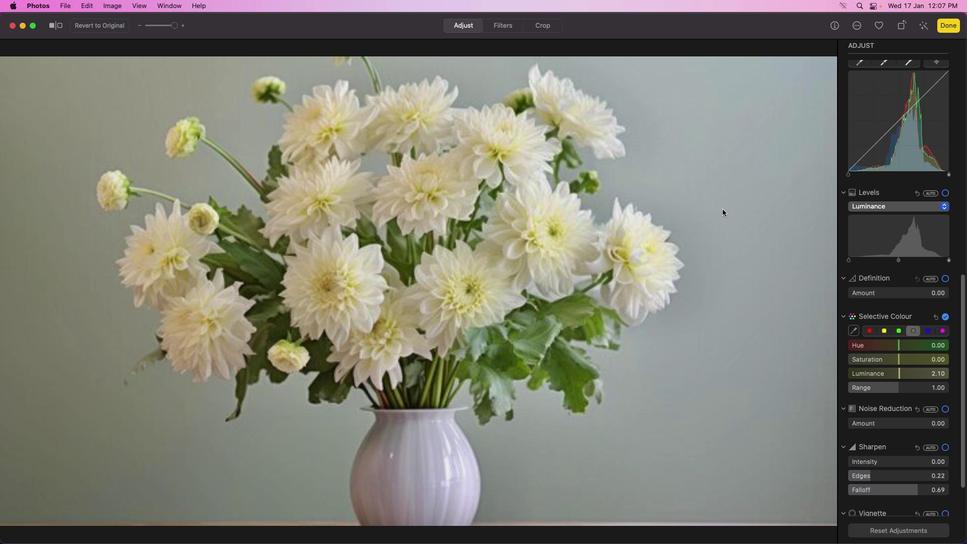 
Action: Mouse moved to (858, 332)
Screenshot: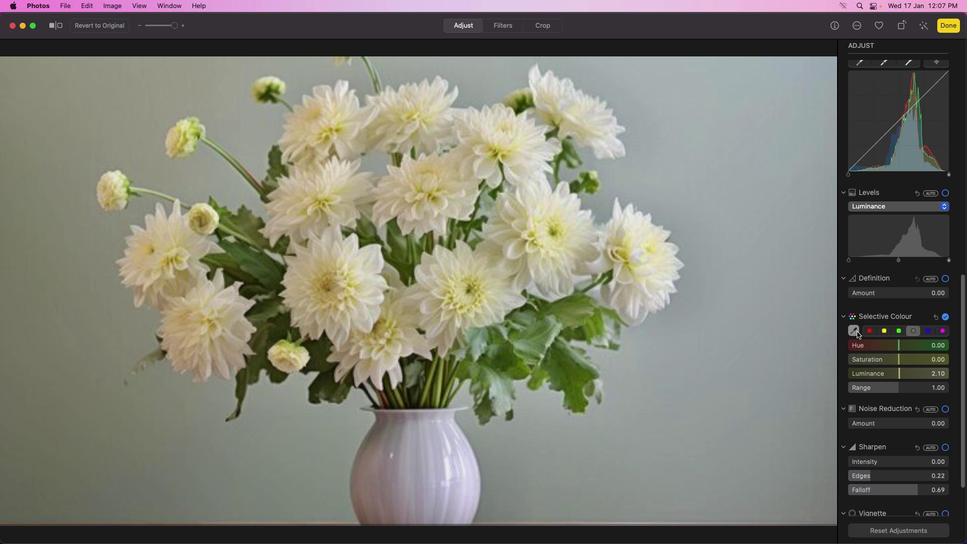 
Action: Mouse pressed left at (858, 332)
Screenshot: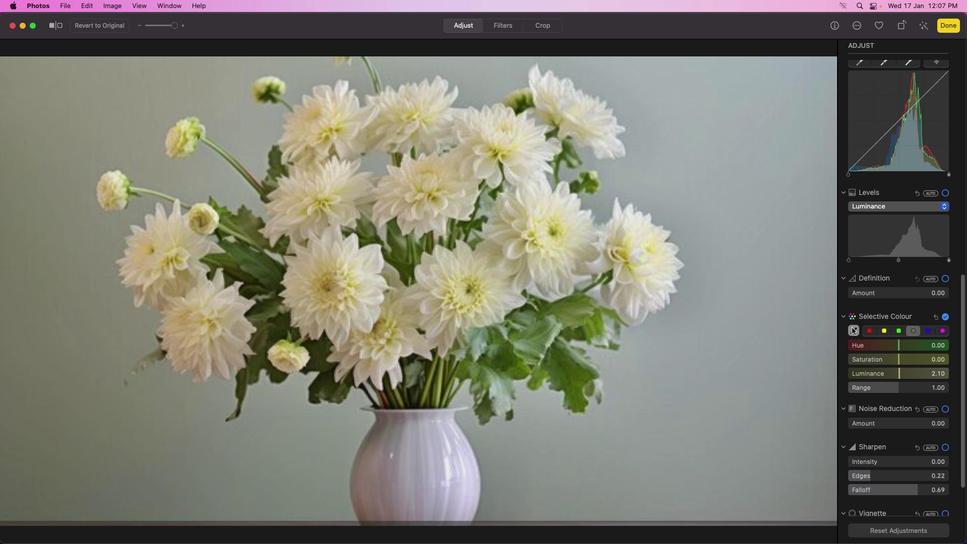 
Action: Mouse moved to (743, 201)
Screenshot: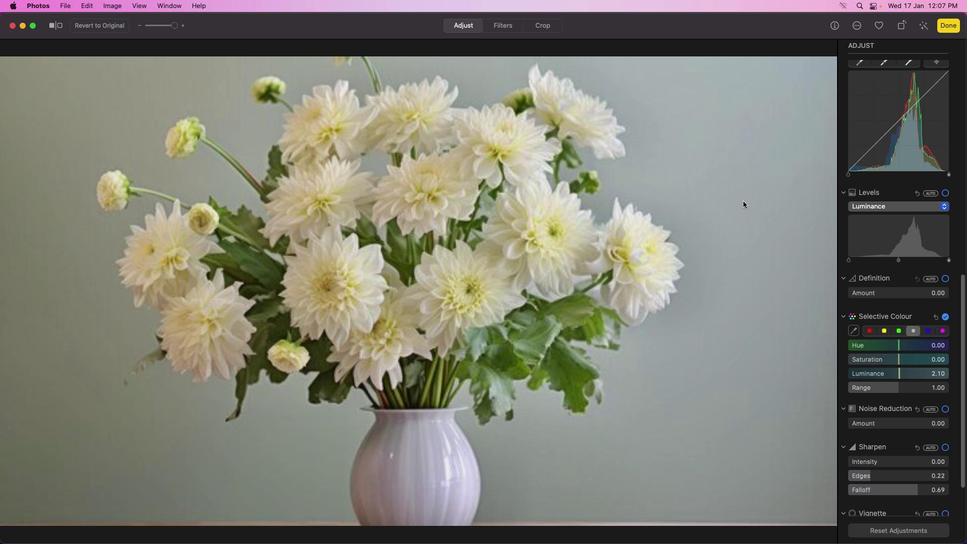 
Action: Mouse pressed left at (743, 201)
Screenshot: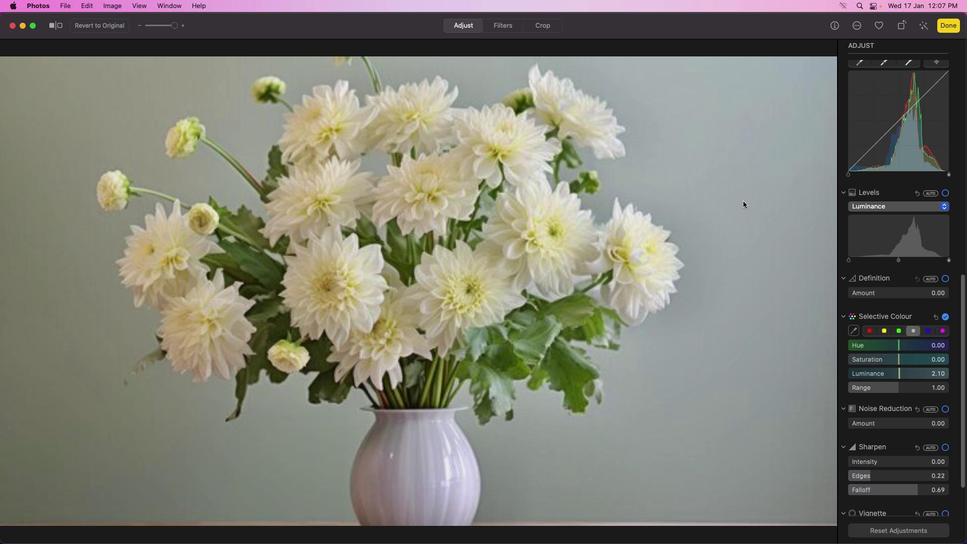 
Action: Mouse moved to (900, 347)
Screenshot: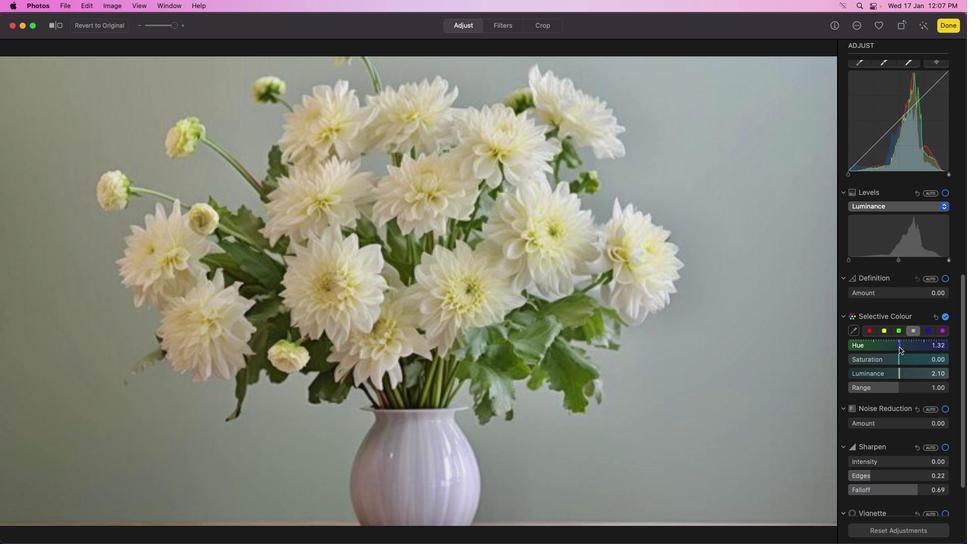 
Action: Mouse pressed left at (900, 347)
Screenshot: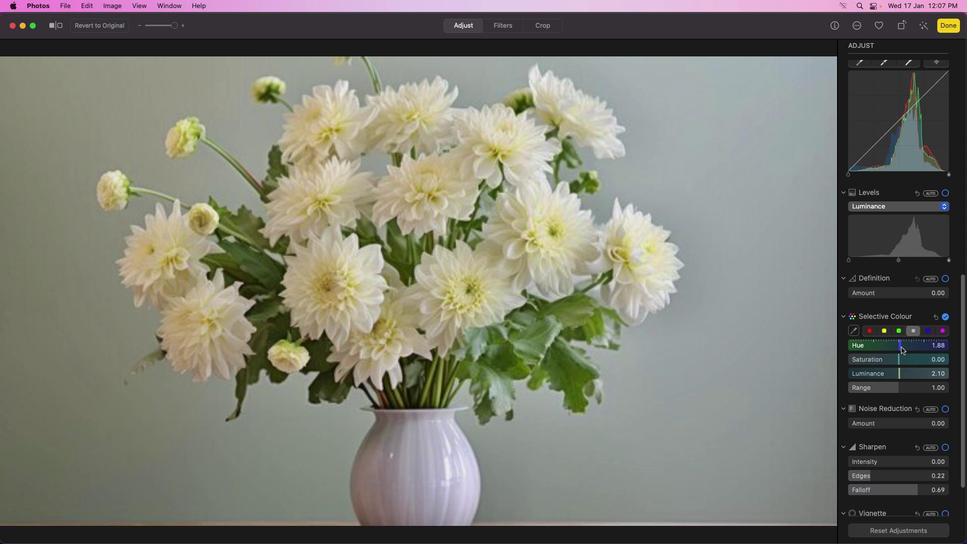
Action: Mouse moved to (899, 360)
Screenshot: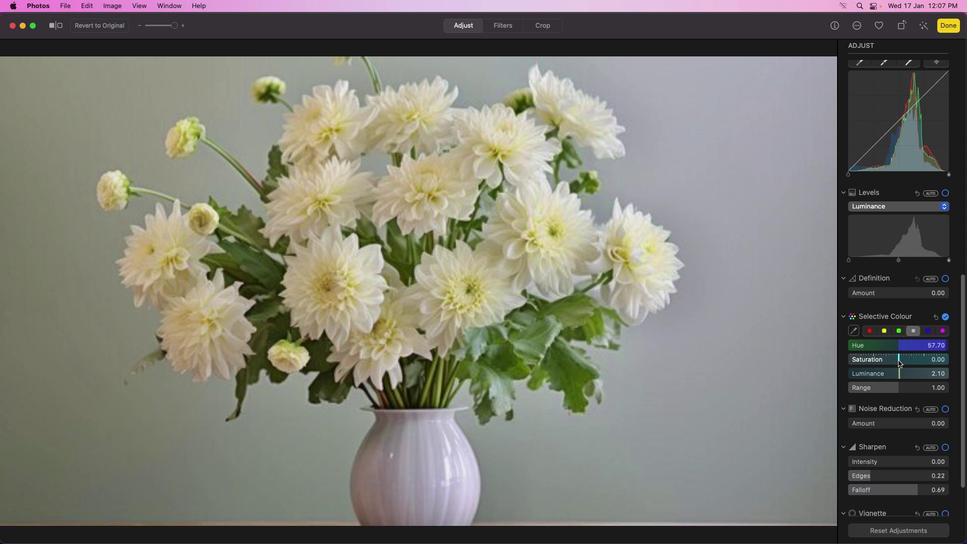 
Action: Mouse pressed left at (899, 360)
Screenshot: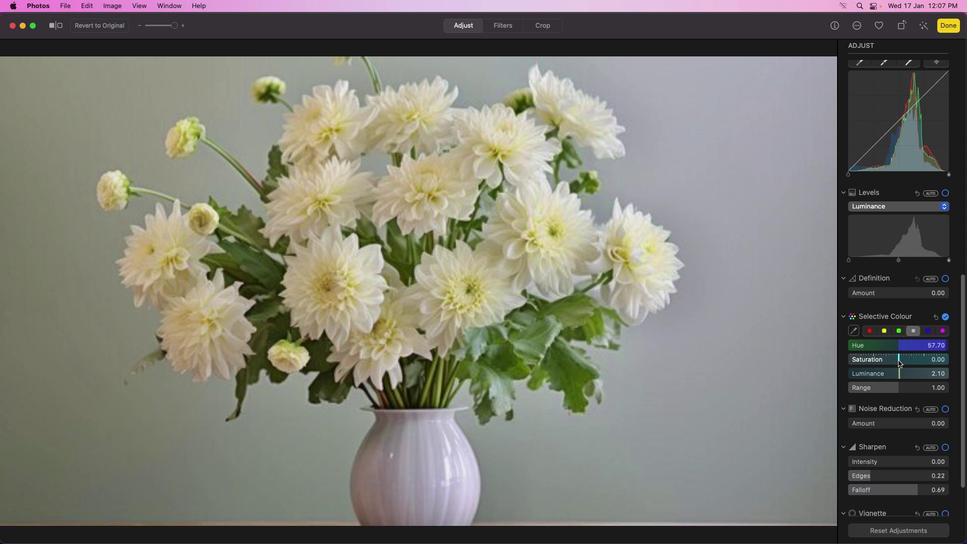 
Action: Mouse moved to (901, 374)
Screenshot: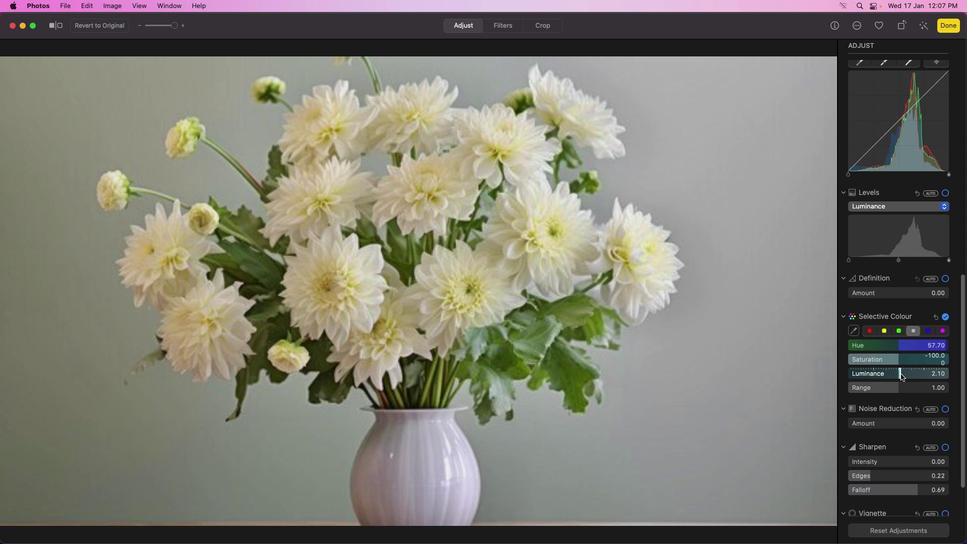 
Action: Mouse pressed left at (901, 374)
Screenshot: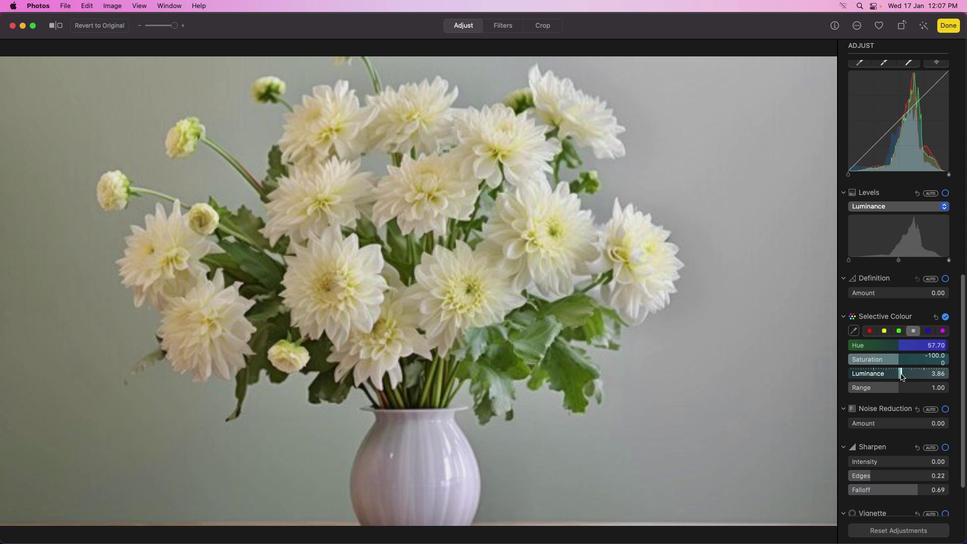 
Action: Mouse moved to (943, 376)
Screenshot: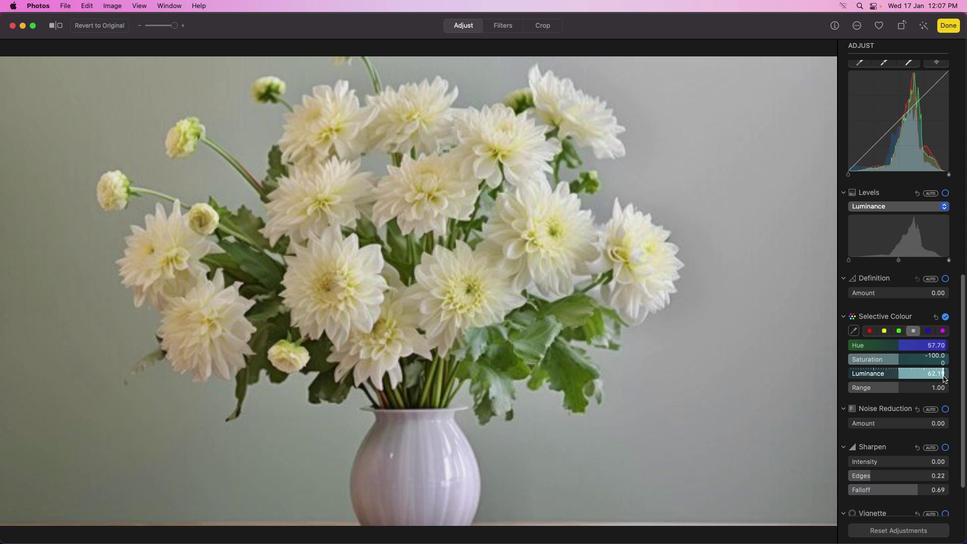 
Action: Mouse pressed left at (943, 376)
Screenshot: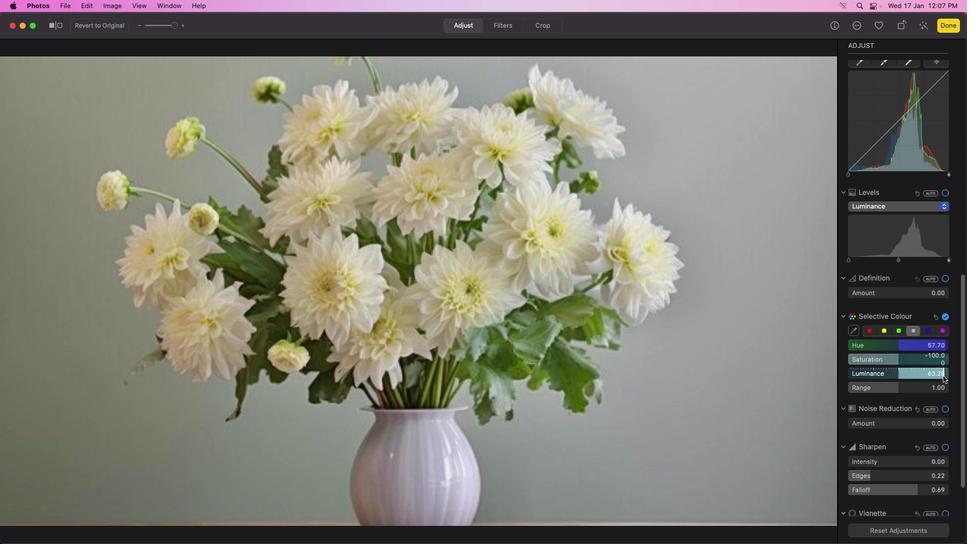 
Action: Mouse moved to (900, 388)
Screenshot: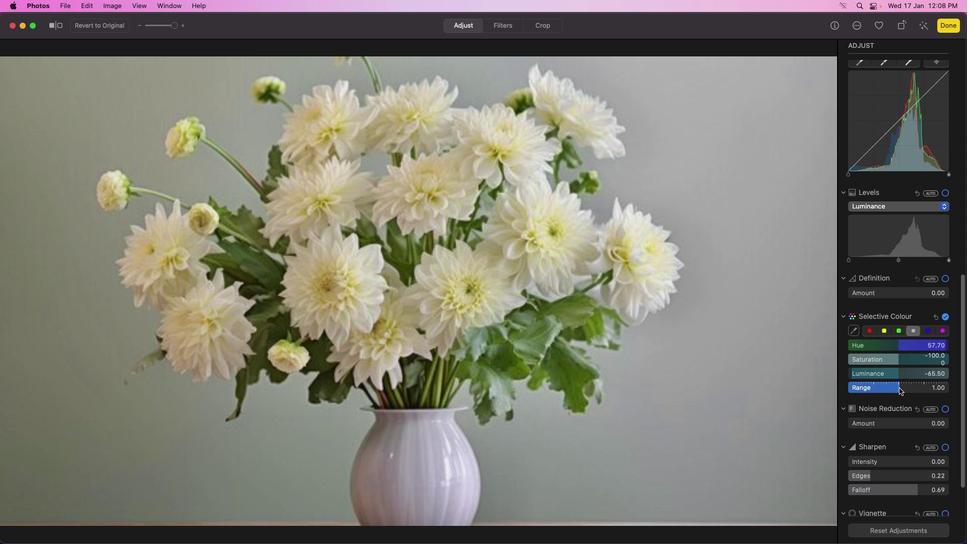 
Action: Mouse pressed left at (900, 388)
Screenshot: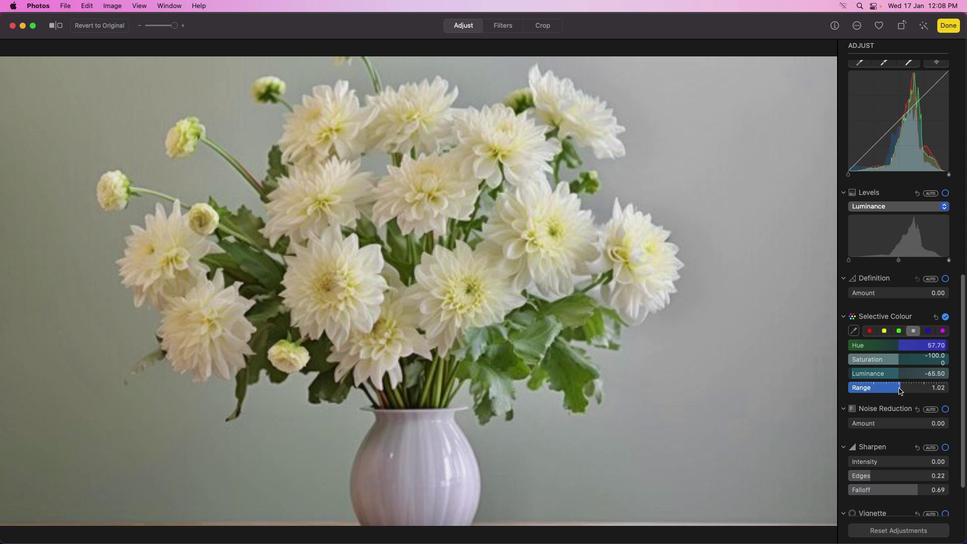 
Action: Mouse moved to (894, 424)
Screenshot: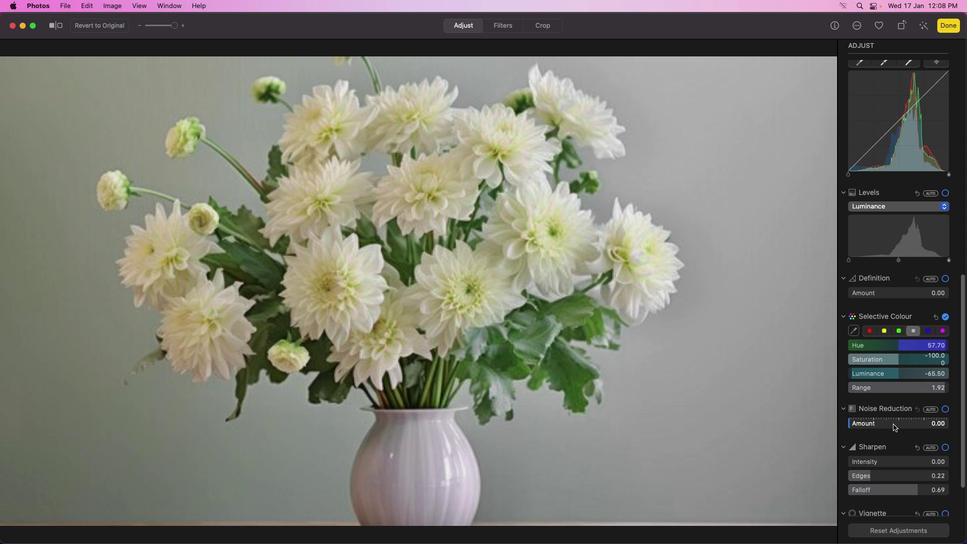 
Action: Mouse pressed left at (894, 424)
Screenshot: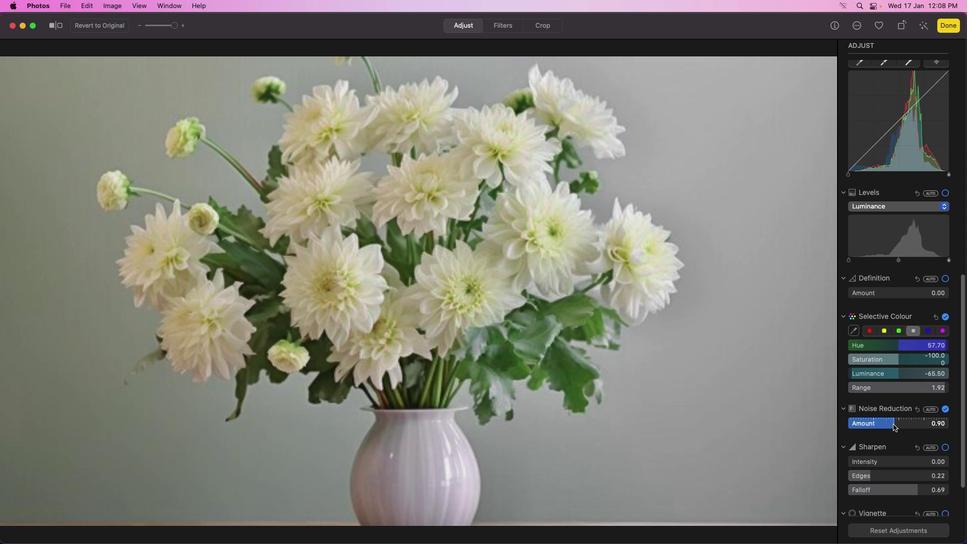 
Action: Mouse moved to (894, 424)
Screenshot: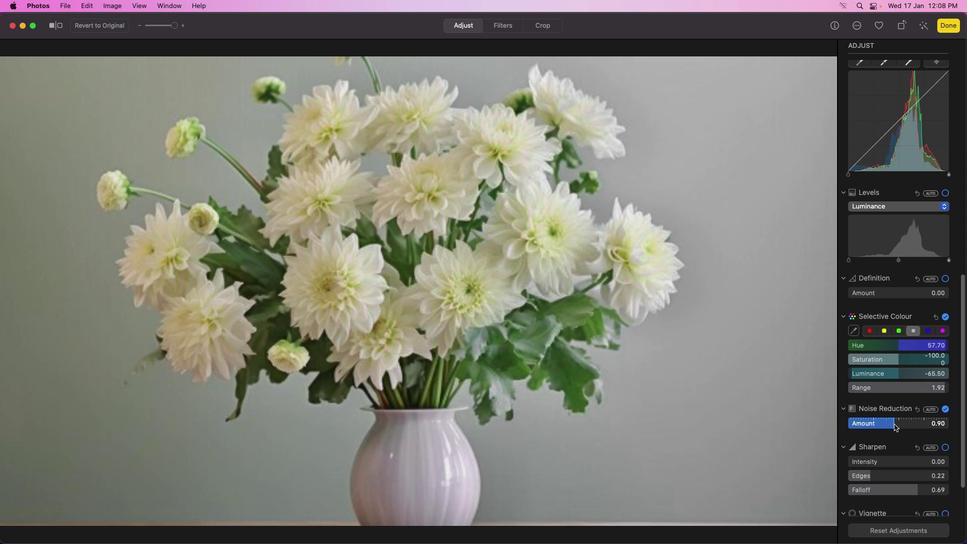 
Action: Mouse pressed left at (894, 424)
Screenshot: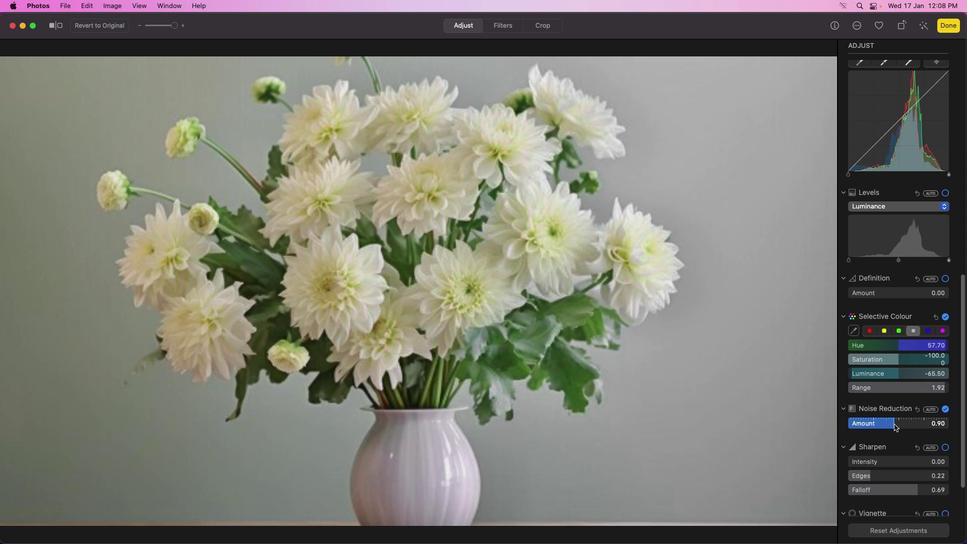 
Action: Mouse moved to (906, 458)
Screenshot: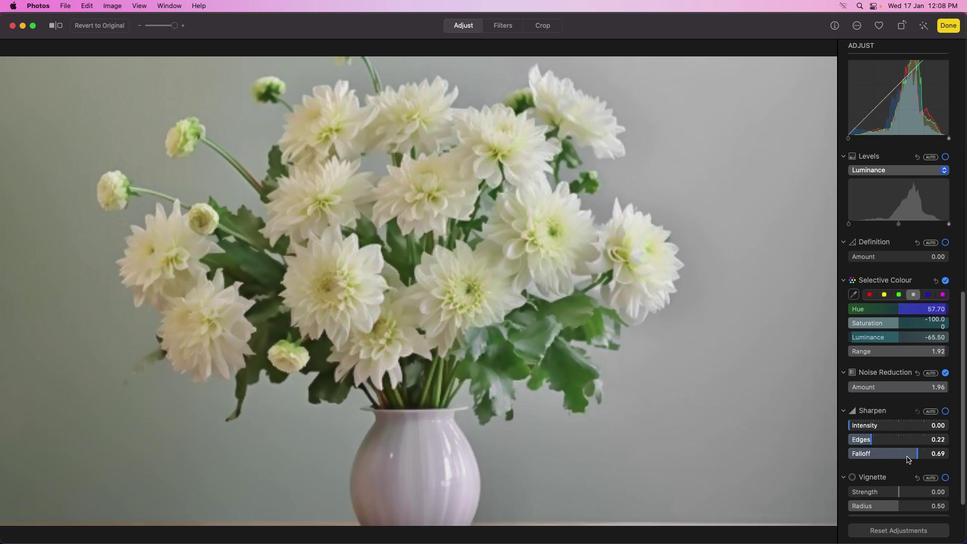 
Action: Mouse scrolled (906, 458) with delta (0, 0)
Screenshot: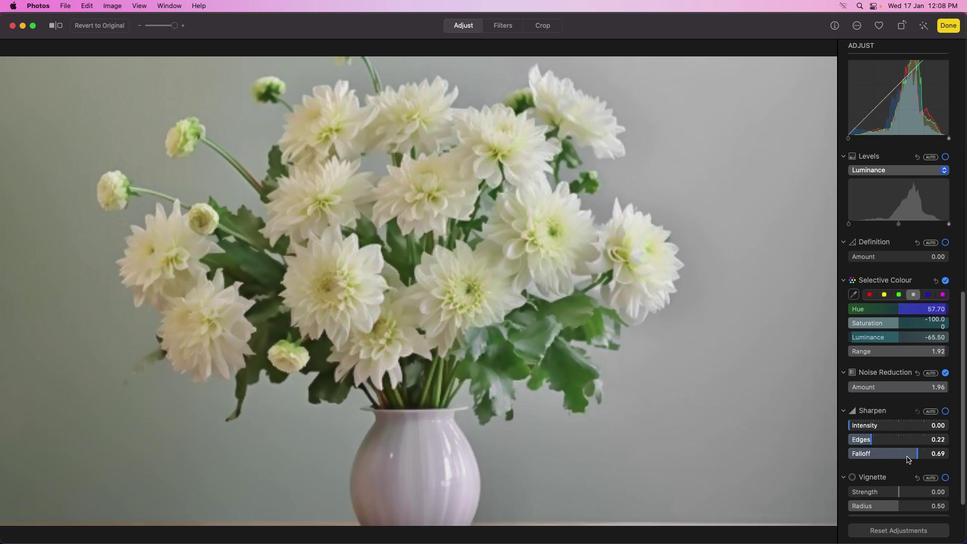 
Action: Mouse moved to (907, 457)
Screenshot: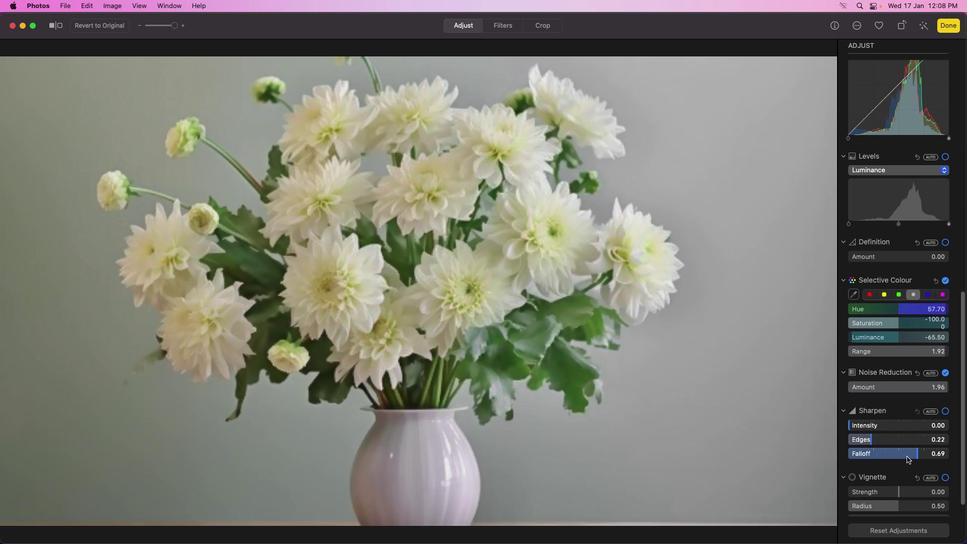 
Action: Mouse scrolled (907, 457) with delta (0, 0)
Screenshot: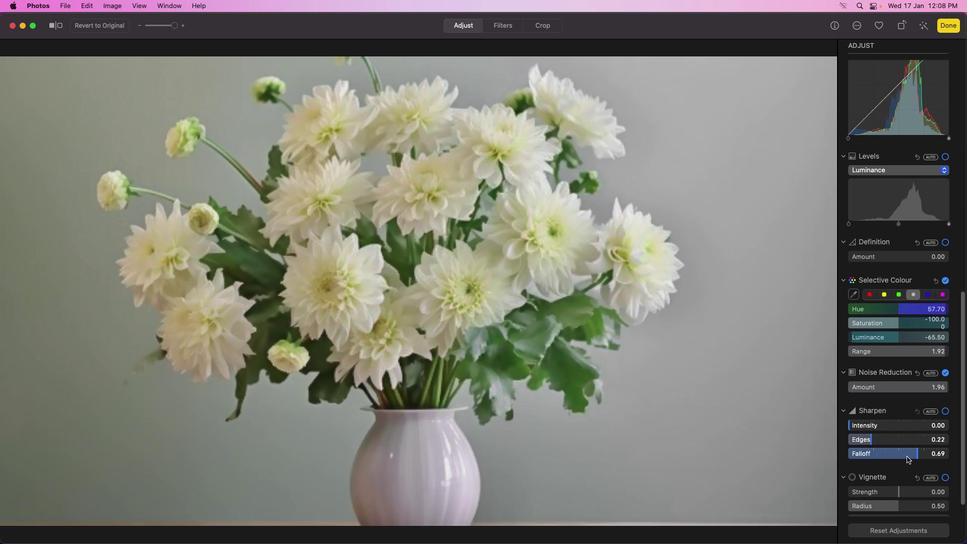 
Action: Mouse moved to (907, 457)
Screenshot: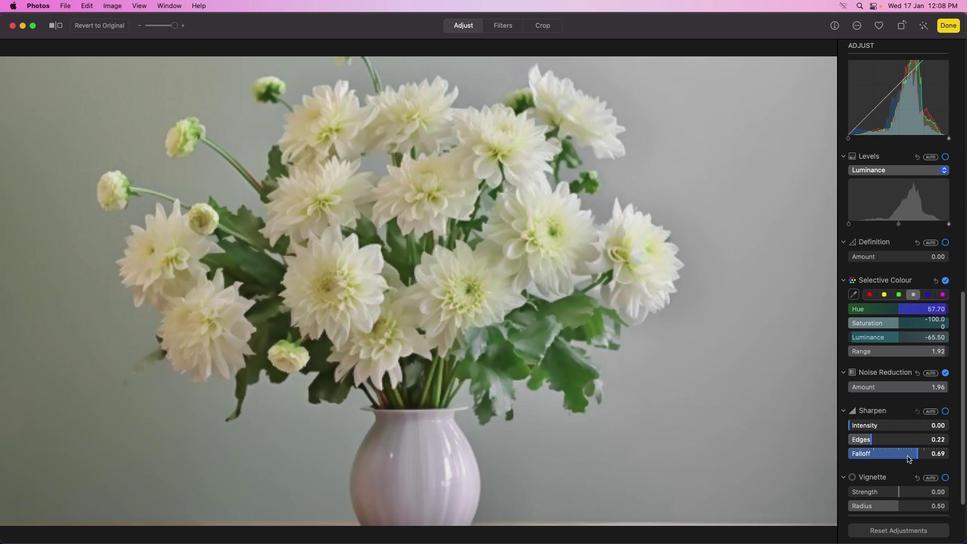 
Action: Mouse scrolled (907, 457) with delta (0, -1)
Screenshot: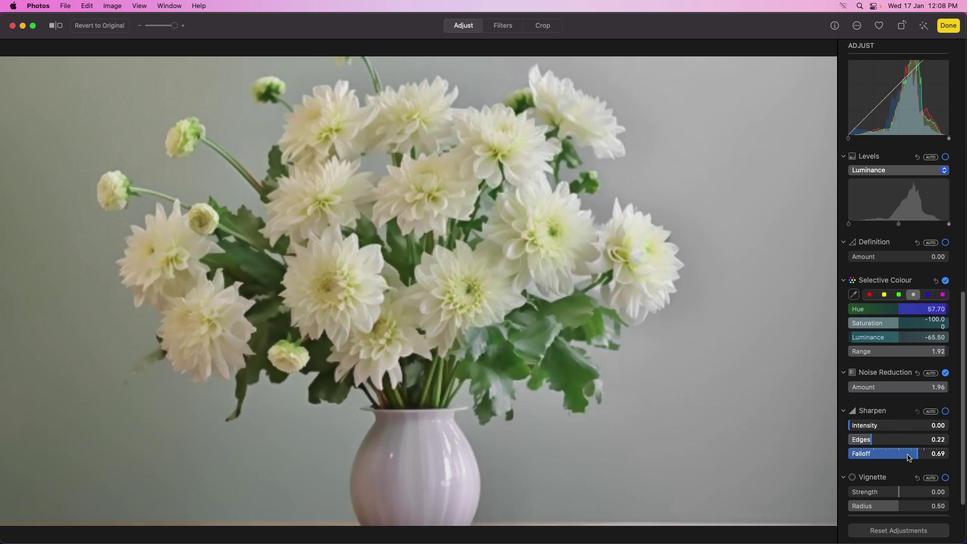 
Action: Mouse moved to (907, 457)
Screenshot: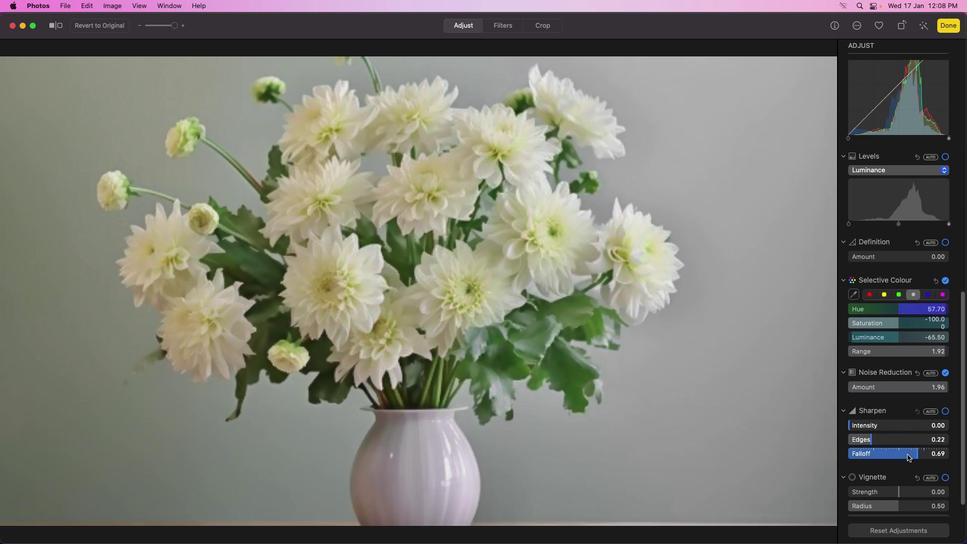 
Action: Mouse scrolled (907, 457) with delta (0, -1)
Screenshot: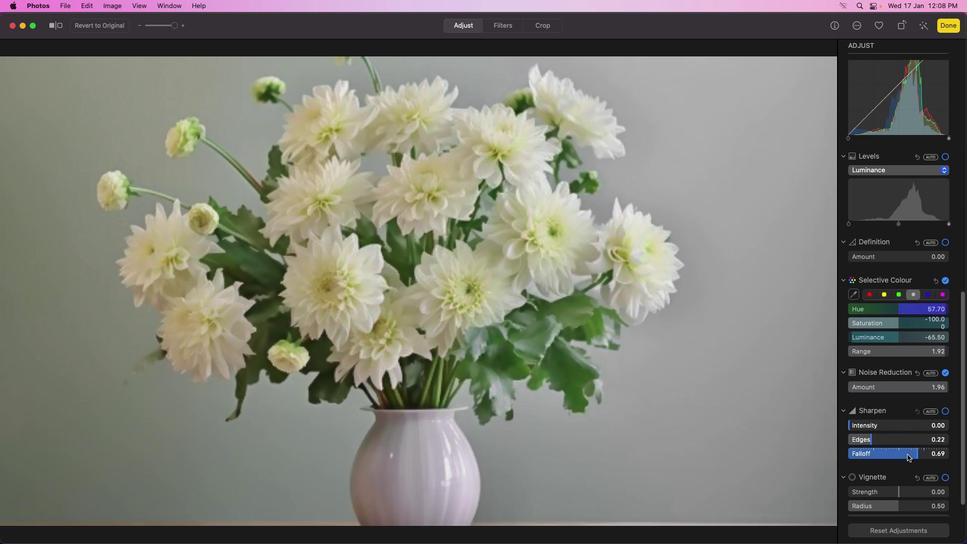 
Action: Mouse moved to (918, 438)
Screenshot: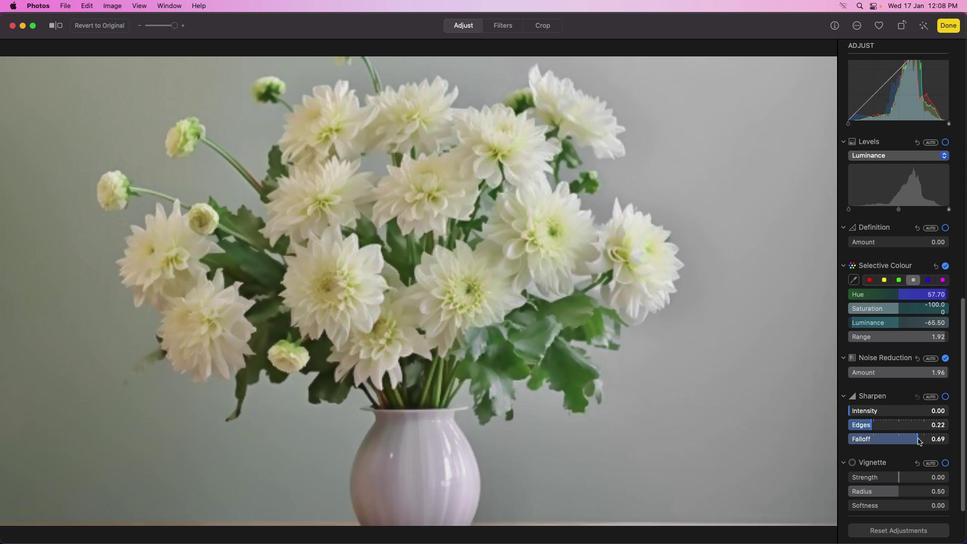 
Action: Mouse scrolled (918, 438) with delta (0, 0)
Screenshot: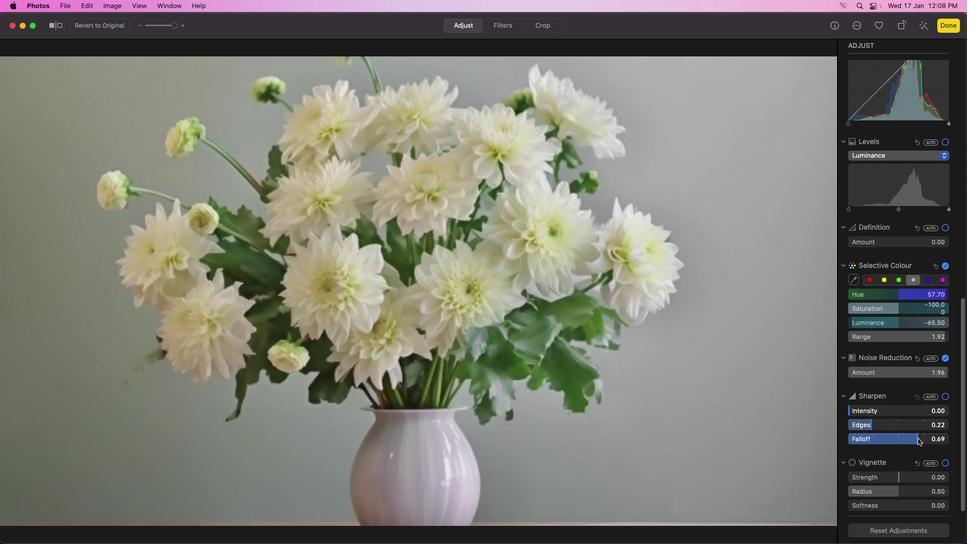 
Action: Mouse scrolled (918, 438) with delta (0, 0)
Screenshot: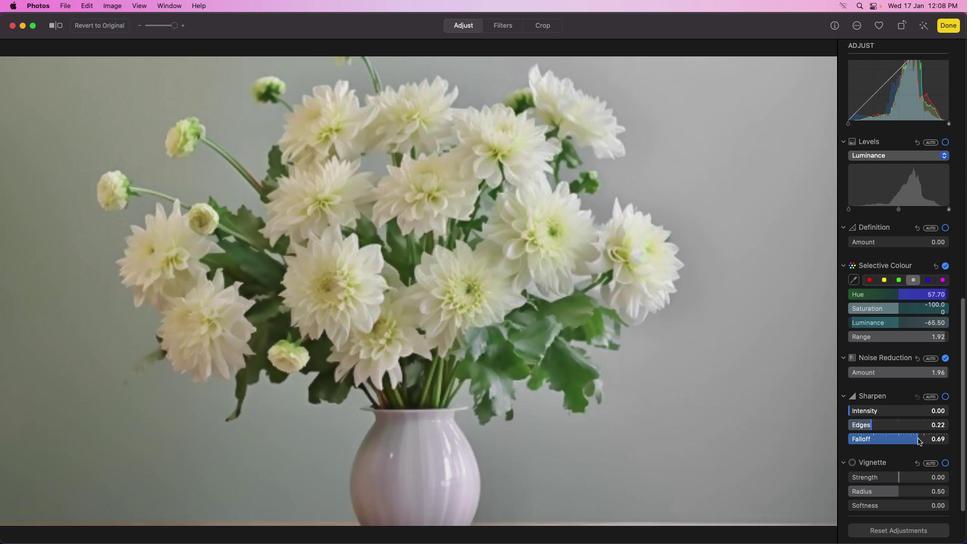 
Action: Mouse moved to (918, 438)
Screenshot: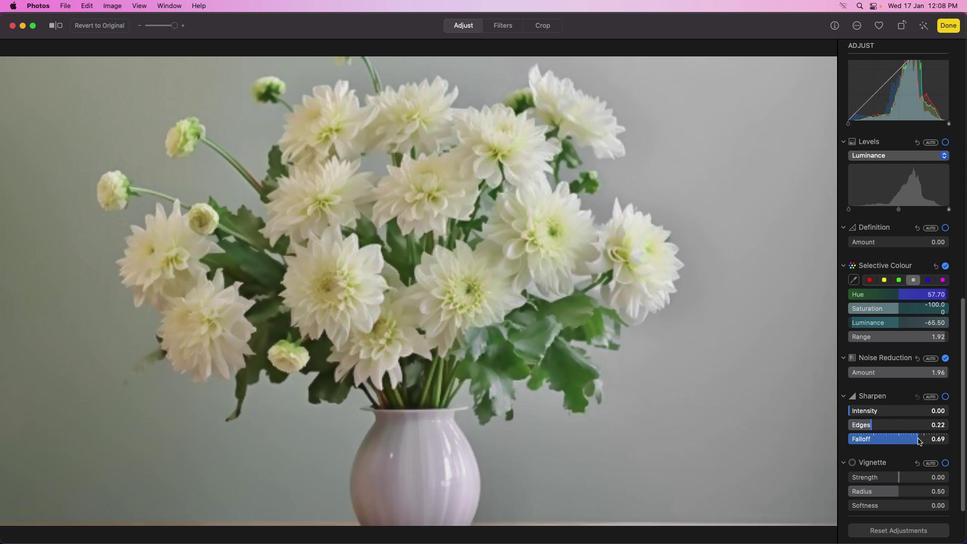 
Action: Mouse scrolled (918, 438) with delta (0, -1)
Screenshot: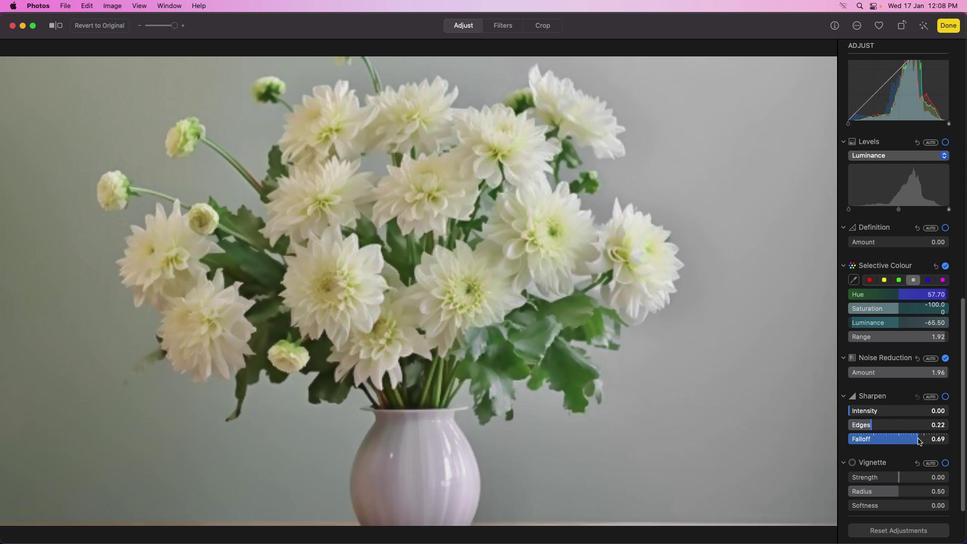 
Action: Mouse moved to (916, 414)
Screenshot: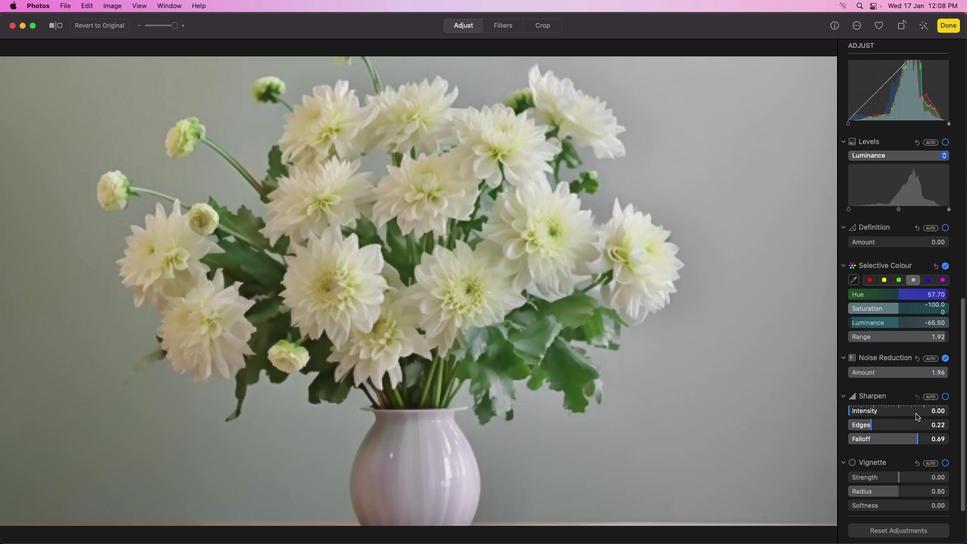 
Action: Mouse pressed left at (916, 414)
Screenshot: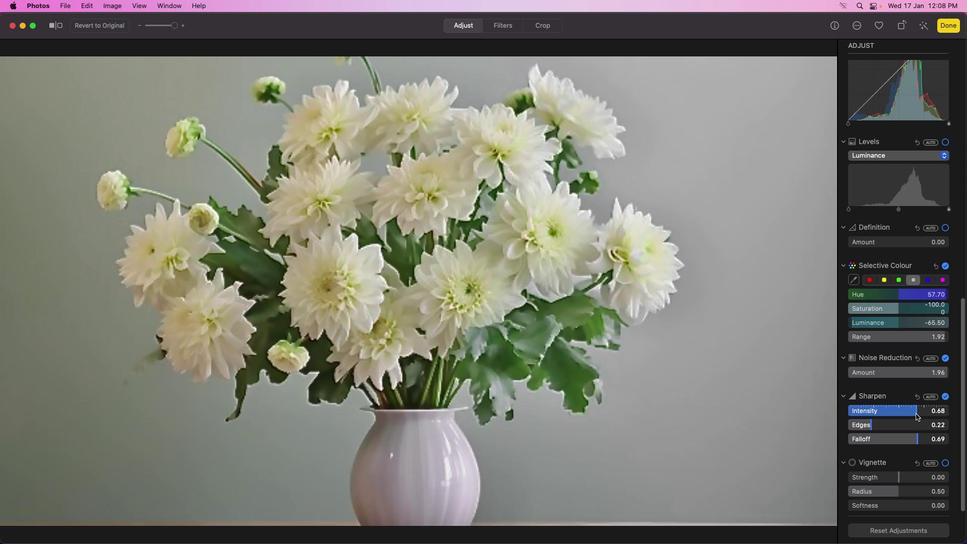 
Action: Mouse moved to (912, 402)
Screenshot: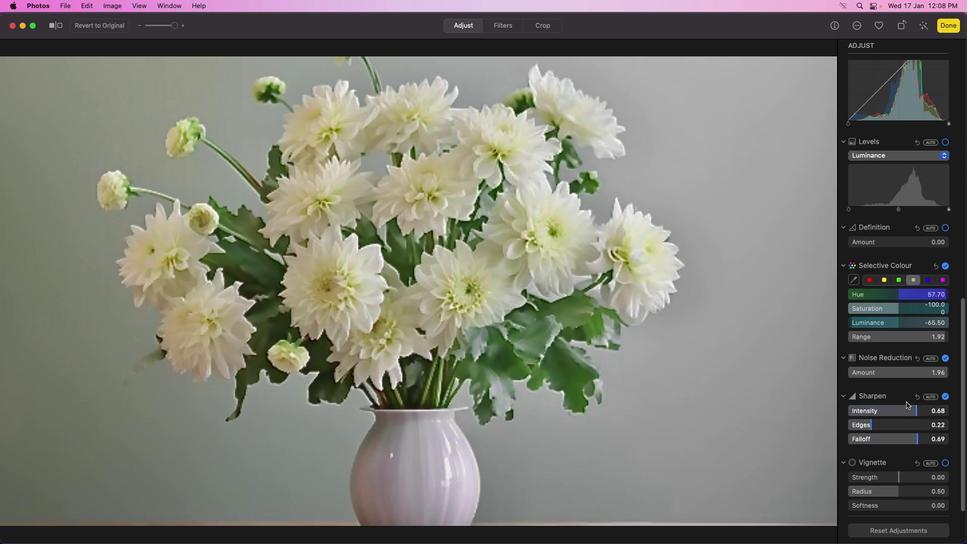 
Action: Mouse pressed left at (912, 402)
Screenshot: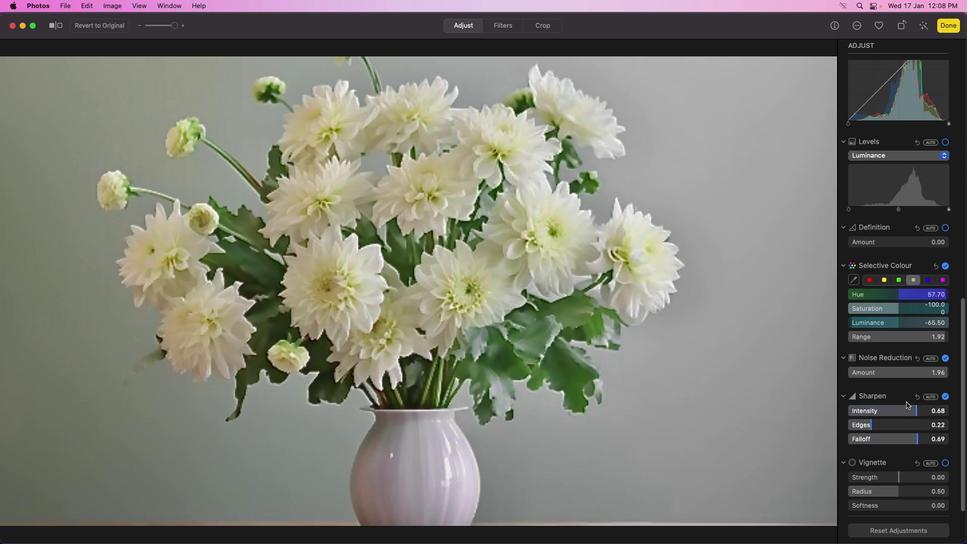 
Action: Mouse moved to (907, 412)
Screenshot: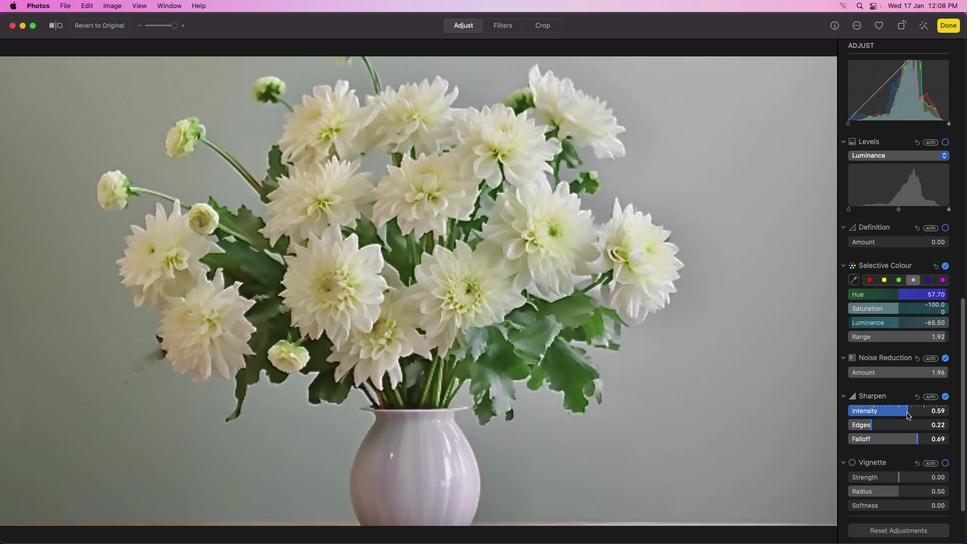 
Action: Mouse pressed left at (907, 412)
Screenshot: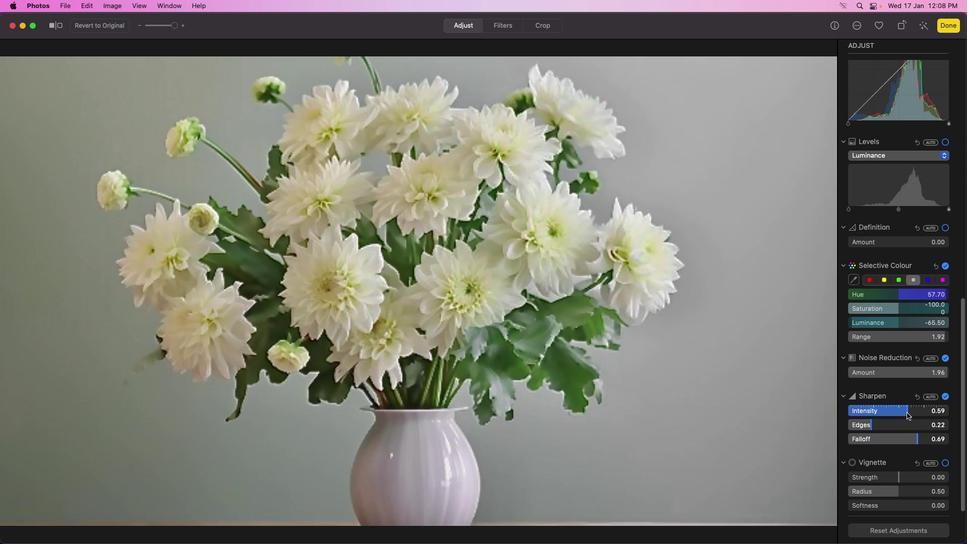 
Action: Mouse pressed left at (907, 412)
Screenshot: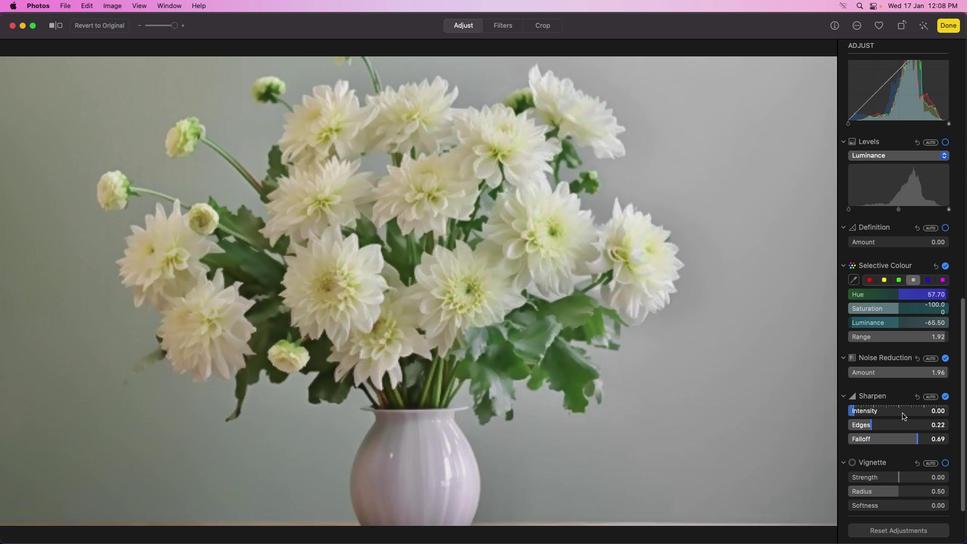 
Action: Mouse moved to (900, 412)
Screenshot: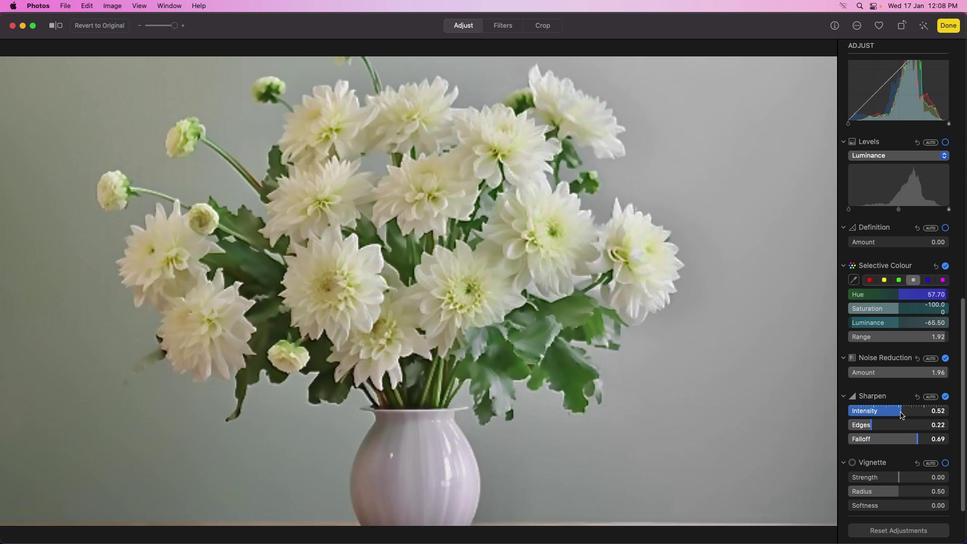 
Action: Mouse pressed left at (900, 412)
Screenshot: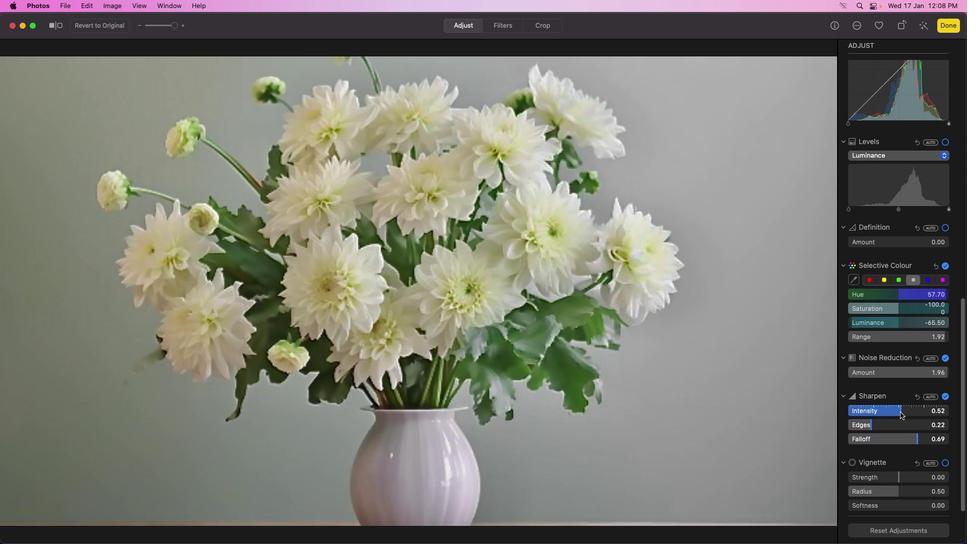 
Action: Mouse moved to (887, 412)
Screenshot: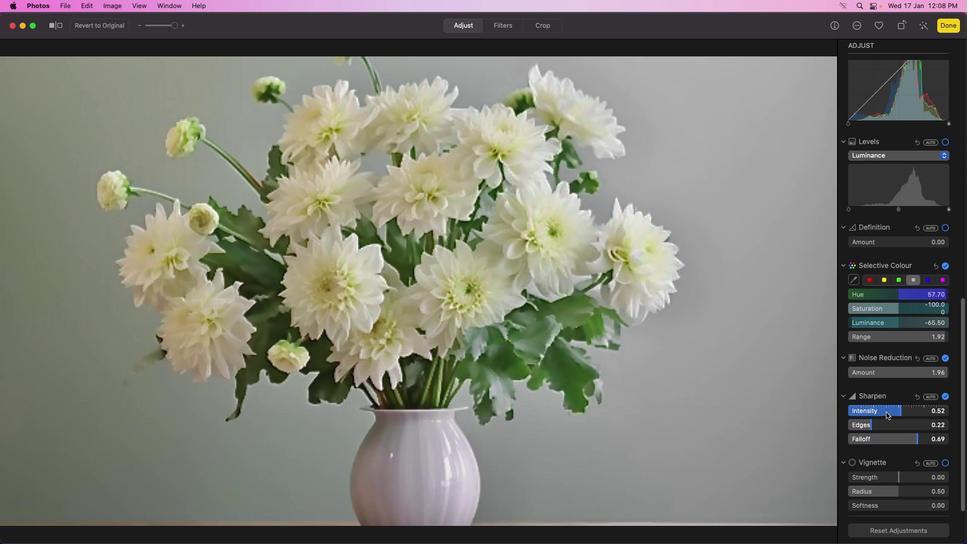 
Action: Mouse pressed left at (887, 412)
Screenshot: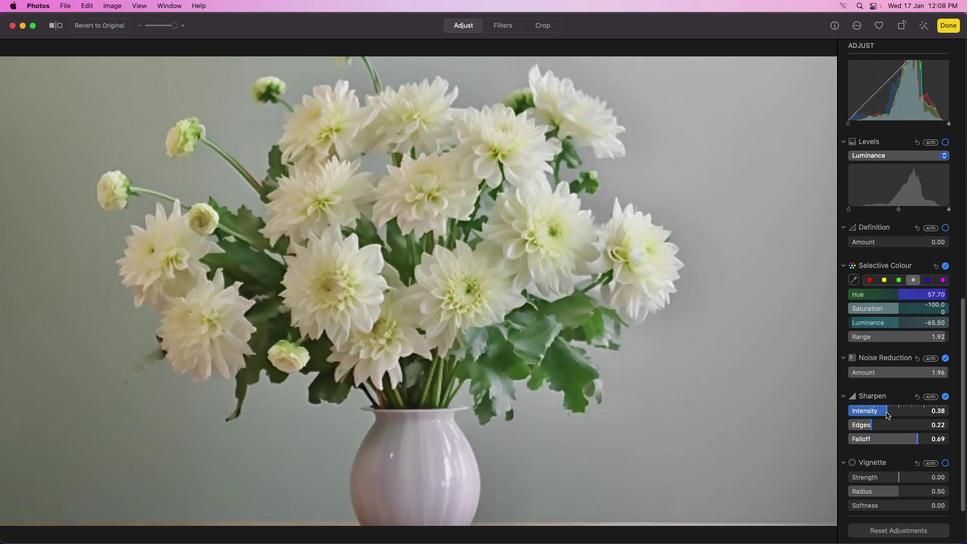 
Action: Mouse pressed left at (887, 412)
Screenshot: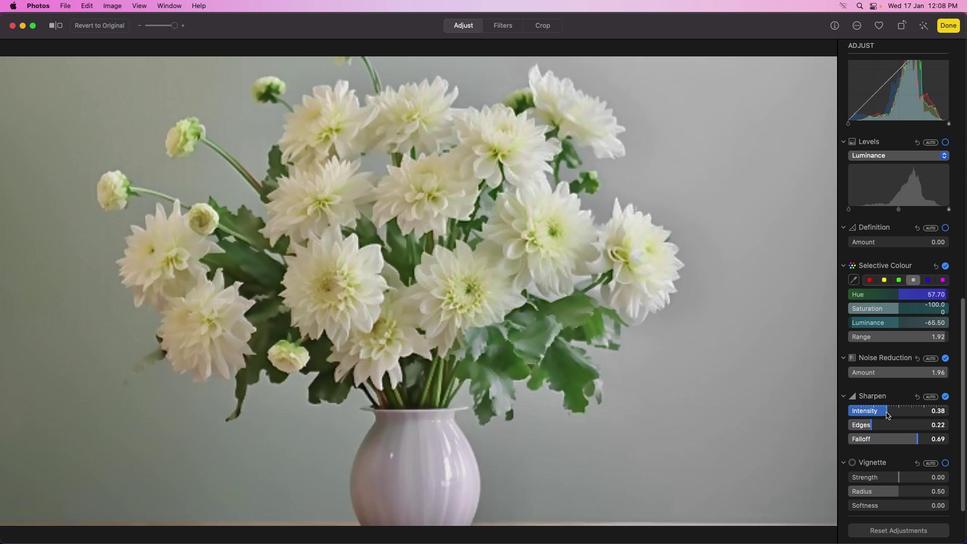 
Action: Mouse moved to (917, 429)
Screenshot: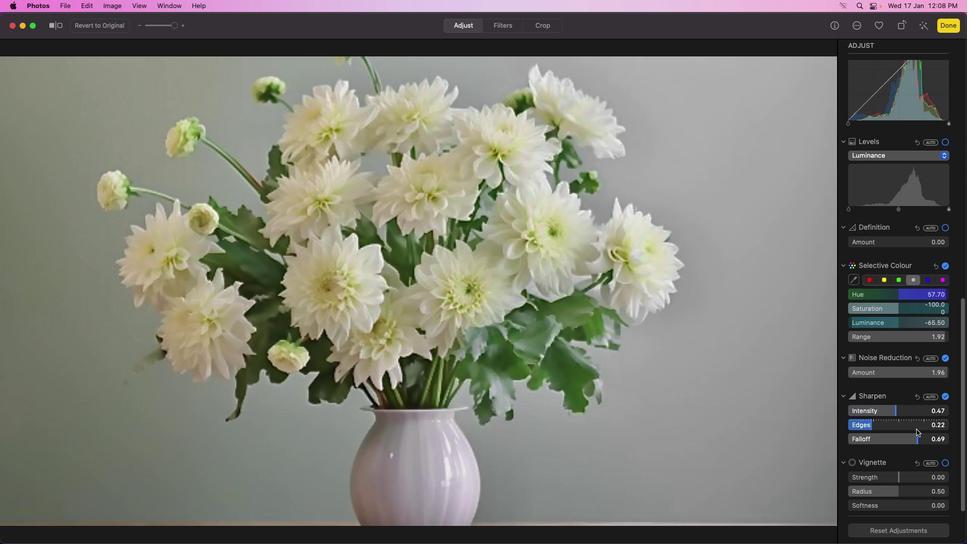 
Action: Mouse pressed left at (917, 429)
Screenshot: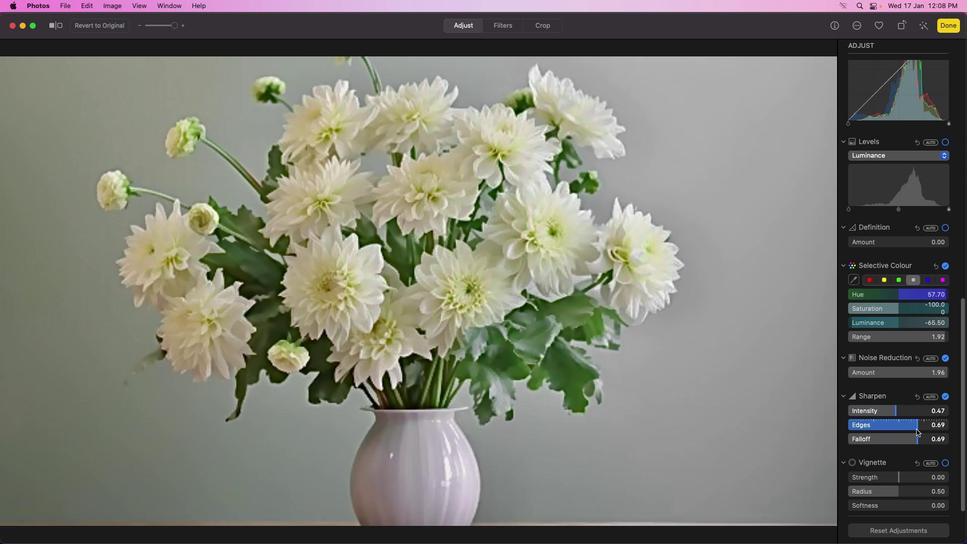 
Action: Mouse moved to (859, 427)
Screenshot: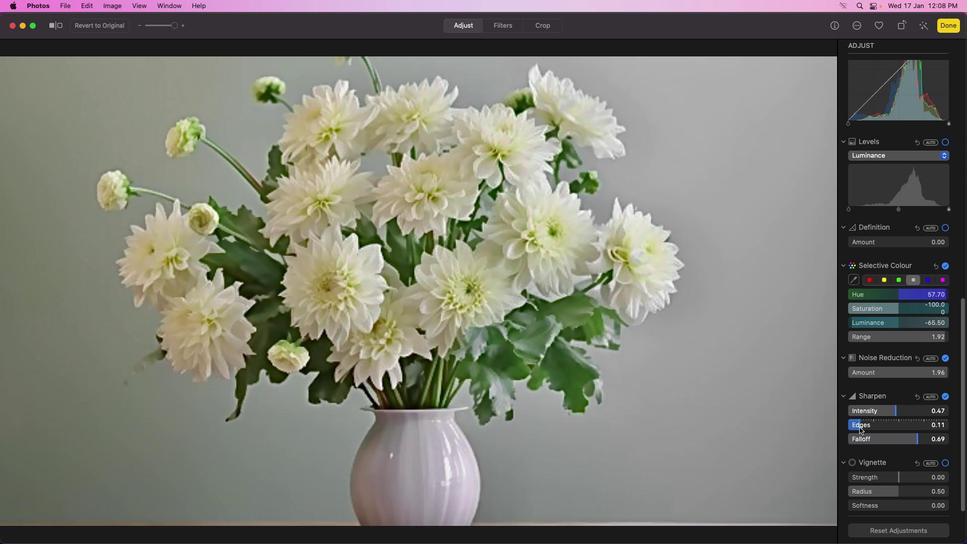 
Action: Mouse pressed left at (859, 427)
Screenshot: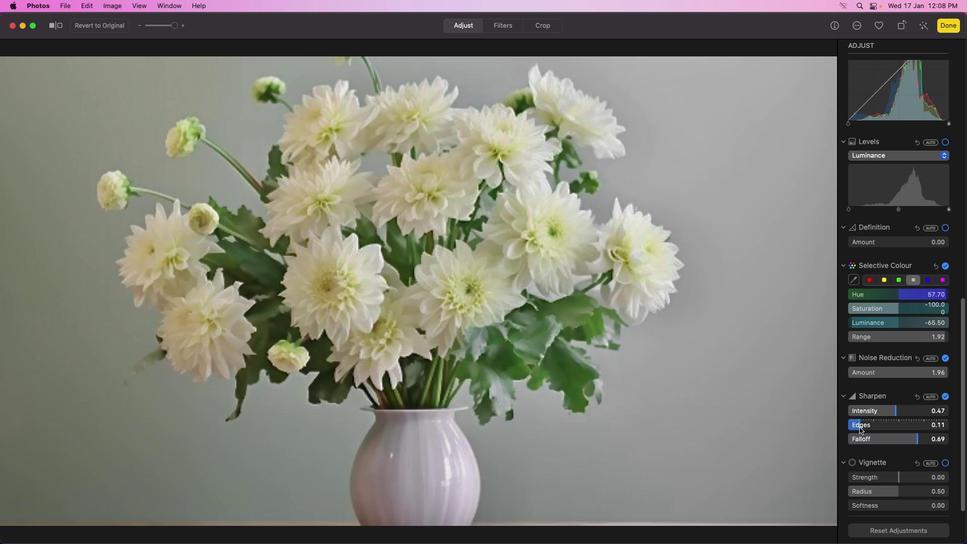 
Action: Mouse moved to (870, 426)
Screenshot: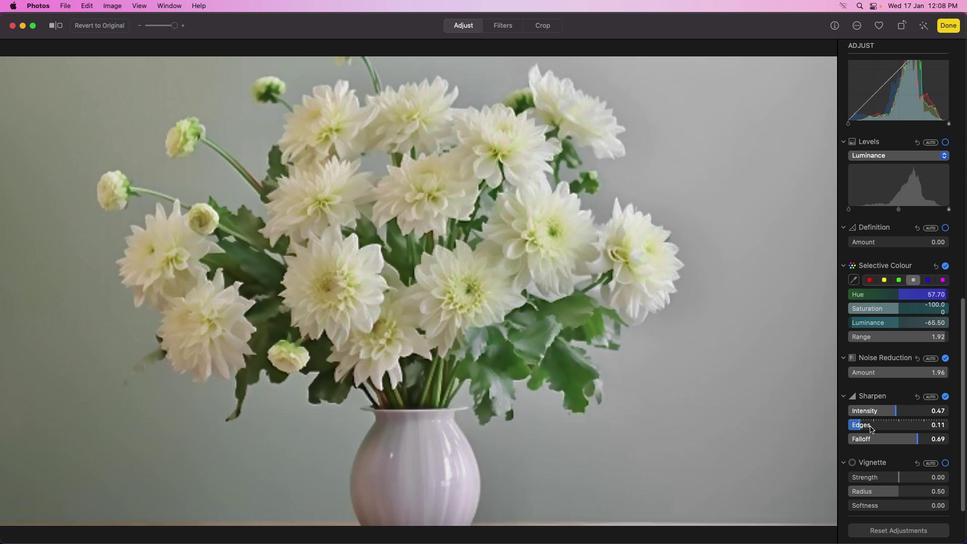 
Action: Mouse pressed left at (870, 426)
Screenshot: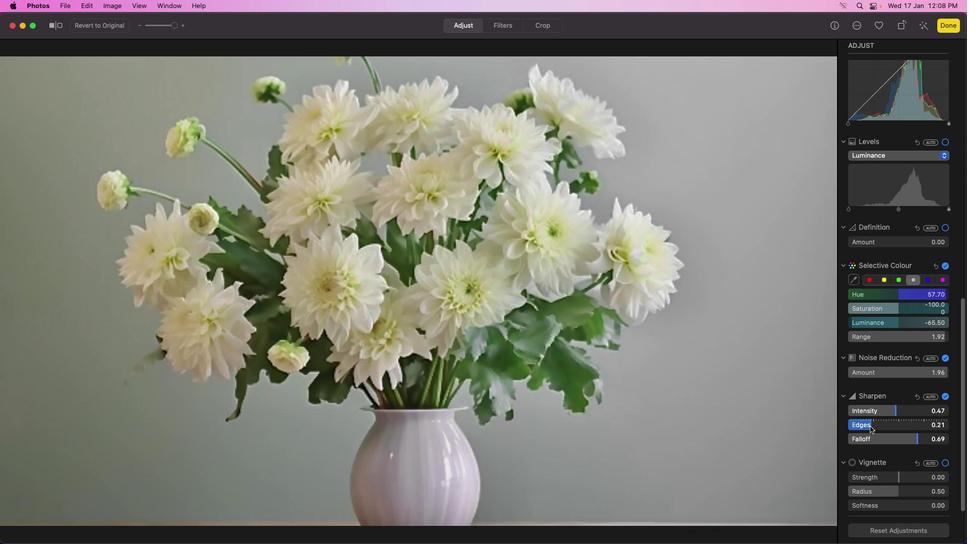 
Action: Mouse moved to (877, 426)
Screenshot: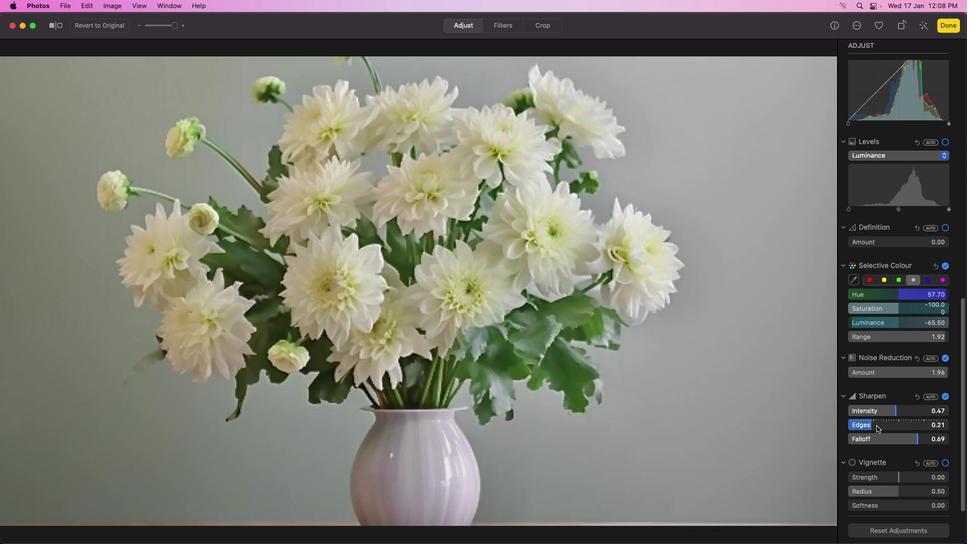 
Action: Mouse pressed left at (877, 426)
Screenshot: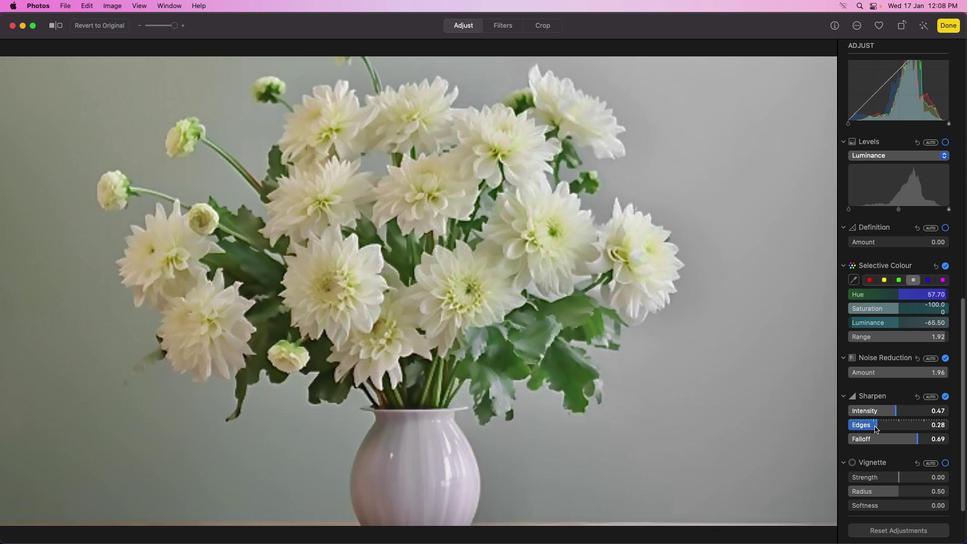 
Action: Mouse moved to (860, 424)
Screenshot: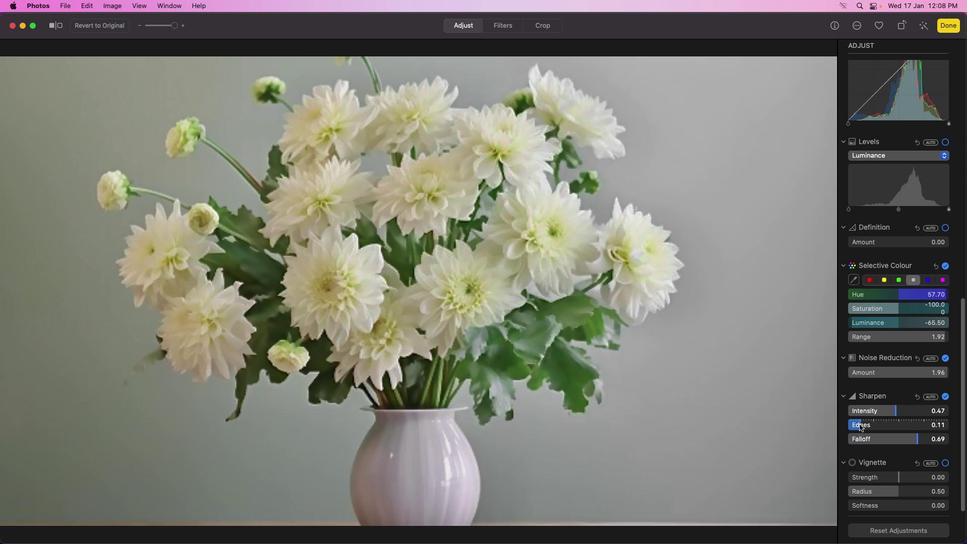 
Action: Mouse pressed left at (860, 424)
Screenshot: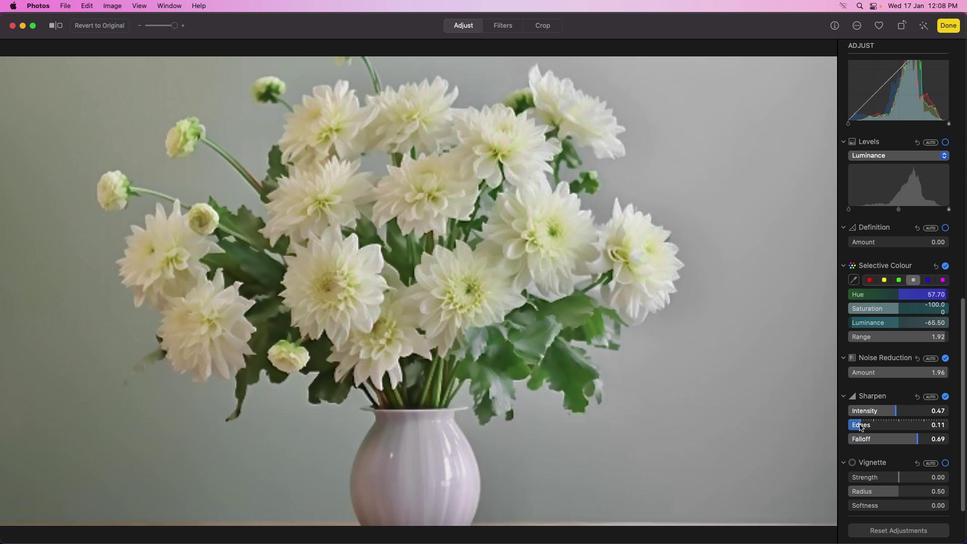 
Action: Mouse moved to (862, 441)
Screenshot: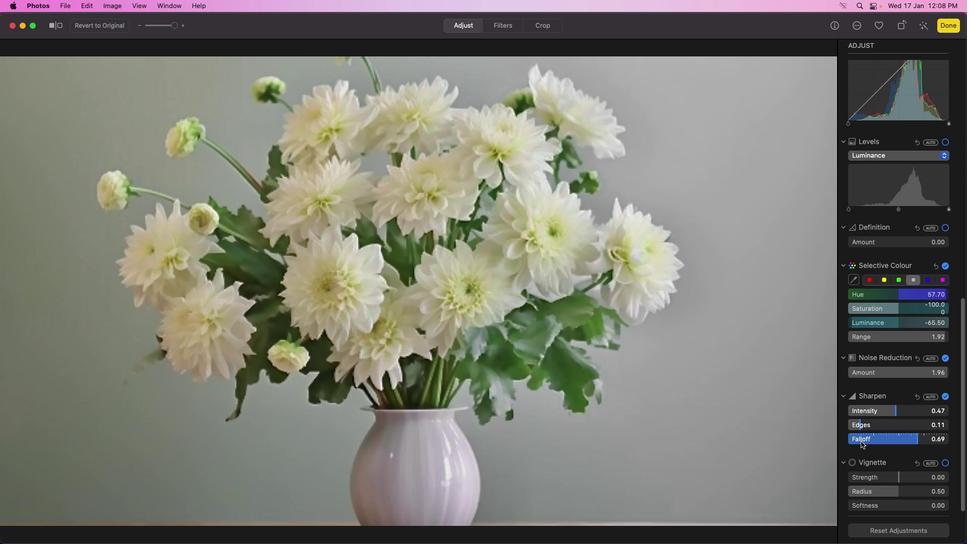 
Action: Mouse pressed left at (862, 441)
Screenshot: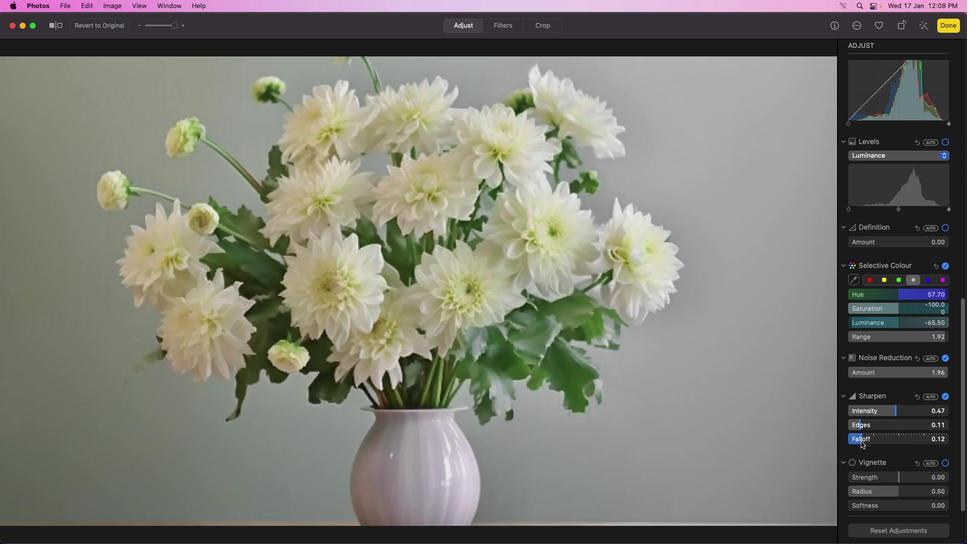 
Action: Mouse moved to (923, 443)
Screenshot: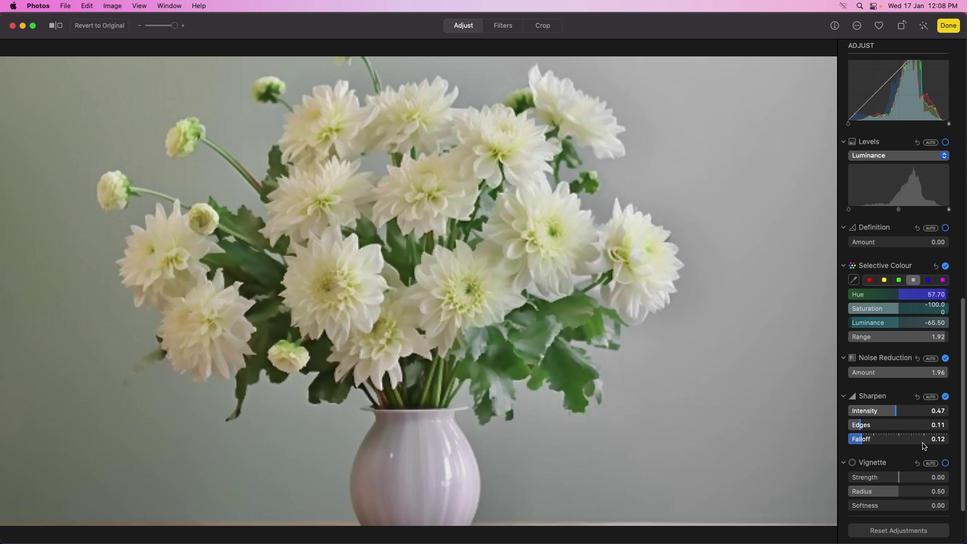
Action: Mouse pressed left at (923, 443)
Screenshot: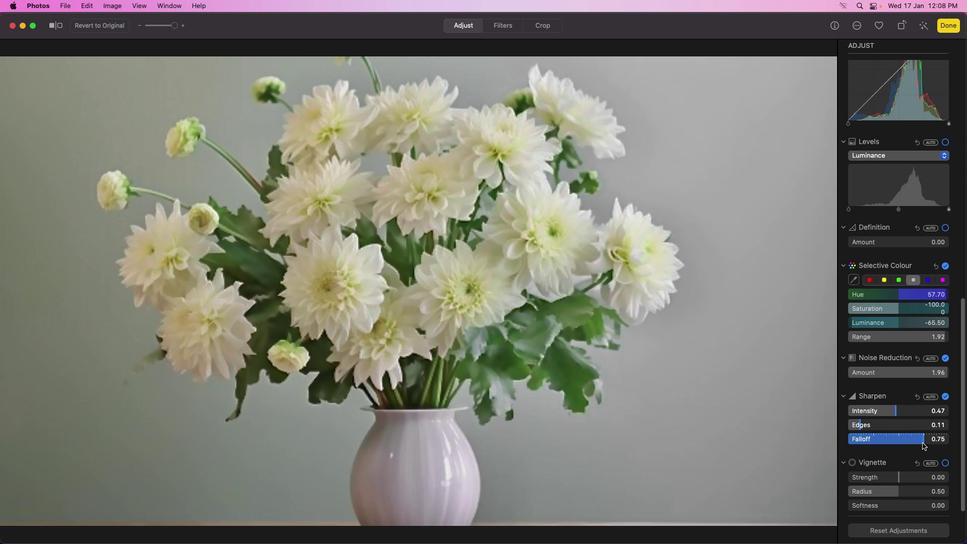 
Action: Mouse moved to (925, 442)
Screenshot: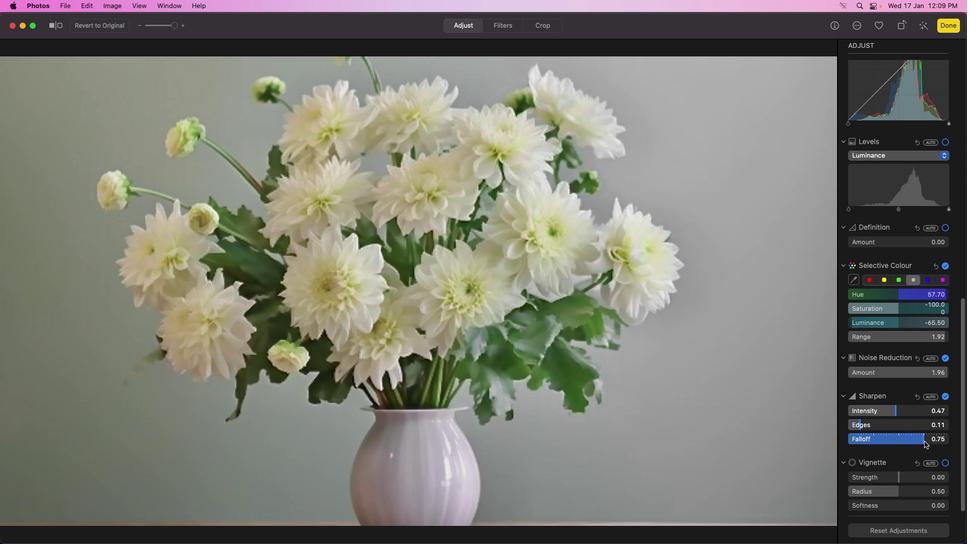
Action: Mouse pressed left at (925, 442)
Screenshot: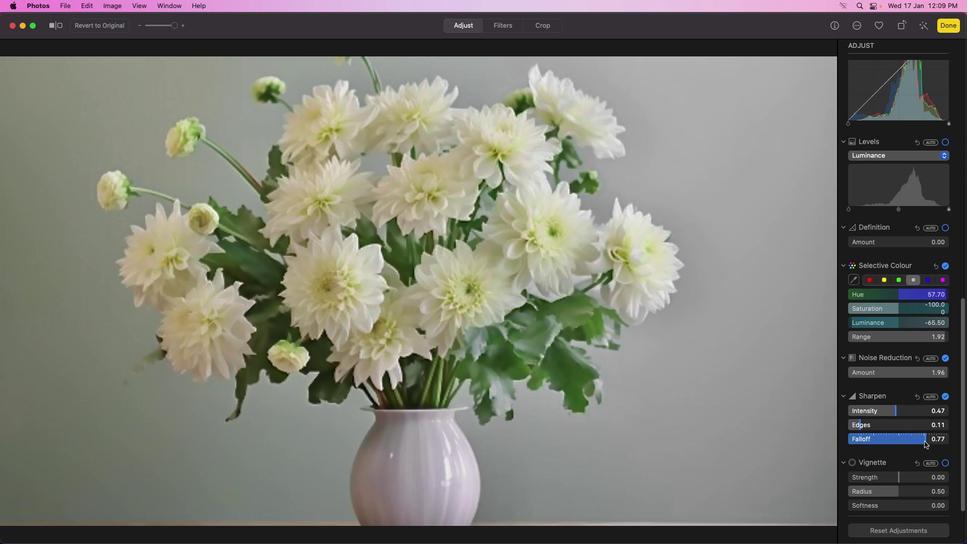 
Action: Mouse moved to (913, 444)
Screenshot: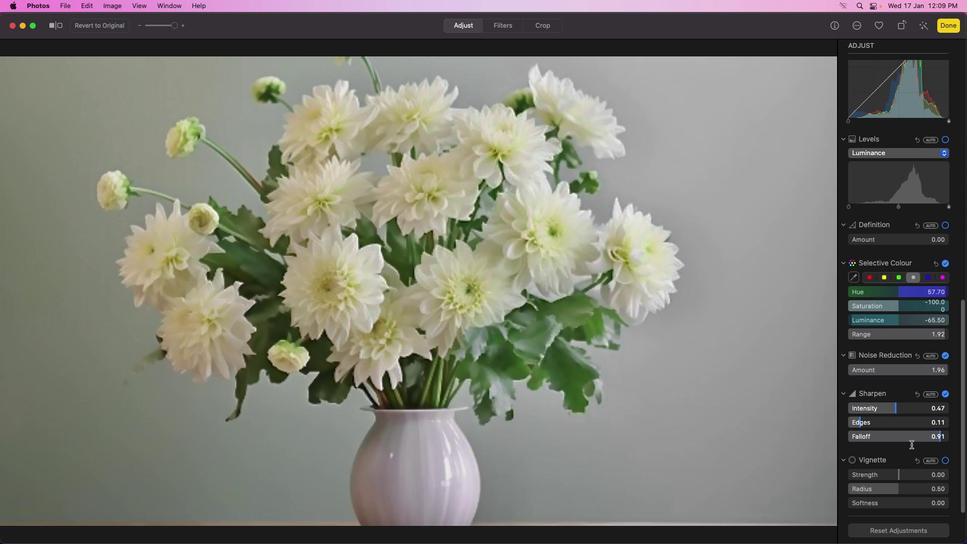 
Action: Mouse scrolled (913, 444) with delta (0, 0)
Screenshot: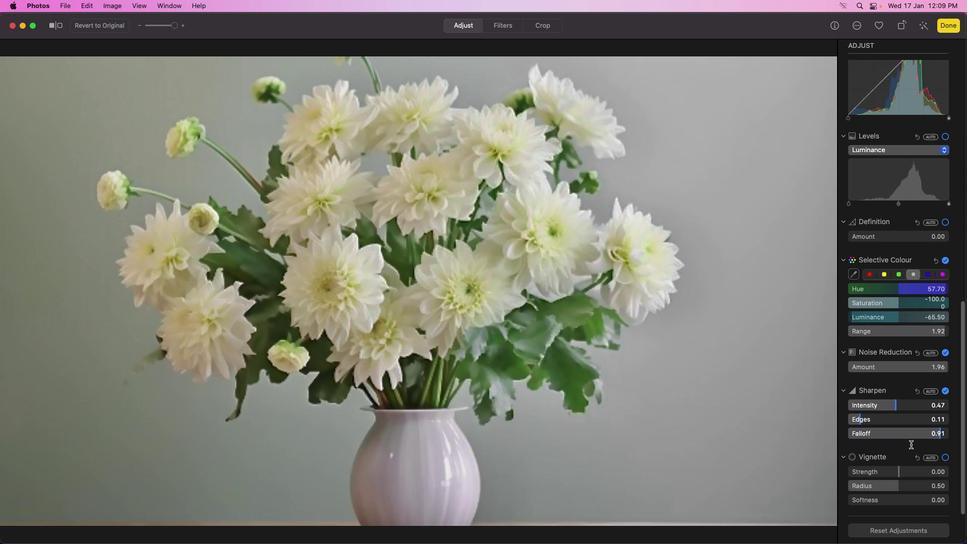 
Action: Mouse moved to (912, 444)
Screenshot: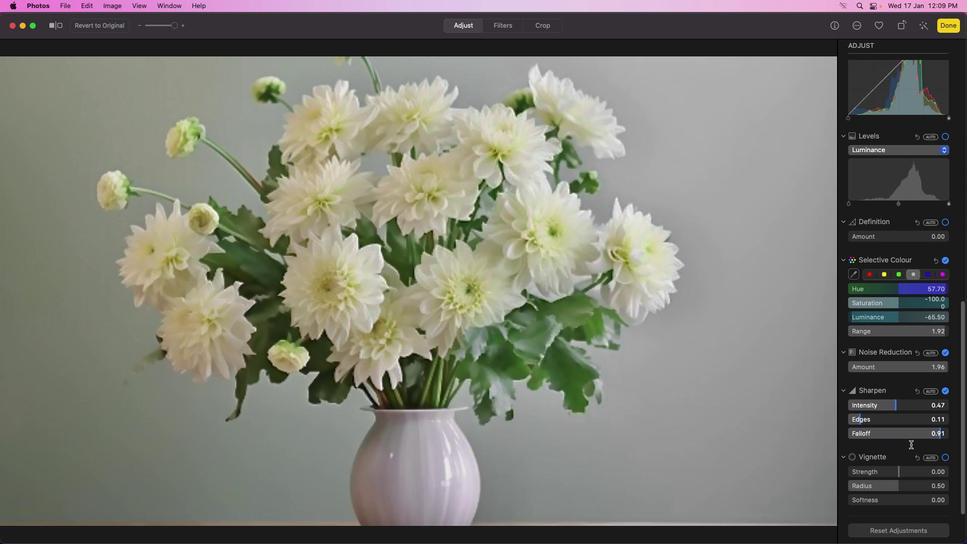 
Action: Mouse scrolled (912, 444) with delta (0, 0)
Screenshot: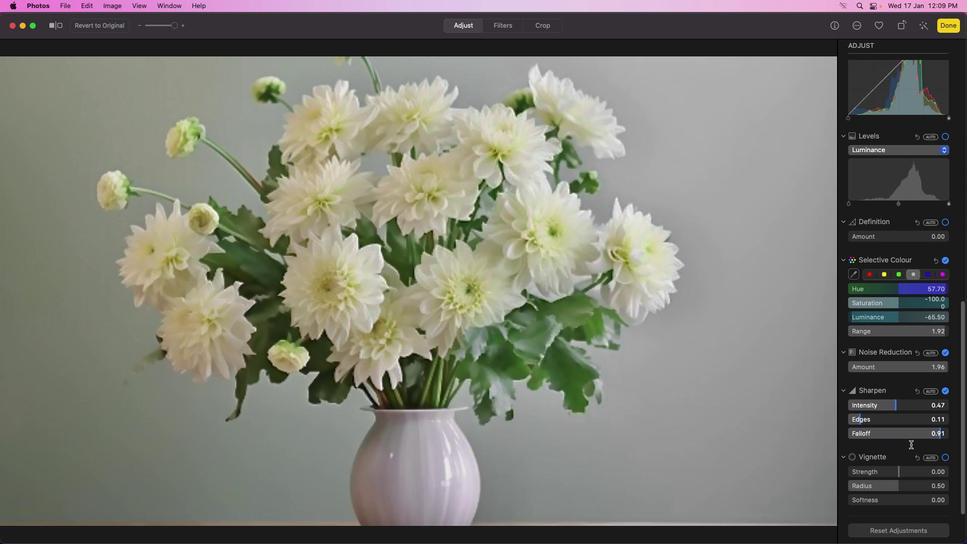 
Action: Mouse moved to (911, 444)
Screenshot: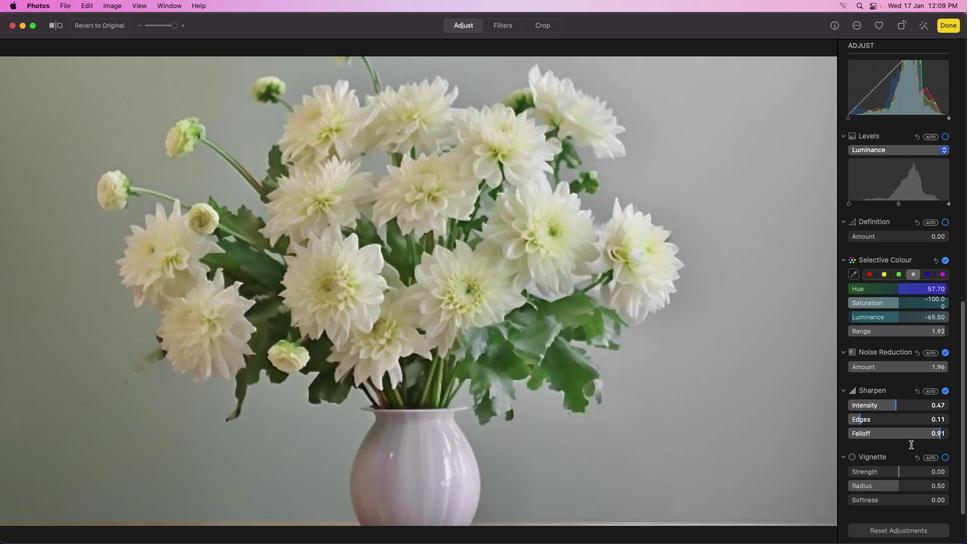 
Action: Mouse scrolled (911, 444) with delta (0, 0)
Screenshot: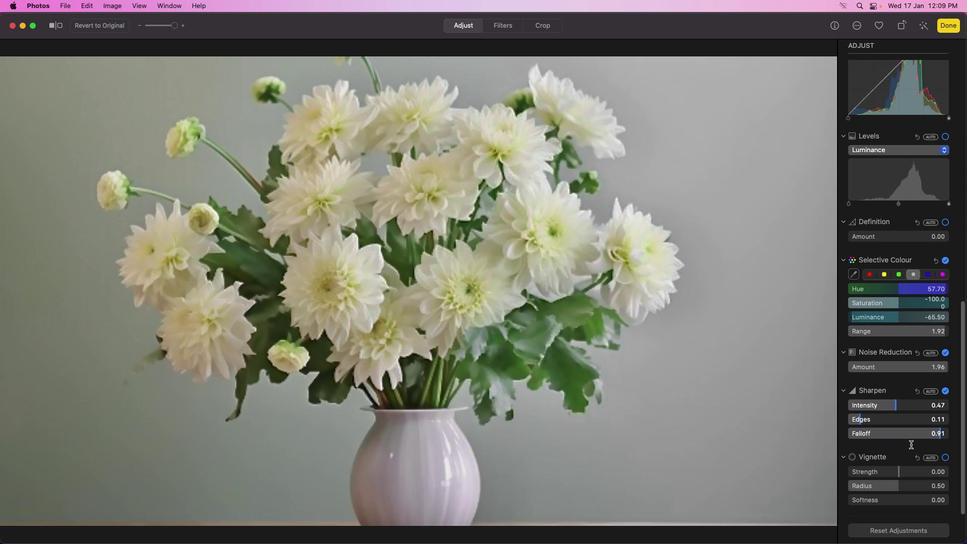 
Action: Mouse moved to (911, 444)
Screenshot: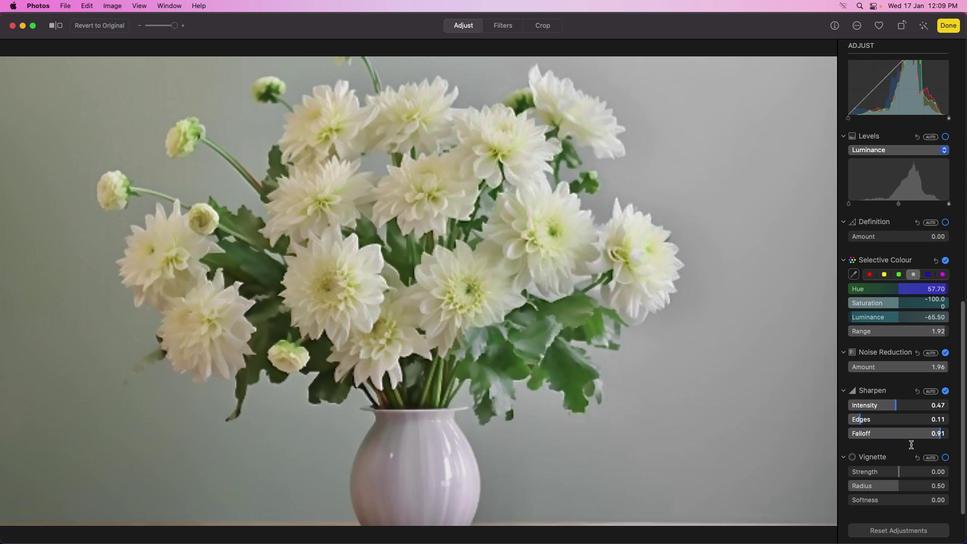 
Action: Mouse scrolled (911, 444) with delta (0, 0)
Screenshot: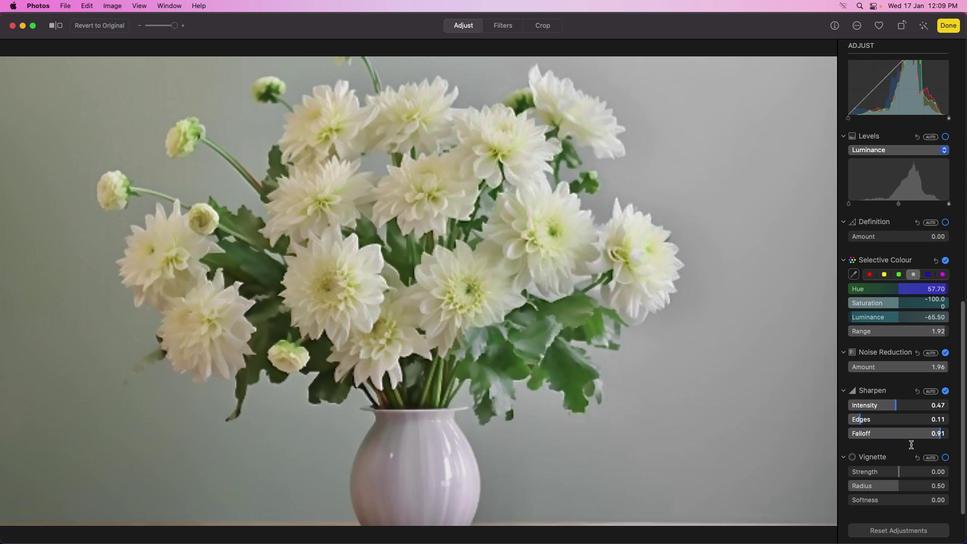 
Action: Mouse scrolled (911, 444) with delta (0, -1)
Screenshot: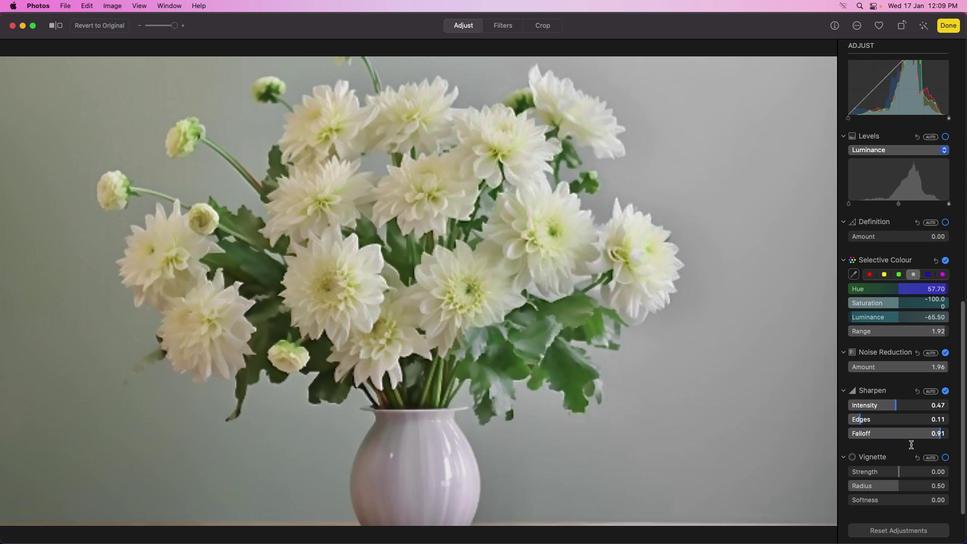
Action: Mouse moved to (946, 458)
Screenshot: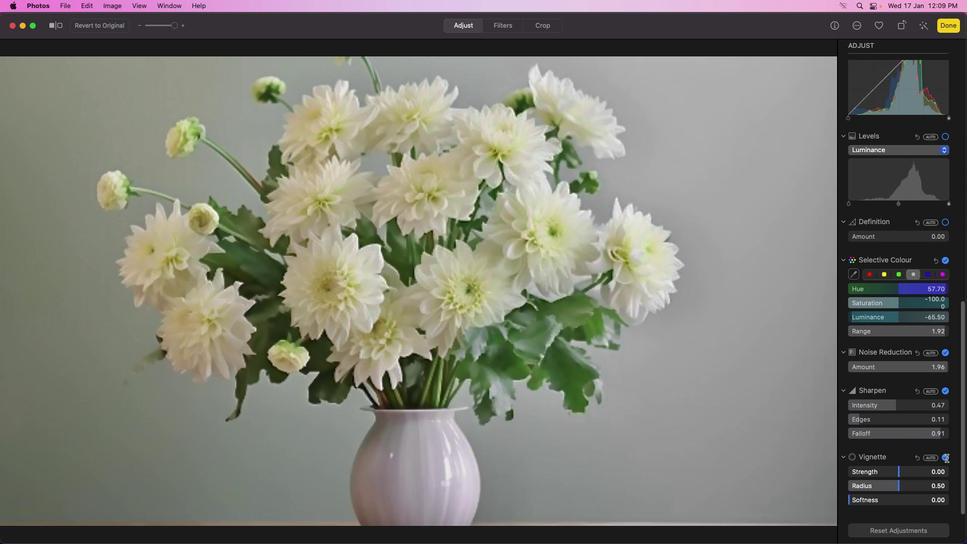 
Action: Mouse pressed left at (946, 458)
Screenshot: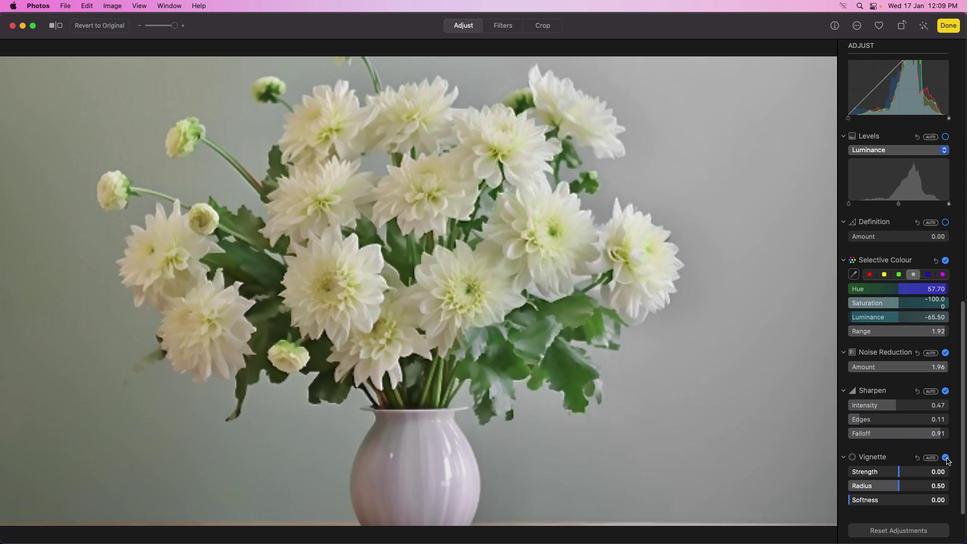 
Action: Mouse moved to (912, 473)
Screenshot: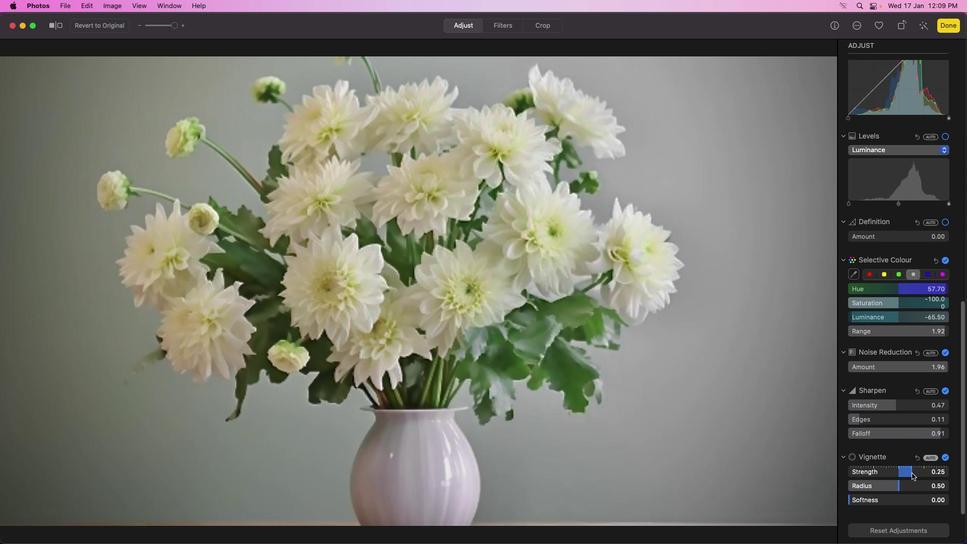 
Action: Mouse pressed left at (912, 473)
Screenshot: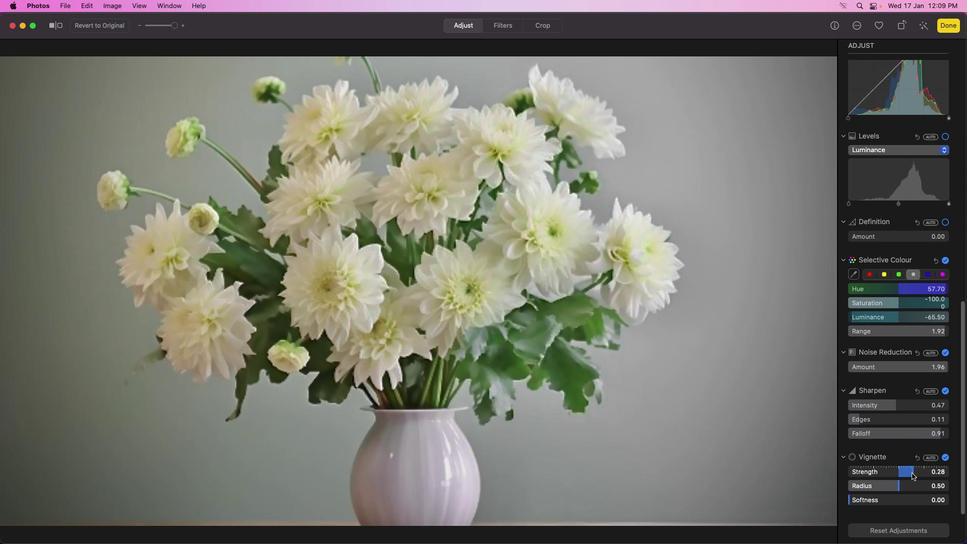 
Action: Mouse moved to (909, 487)
Screenshot: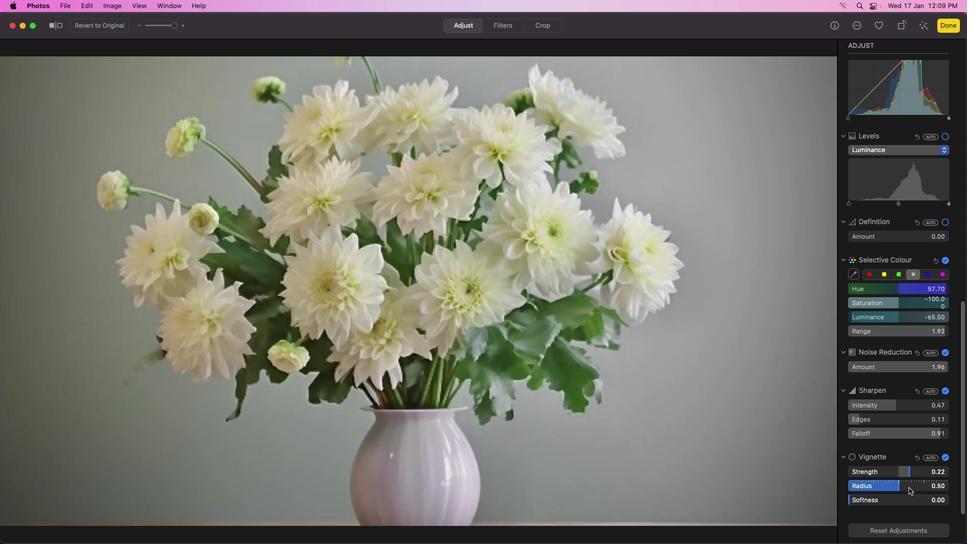
Action: Mouse pressed left at (909, 487)
Screenshot: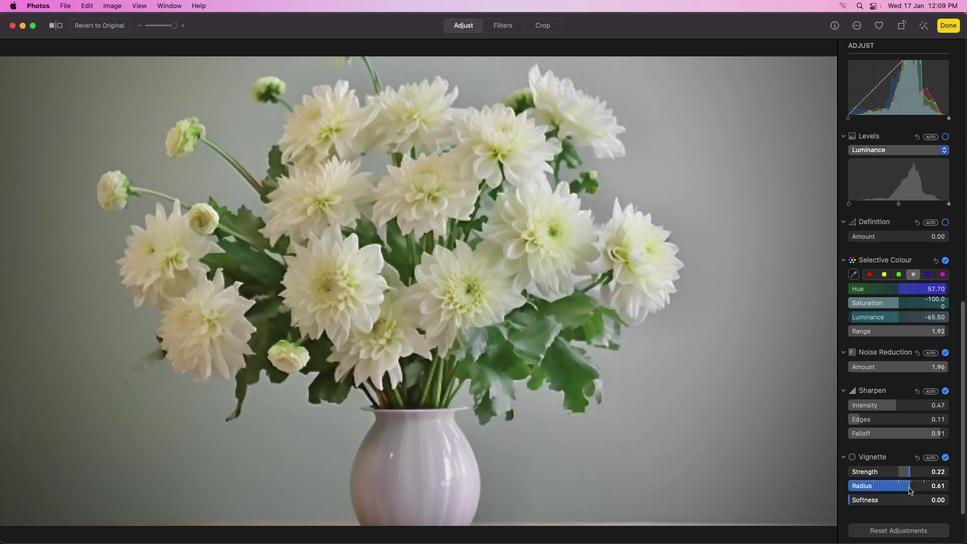 
Action: Mouse moved to (870, 487)
Screenshot: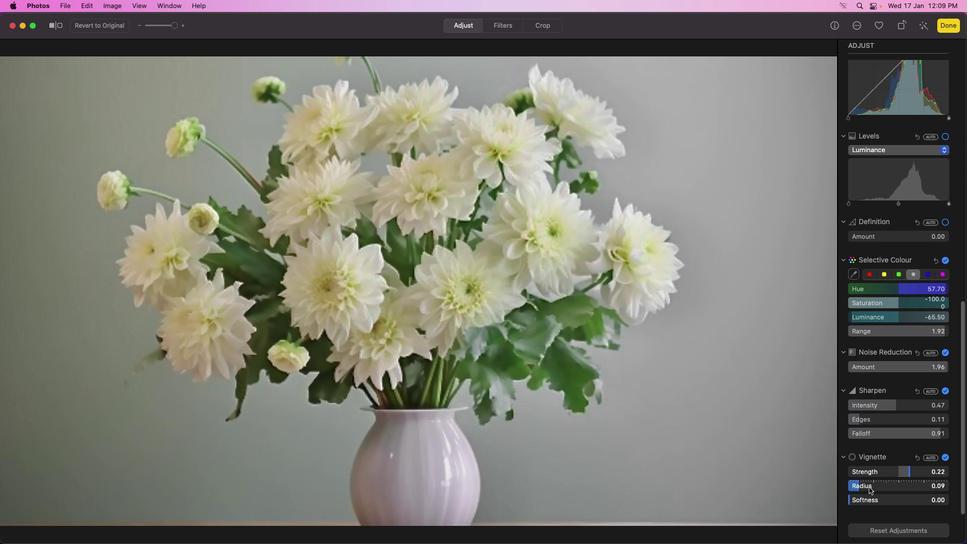 
Action: Mouse pressed left at (870, 487)
Screenshot: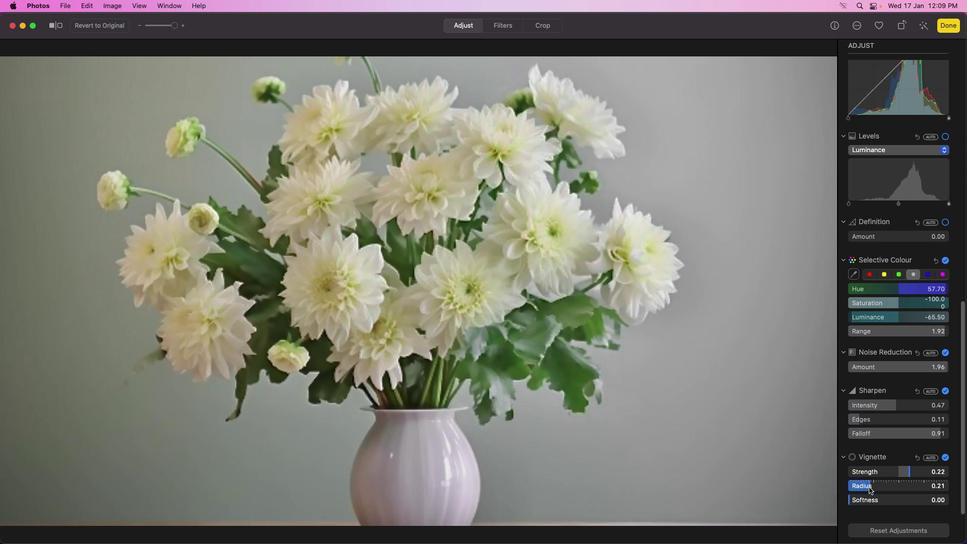 
Action: Mouse moved to (862, 486)
Screenshot: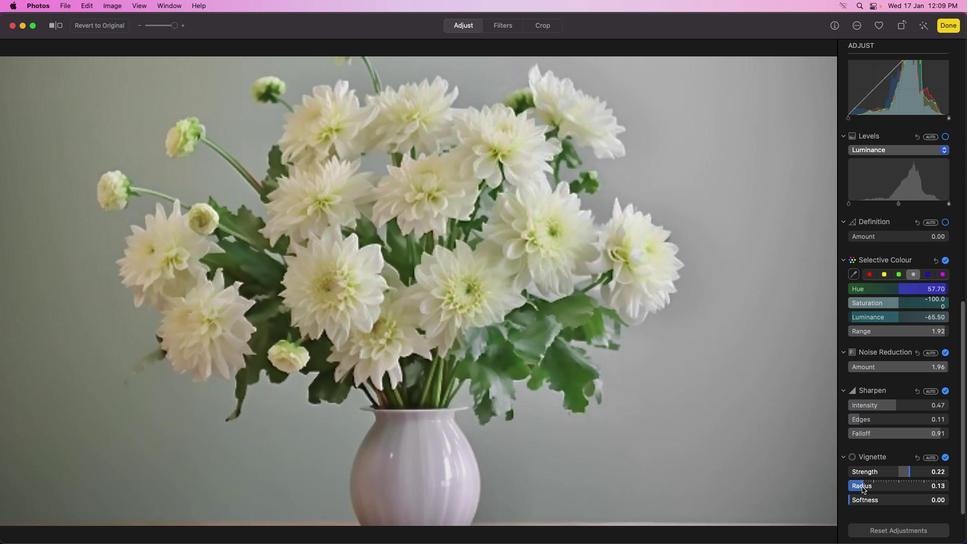 
Action: Mouse pressed left at (862, 486)
Screenshot: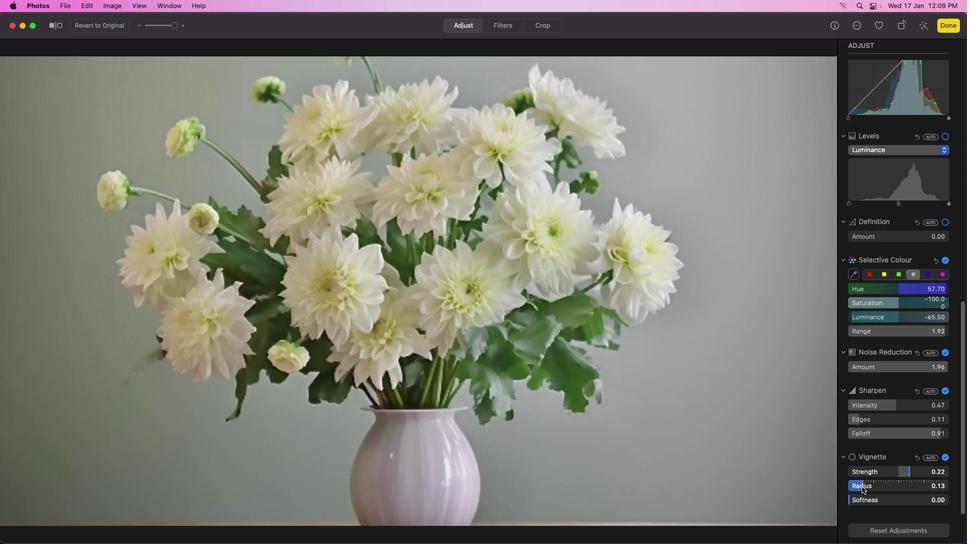 
Action: Mouse moved to (888, 503)
Screenshot: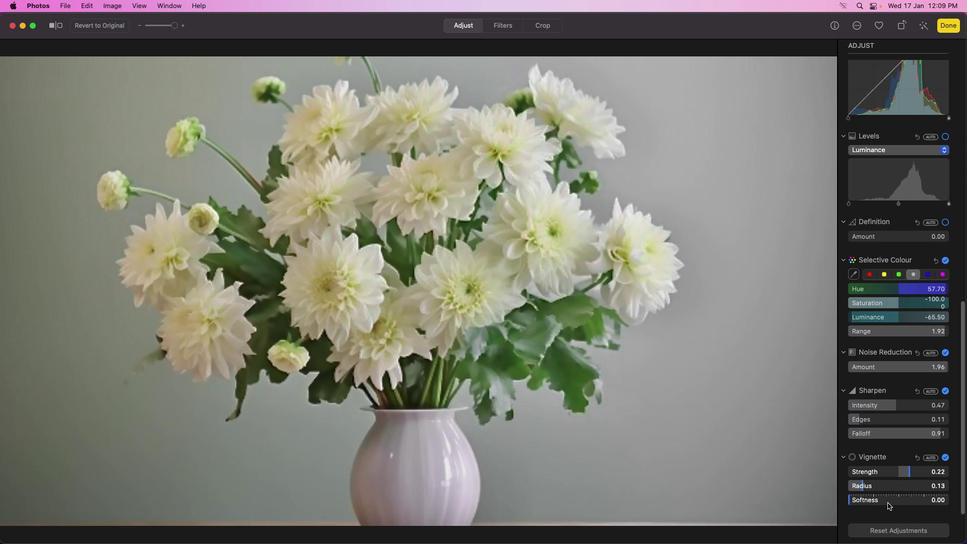 
Action: Mouse pressed left at (888, 503)
Screenshot: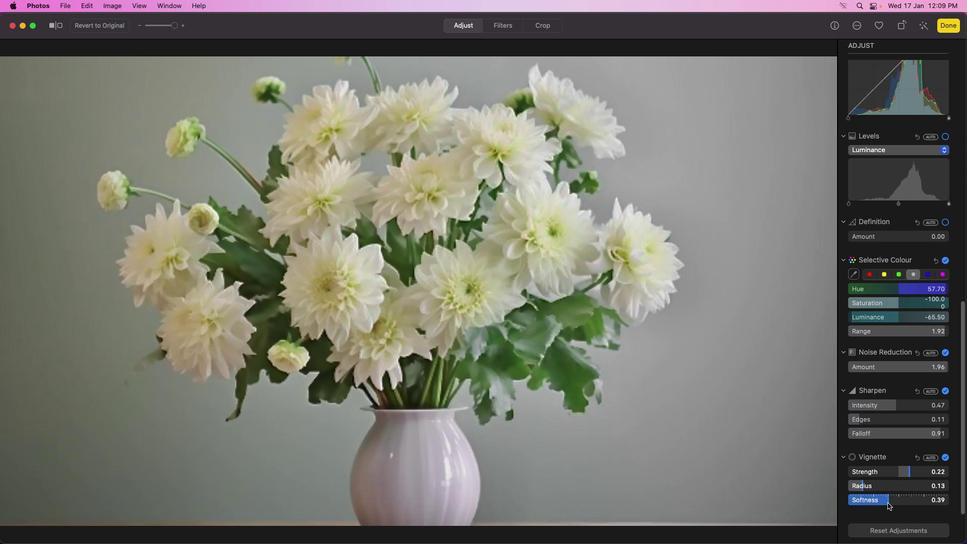 
Action: Mouse moved to (918, 502)
Screenshot: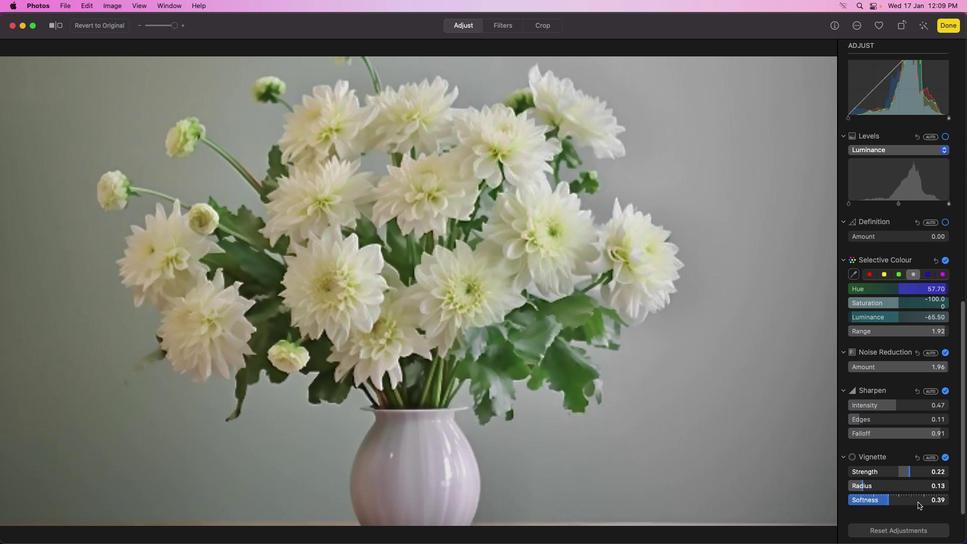 
Action: Mouse pressed left at (918, 502)
Screenshot: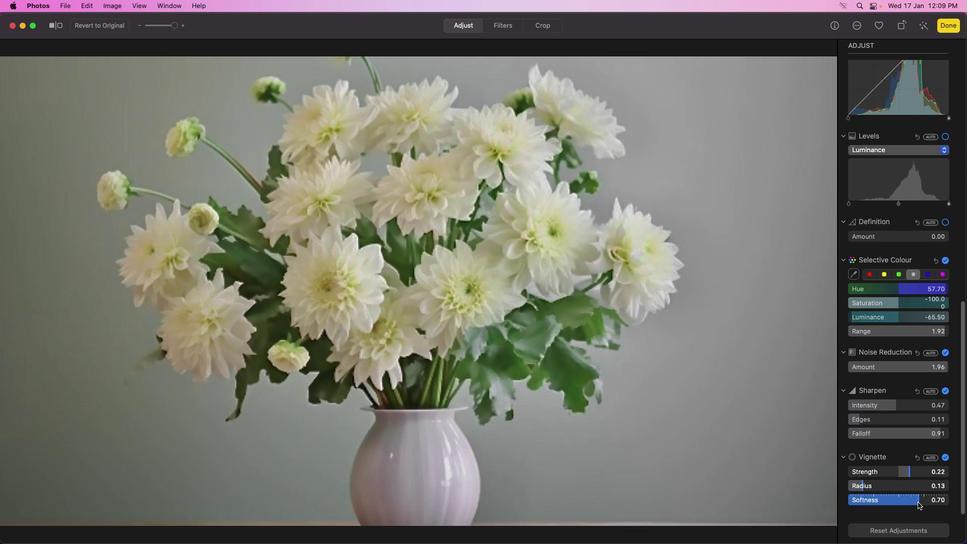 
Action: Mouse moved to (864, 500)
Screenshot: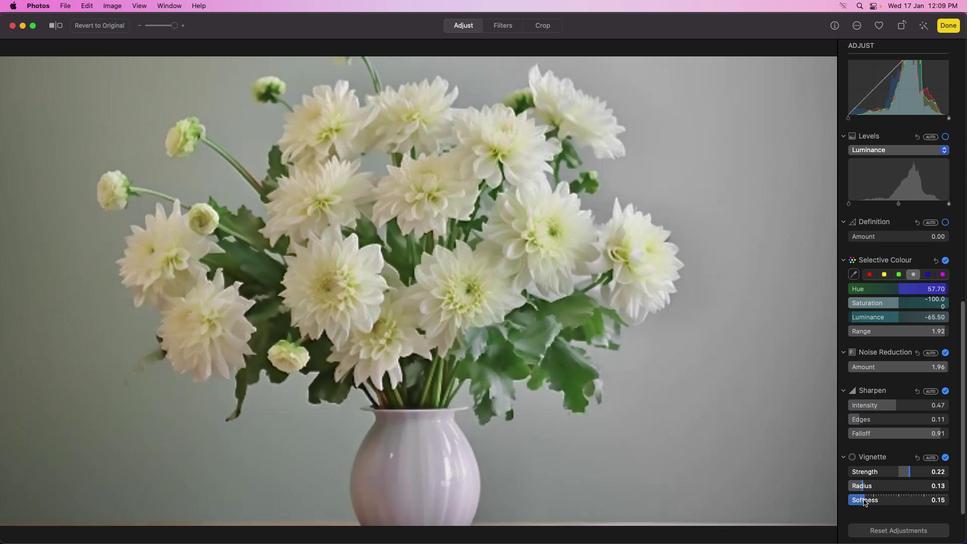 
Action: Mouse pressed left at (864, 500)
Screenshot: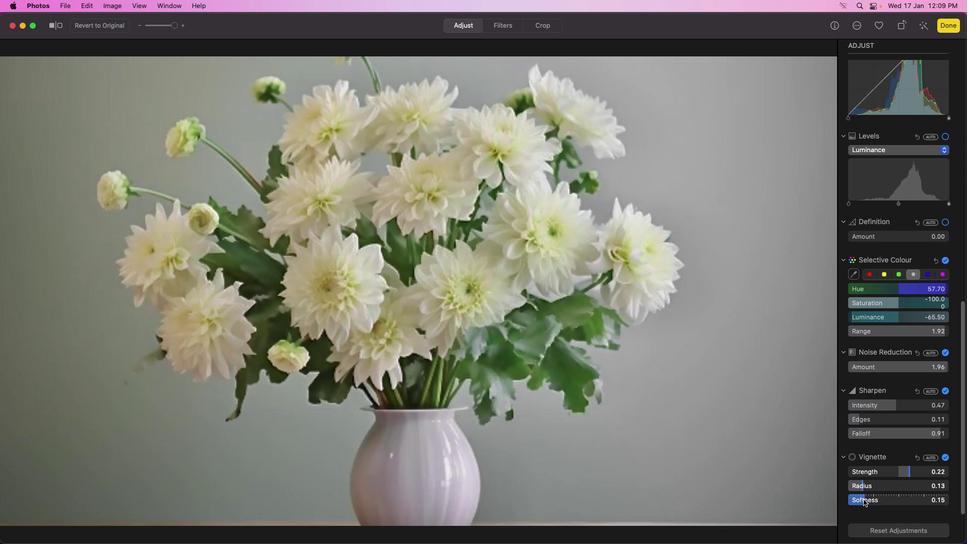
Action: Mouse moved to (855, 498)
Screenshot: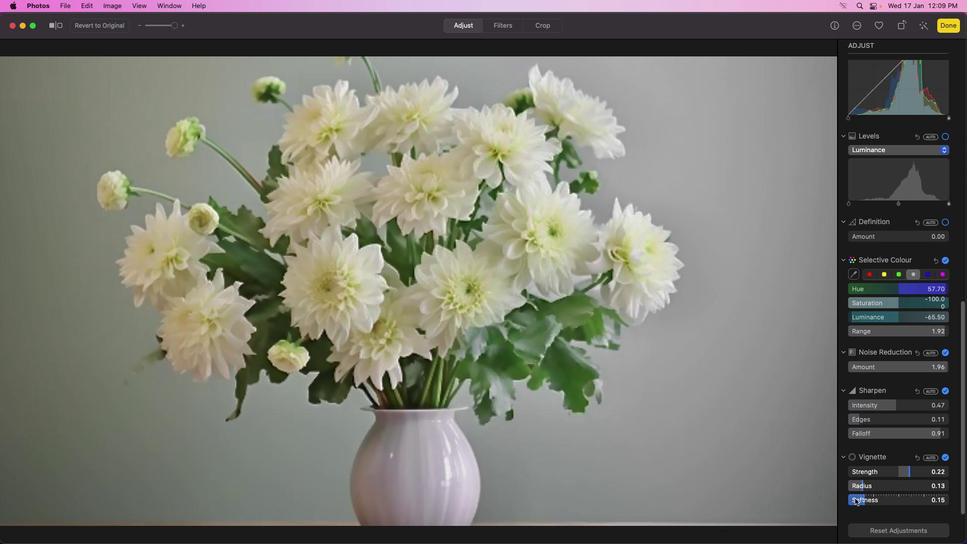 
Action: Mouse pressed left at (855, 498)
Screenshot: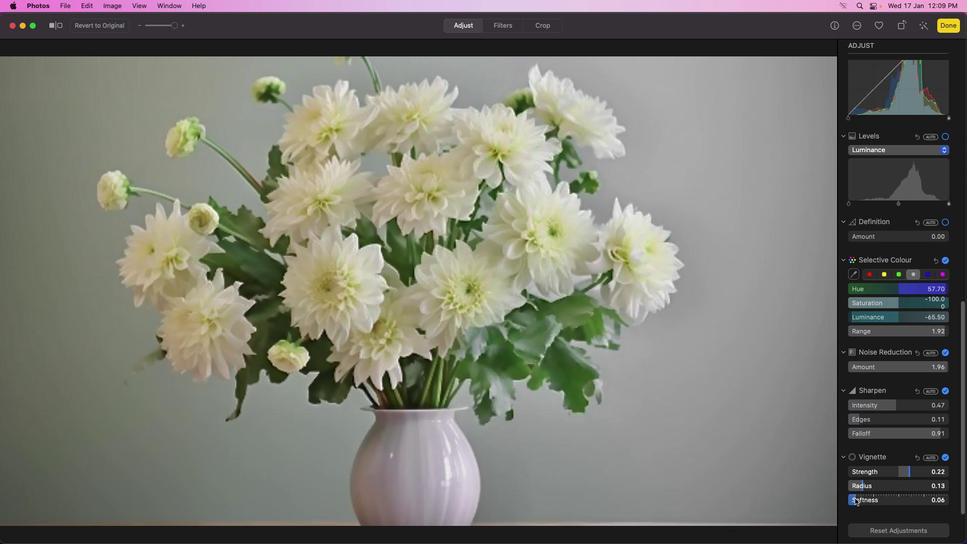 
Action: Mouse moved to (925, 502)
Screenshot: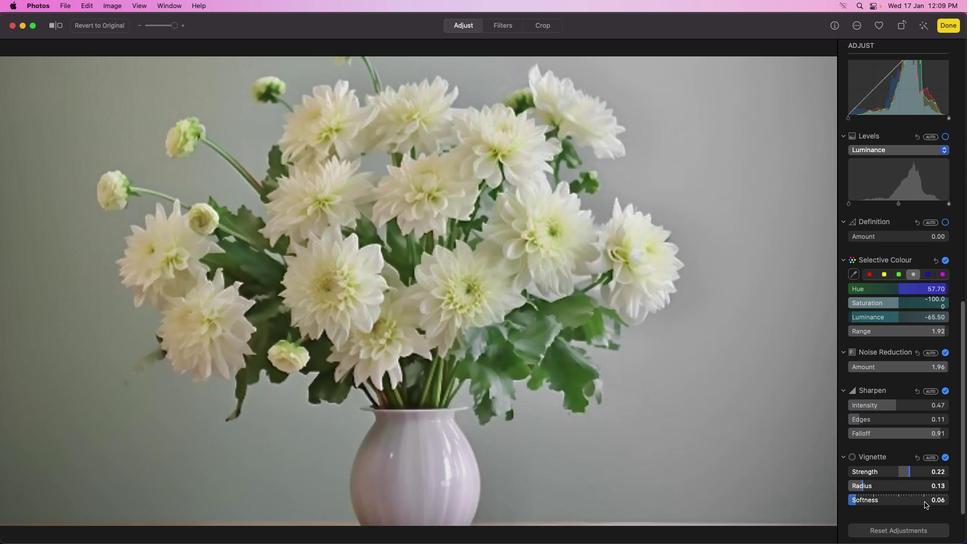 
Action: Mouse pressed left at (925, 502)
Screenshot: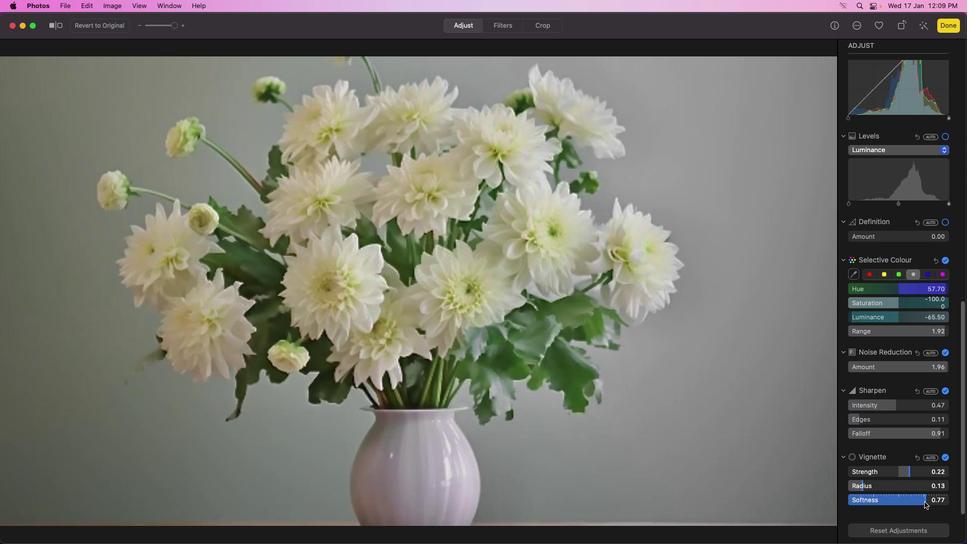 
Action: Mouse moved to (905, 501)
Screenshot: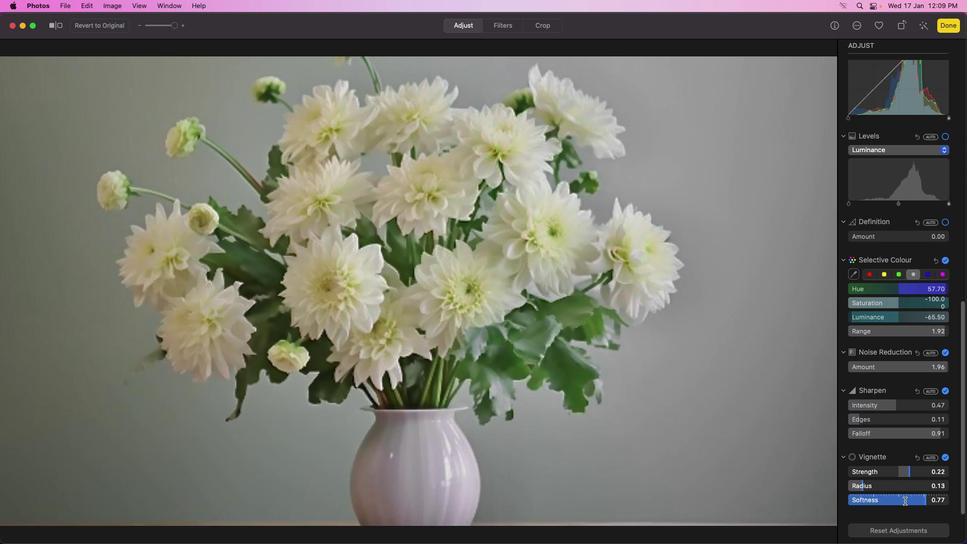 
Action: Mouse pressed left at (905, 501)
Screenshot: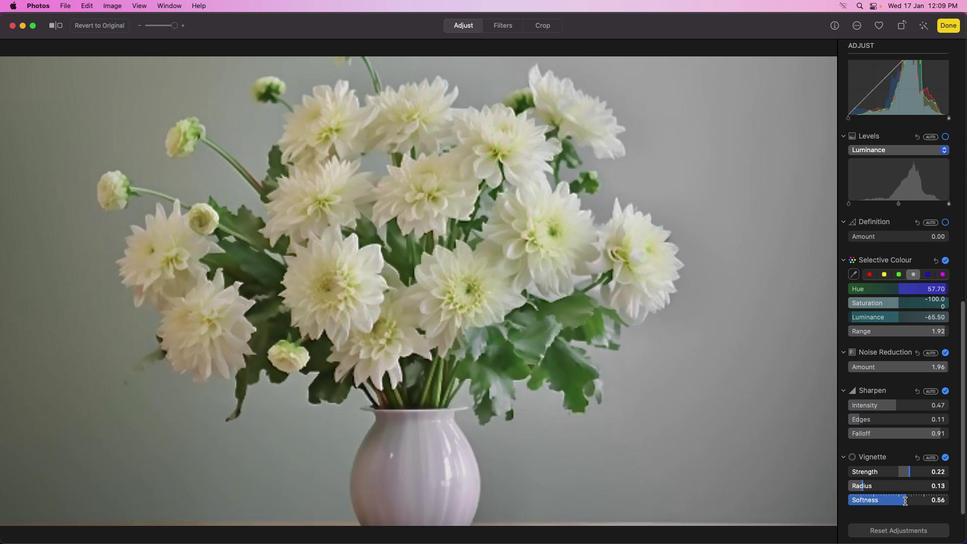
Action: Mouse moved to (897, 502)
Screenshot: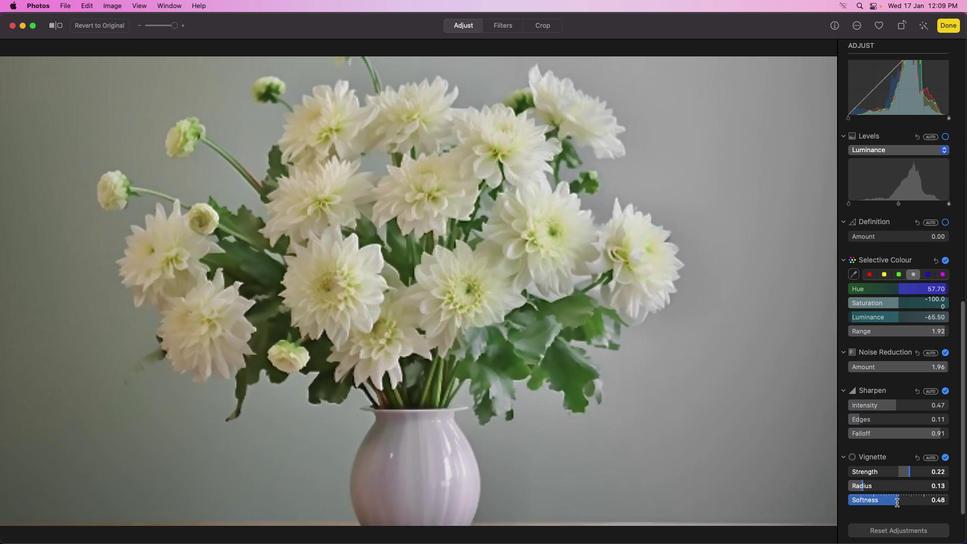 
Action: Mouse pressed left at (897, 502)
Screenshot: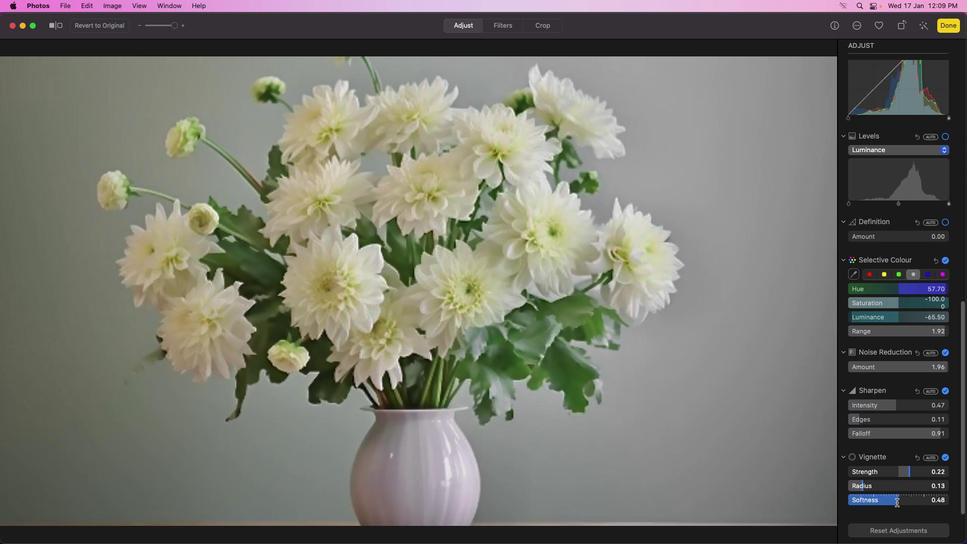 
Action: Mouse moved to (872, 502)
Screenshot: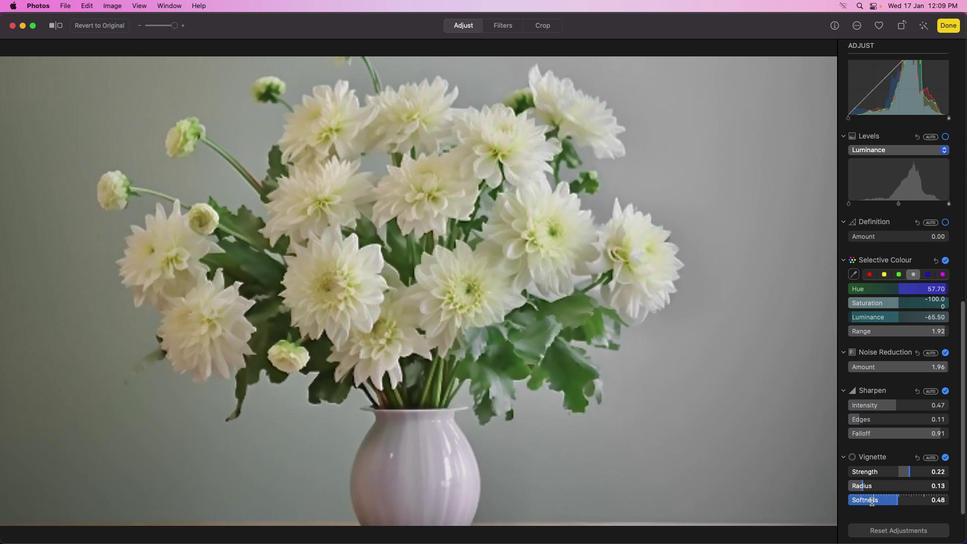 
Action: Mouse pressed left at (872, 502)
Screenshot: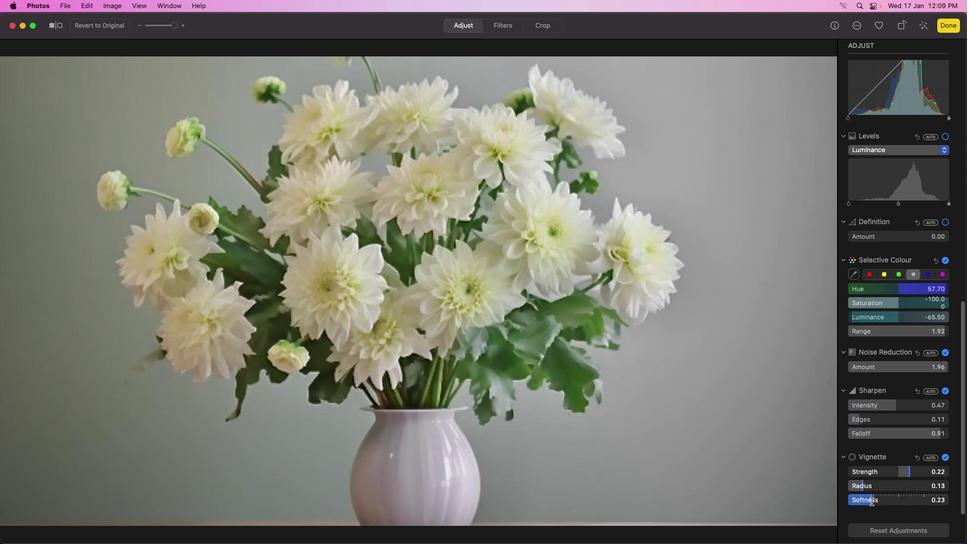 
Action: Mouse moved to (886, 486)
Screenshot: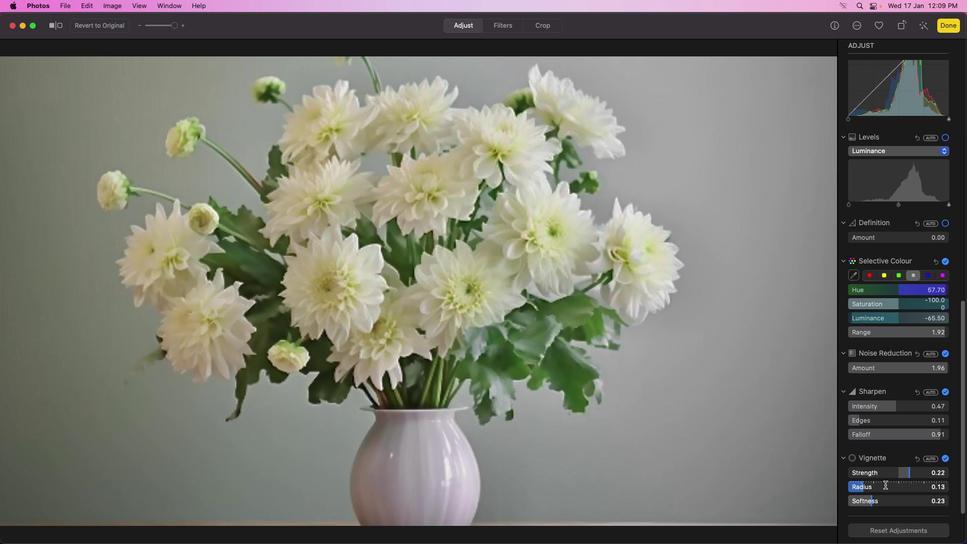 
Action: Mouse scrolled (886, 486) with delta (0, 0)
Screenshot: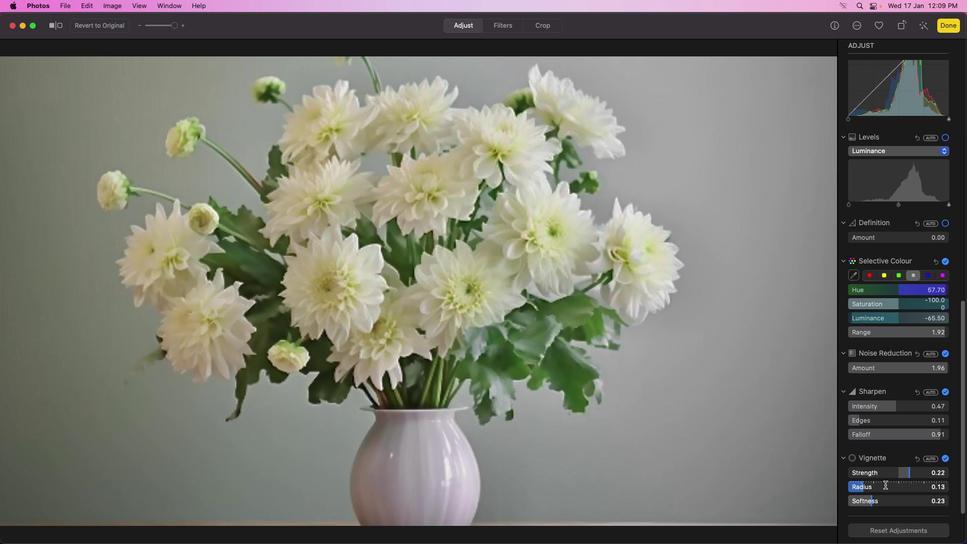 
Action: Mouse moved to (885, 485)
Screenshot: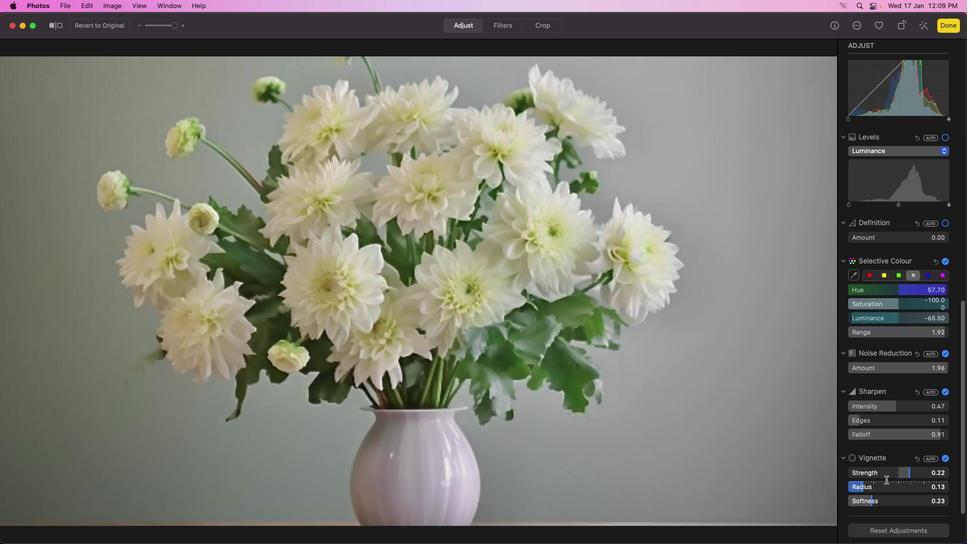 
Action: Mouse scrolled (885, 485) with delta (0, 0)
Screenshot: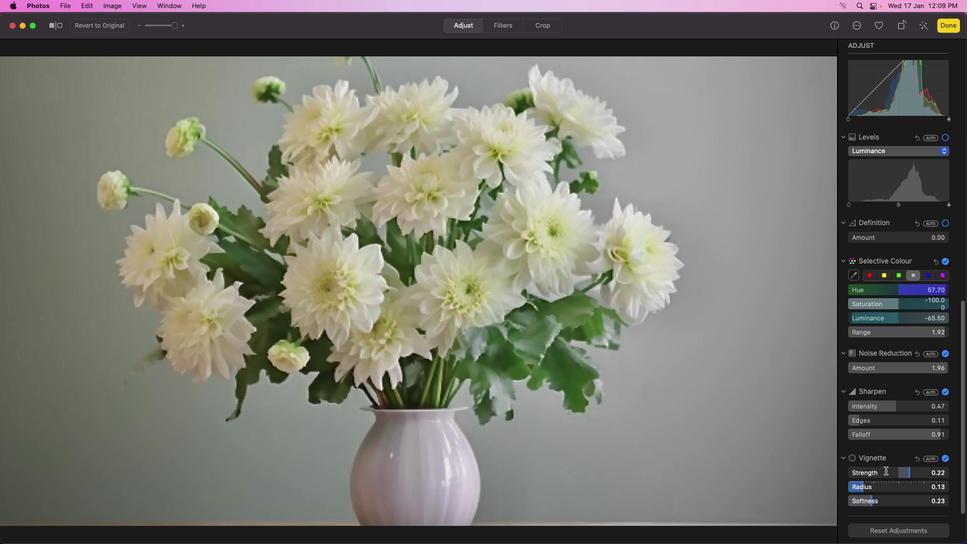 
Action: Mouse moved to (851, 319)
Screenshot: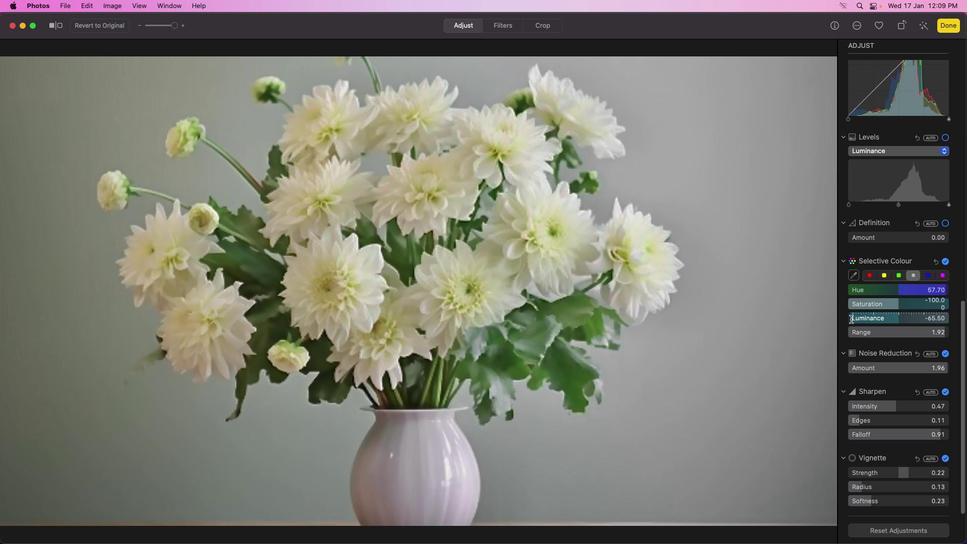 
Action: Mouse pressed left at (851, 319)
Screenshot: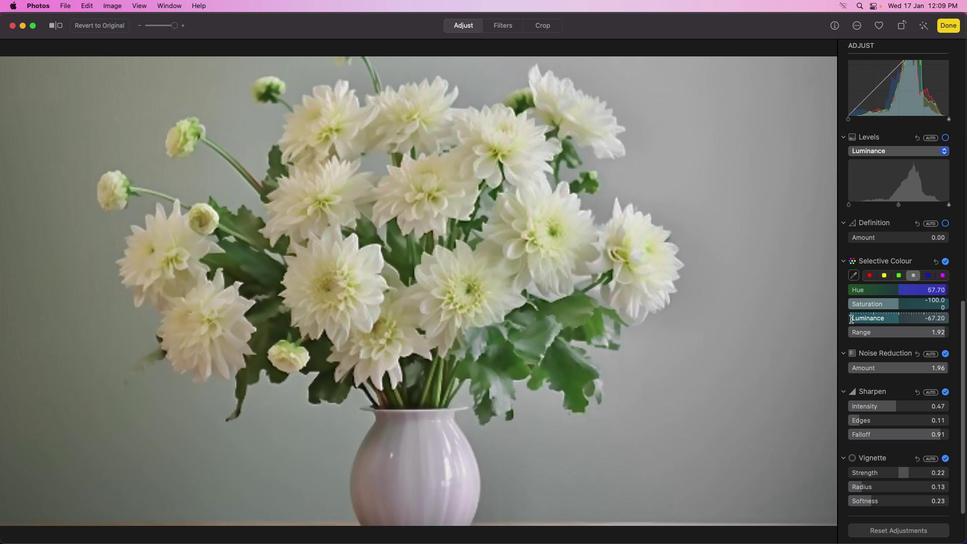 
Action: Mouse moved to (920, 419)
Screenshot: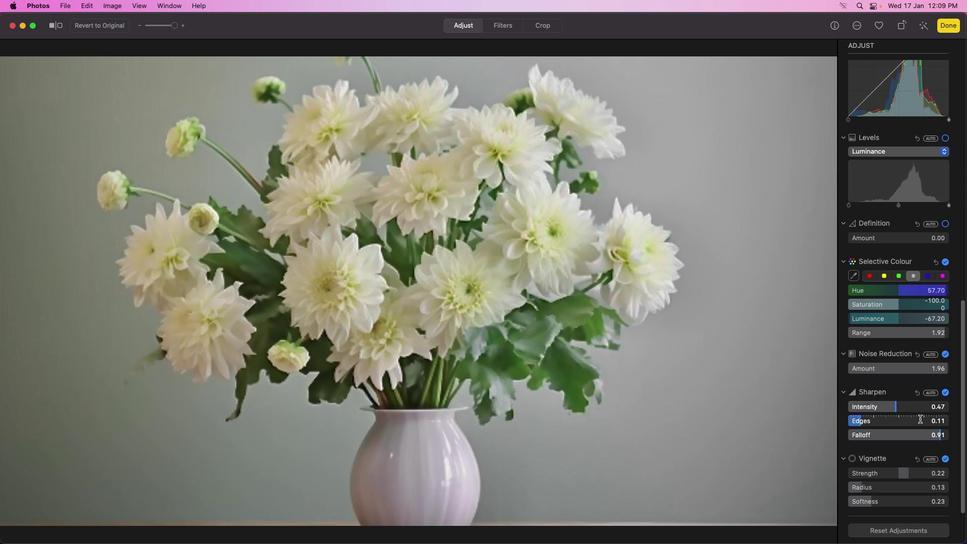 
Action: Mouse scrolled (920, 419) with delta (0, 0)
Screenshot: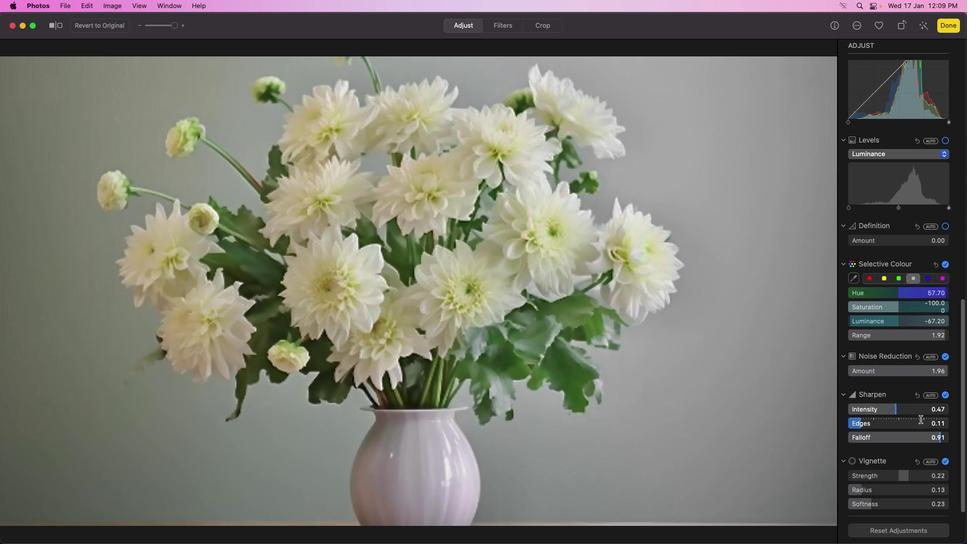 
Action: Mouse scrolled (920, 419) with delta (0, 0)
Screenshot: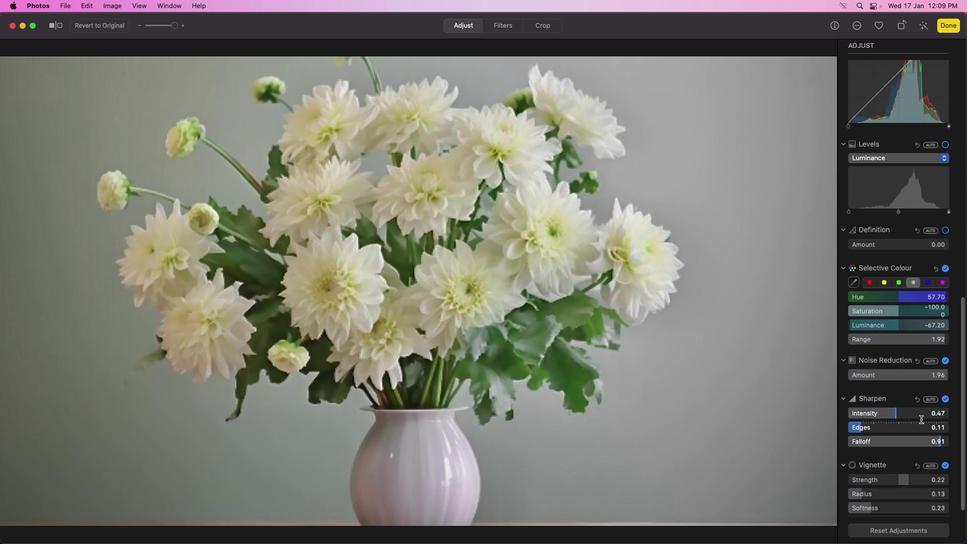 
Action: Mouse moved to (921, 419)
Screenshot: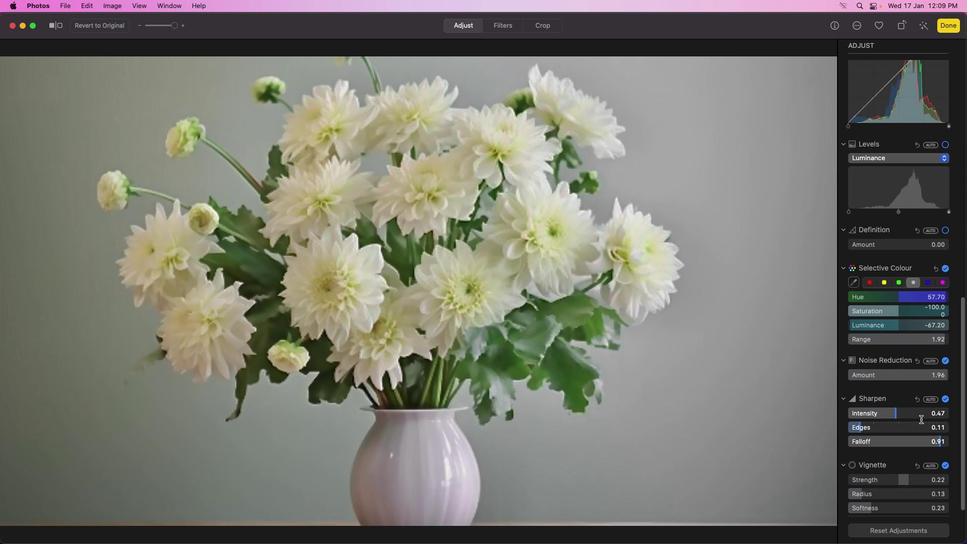 
Action: Mouse scrolled (921, 419) with delta (0, 0)
Screenshot: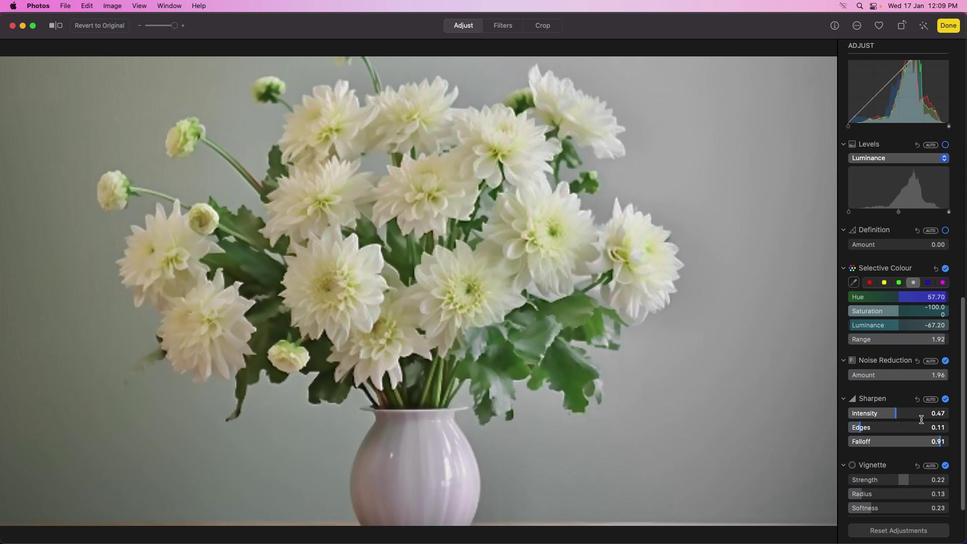 
Action: Mouse moved to (921, 419)
Screenshot: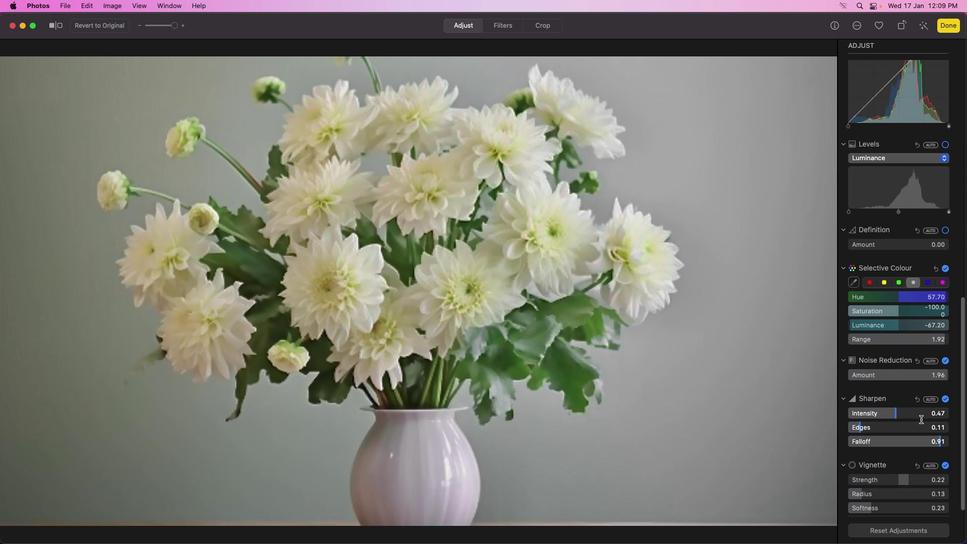 
Action: Mouse scrolled (921, 419) with delta (0, 0)
Screenshot: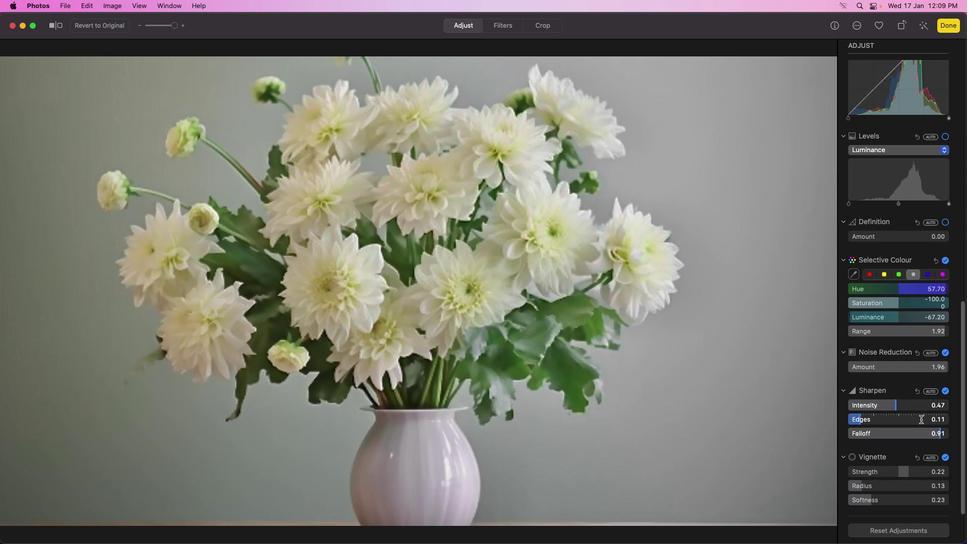 
Action: Mouse scrolled (921, 419) with delta (0, 0)
Screenshot: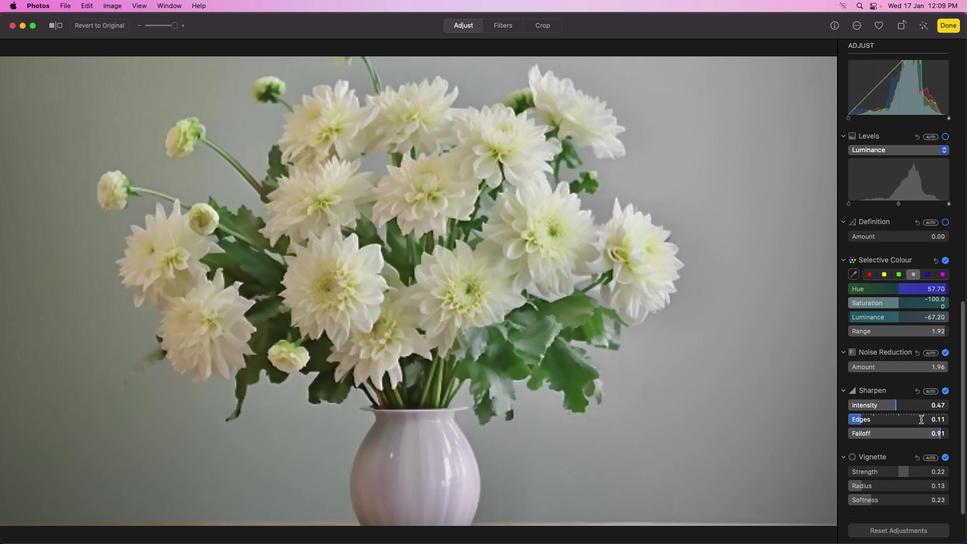 
Action: Mouse scrolled (921, 419) with delta (0, -1)
Screenshot: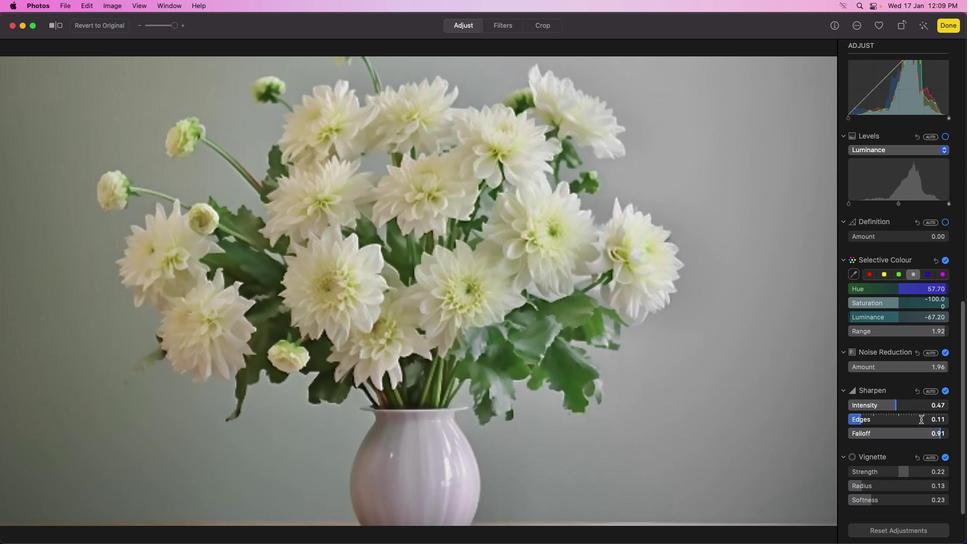 
Action: Mouse scrolled (921, 419) with delta (0, -1)
Screenshot: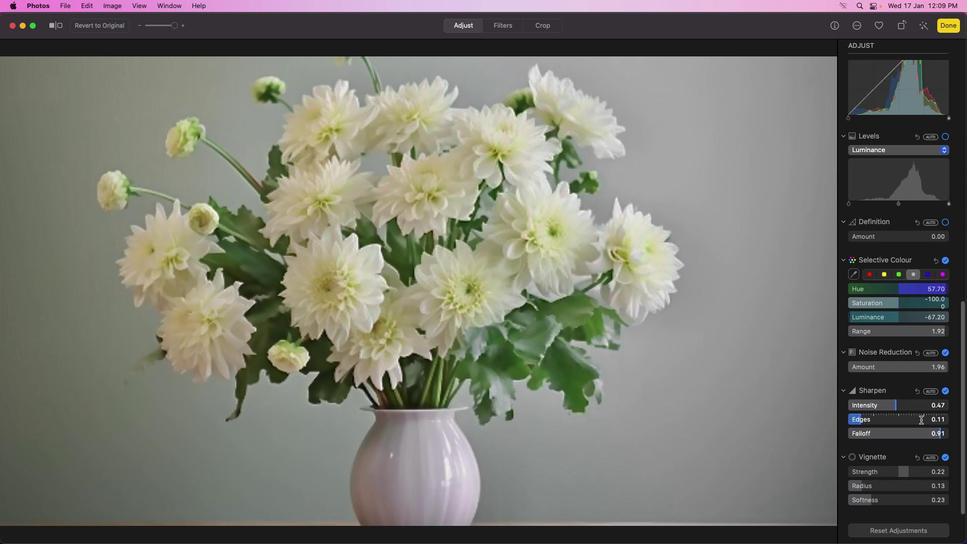 
Action: Mouse scrolled (921, 419) with delta (0, -1)
Screenshot: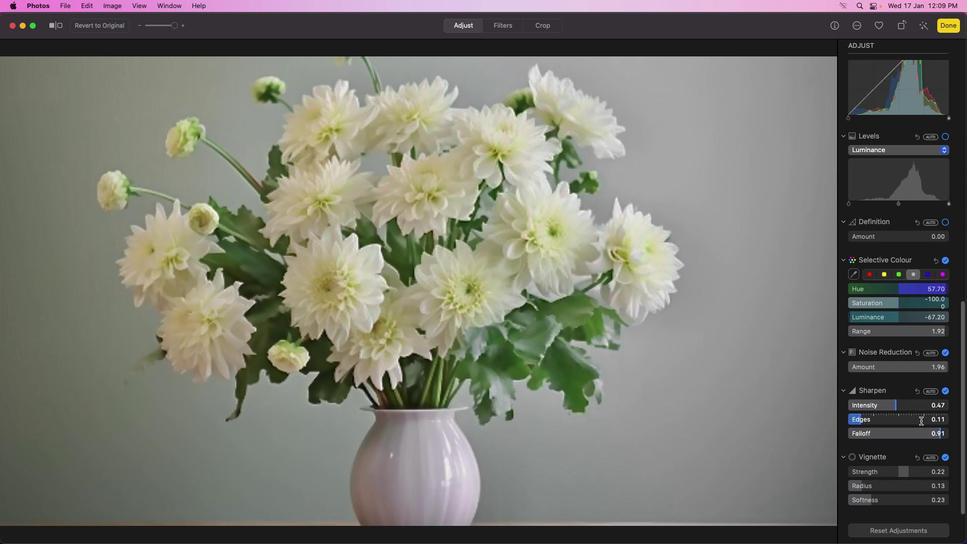 
Action: Mouse moved to (905, 474)
Screenshot: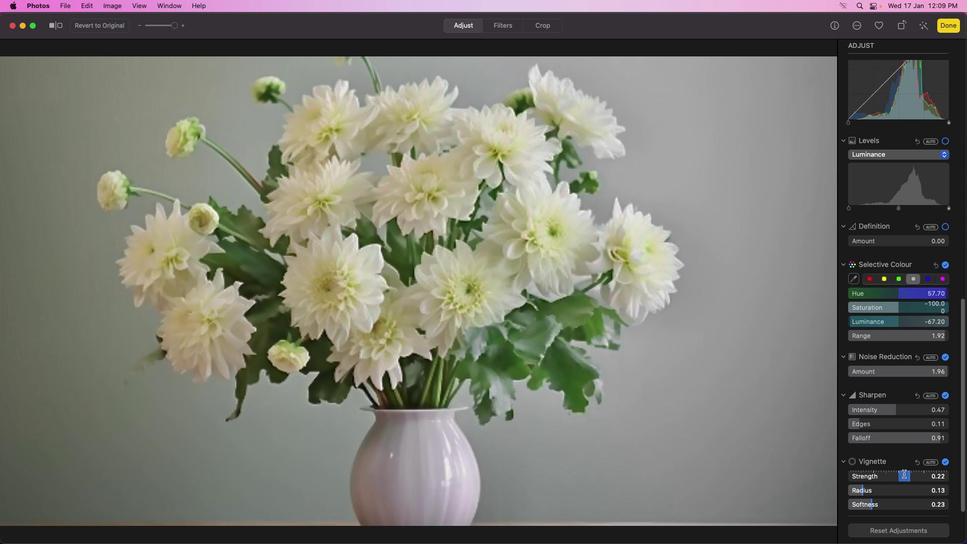 
Action: Mouse scrolled (905, 474) with delta (0, 0)
Screenshot: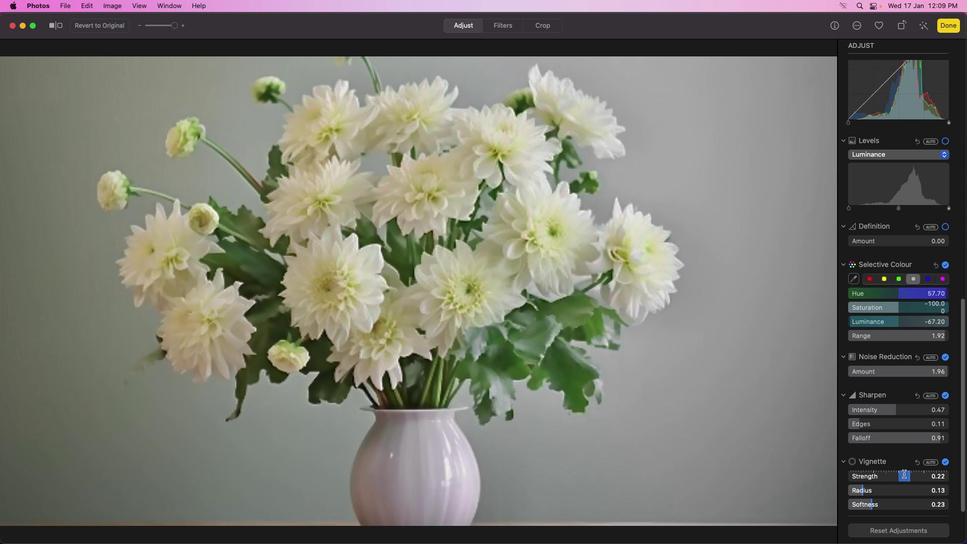 
Action: Mouse scrolled (905, 474) with delta (0, 0)
Screenshot: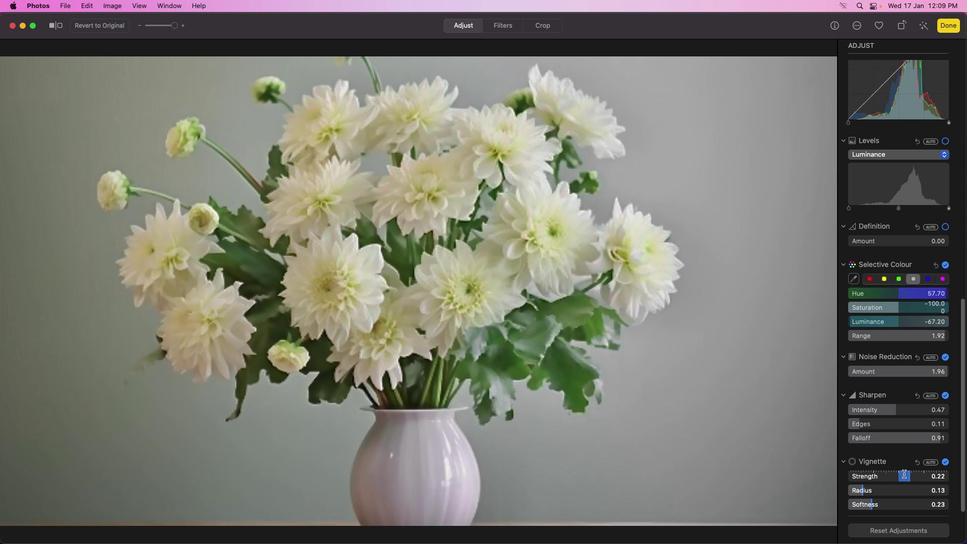 
Action: Mouse moved to (914, 479)
Screenshot: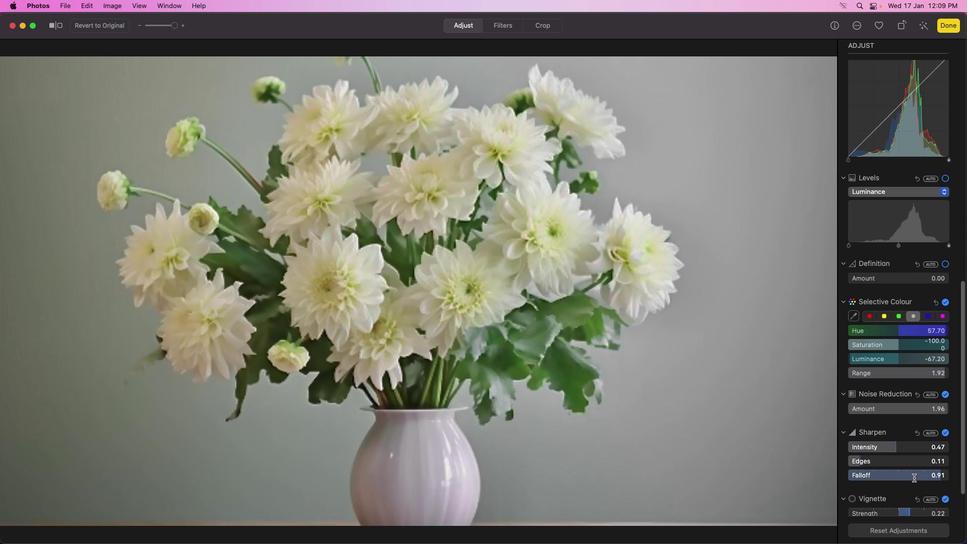 
Action: Mouse scrolled (914, 479) with delta (0, 0)
Screenshot: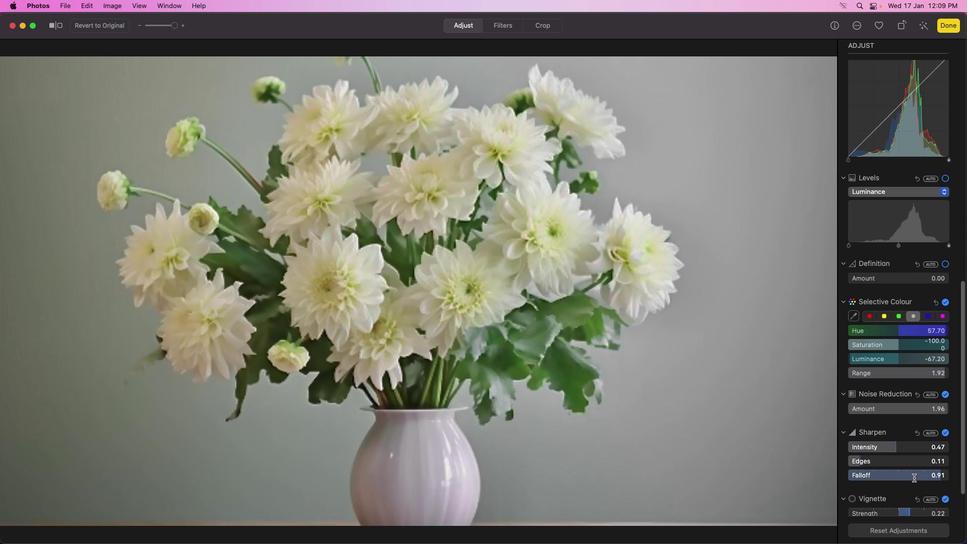 
Action: Mouse moved to (914, 478)
Screenshot: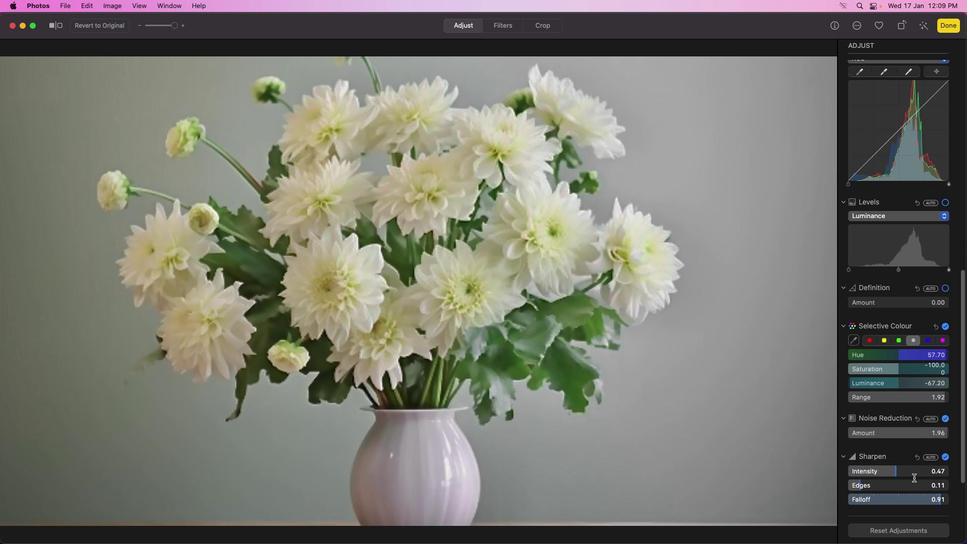 
Action: Mouse scrolled (914, 478) with delta (0, 0)
Screenshot: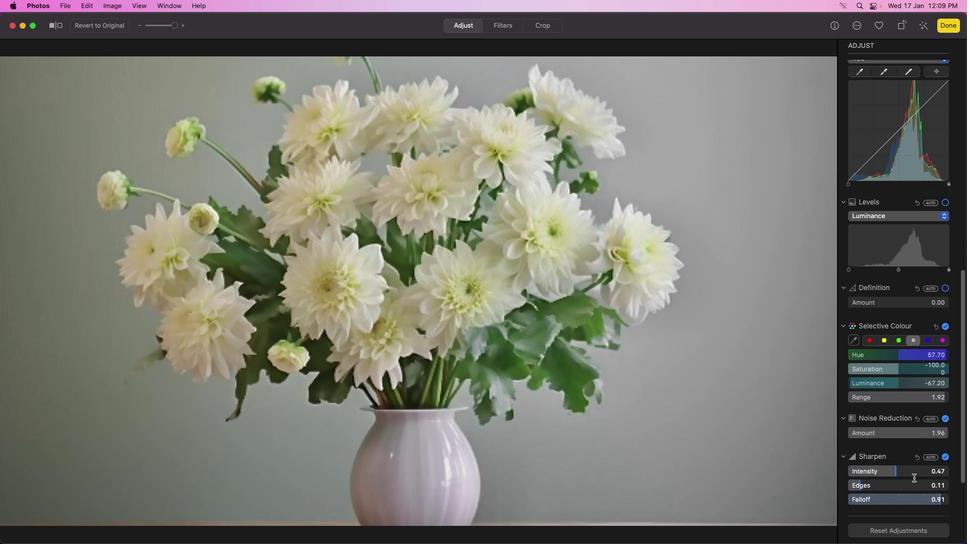 
Action: Mouse moved to (914, 478)
Screenshot: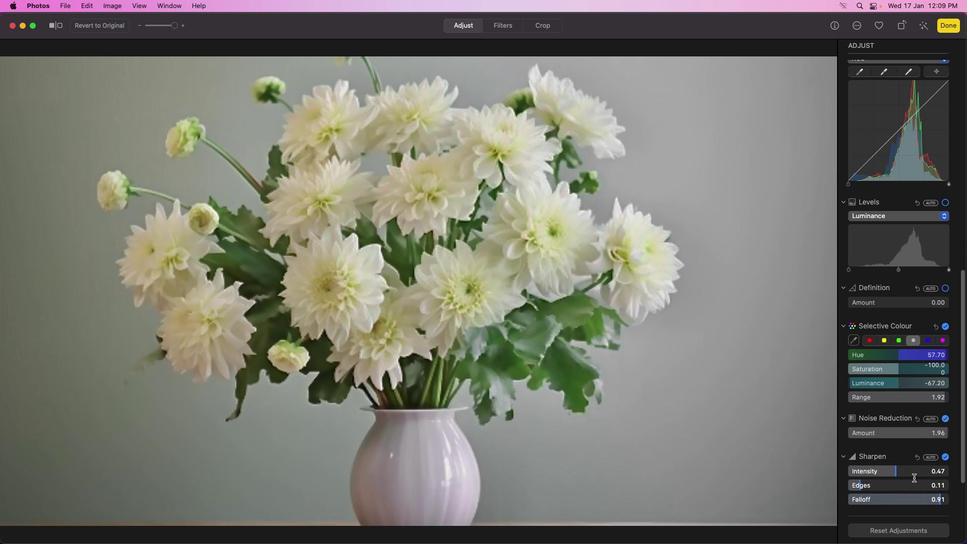 
Action: Mouse scrolled (914, 478) with delta (0, 1)
Screenshot: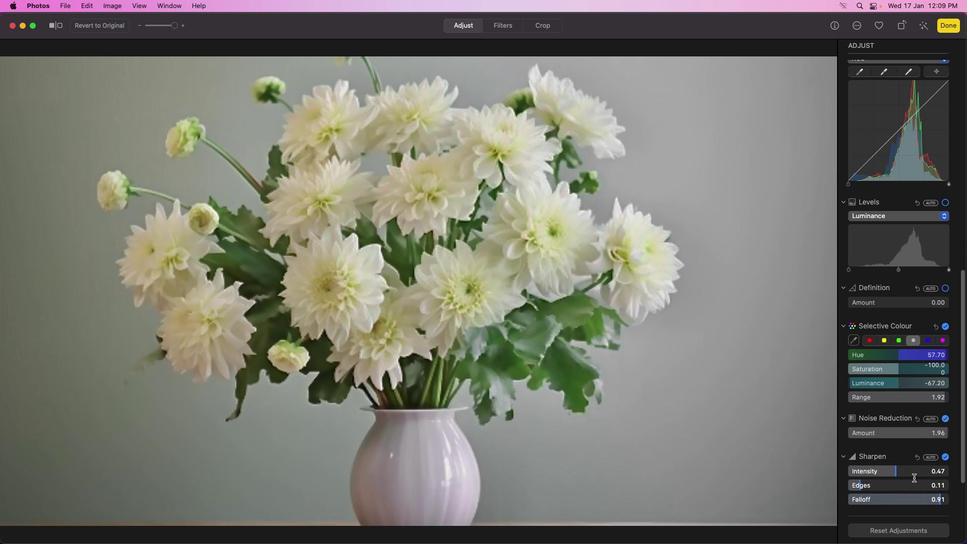 
Action: Mouse moved to (914, 478)
Screenshot: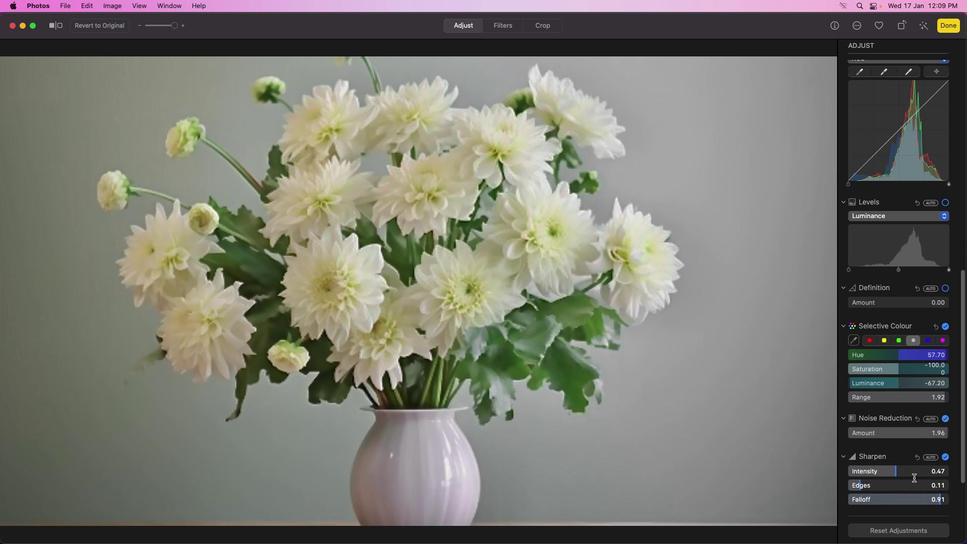
Action: Mouse scrolled (914, 478) with delta (0, 2)
Screenshot: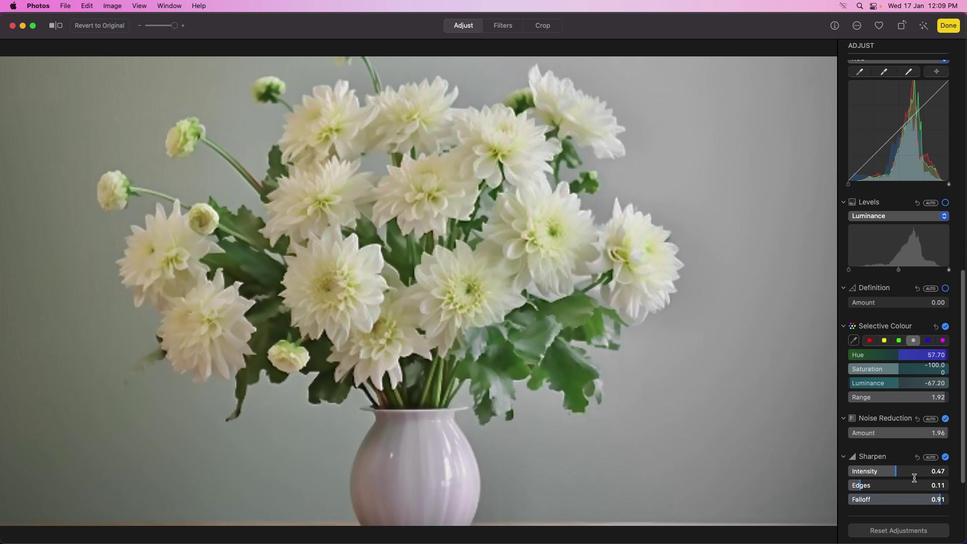 
Action: Mouse moved to (914, 477)
Screenshot: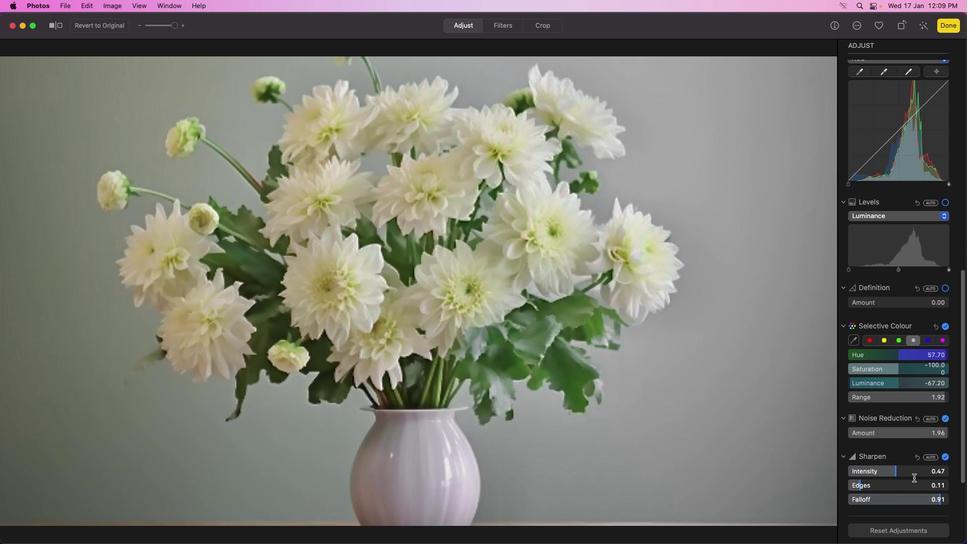 
Action: Mouse scrolled (914, 477) with delta (0, 2)
Screenshot: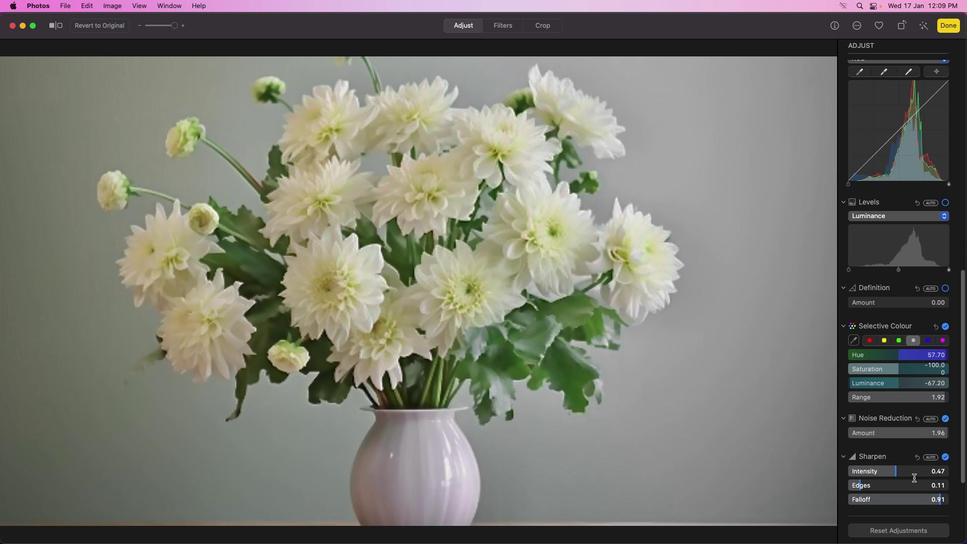 
Action: Mouse moved to (914, 477)
Screenshot: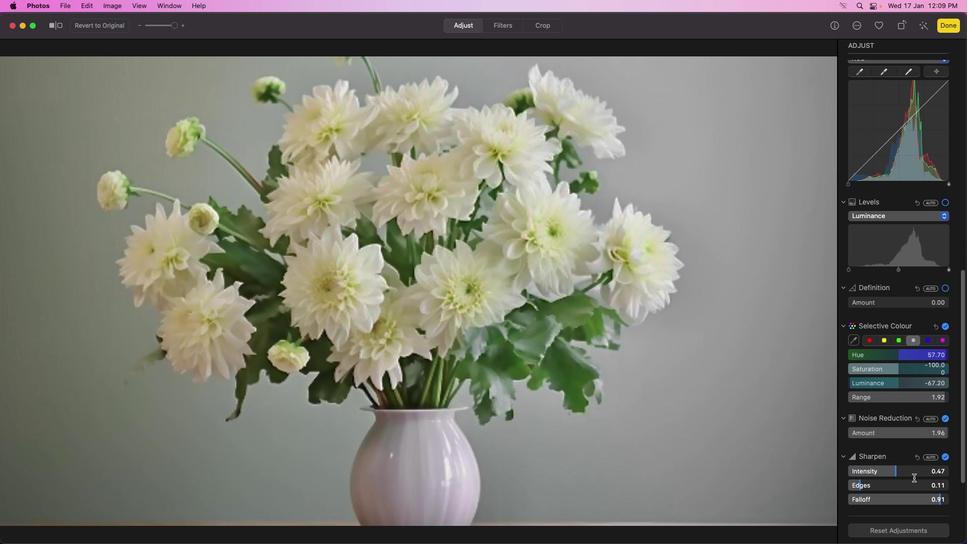 
Action: Mouse scrolled (914, 477) with delta (0, 0)
Screenshot: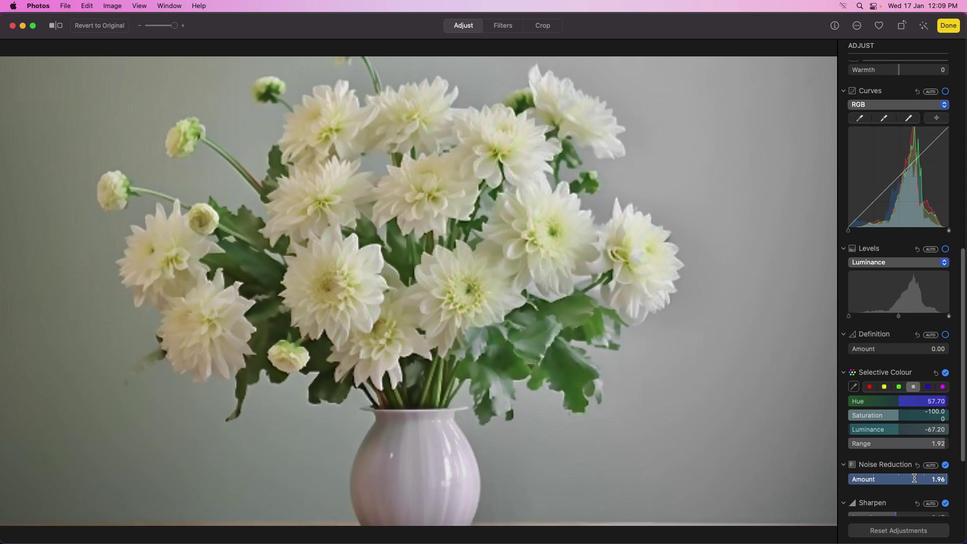 
Action: Mouse scrolled (914, 477) with delta (0, 0)
Screenshot: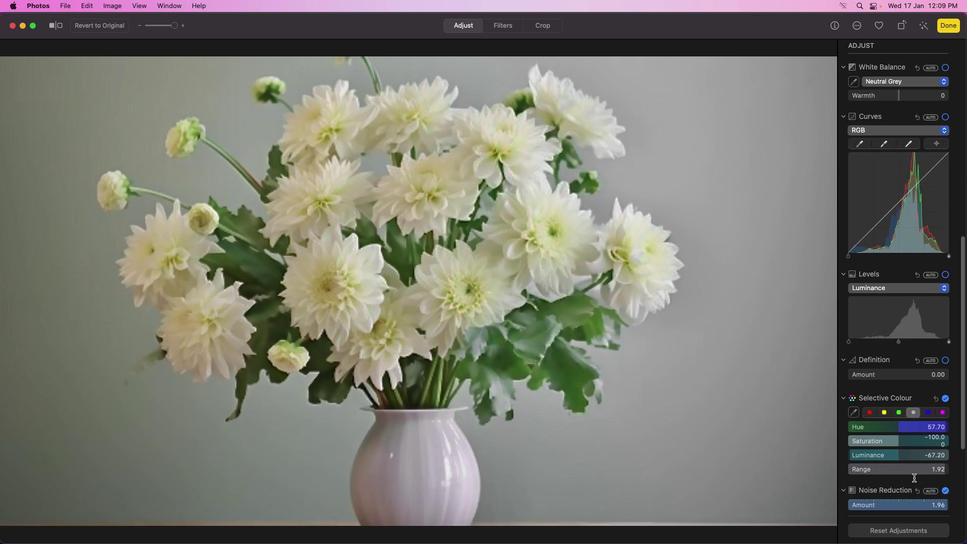 
Action: Mouse scrolled (914, 477) with delta (0, 1)
Screenshot: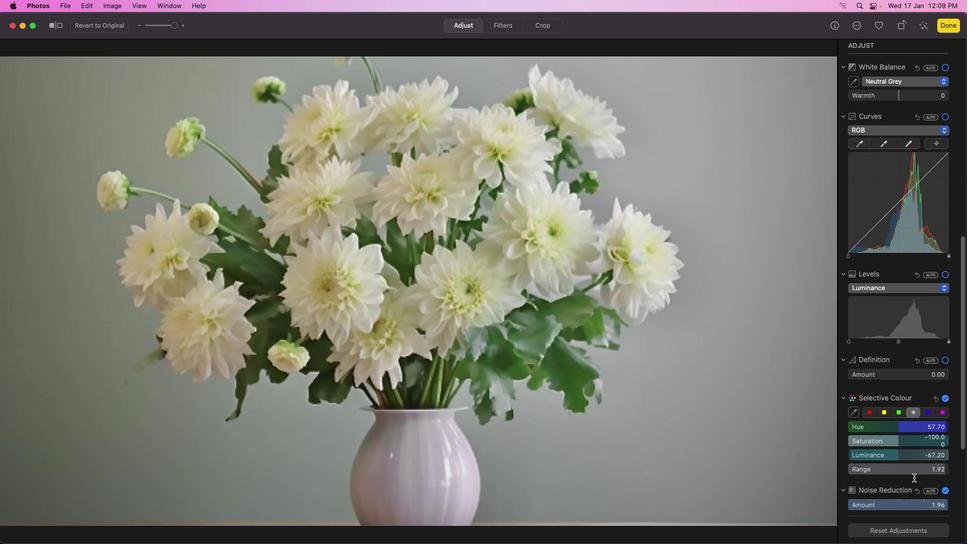
Action: Mouse scrolled (914, 477) with delta (0, 2)
Screenshot: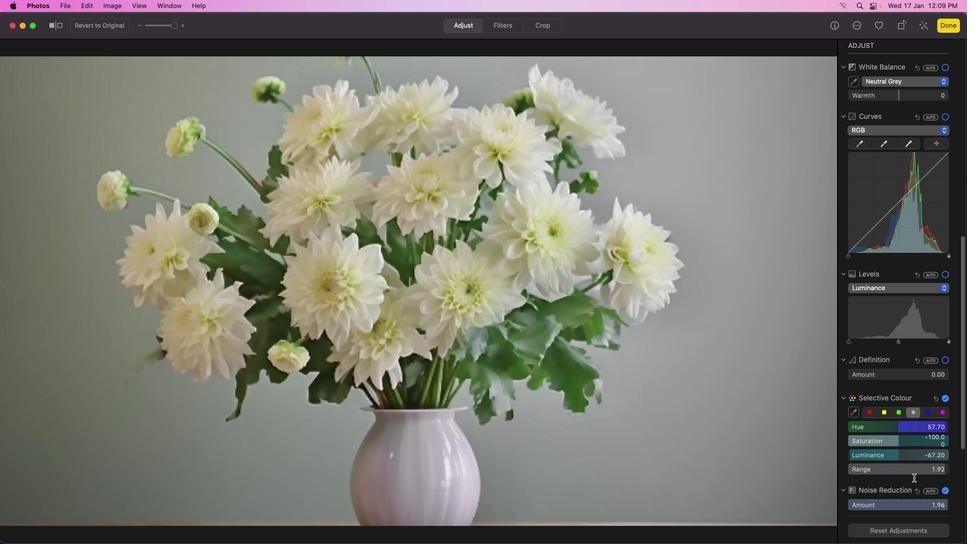 
Action: Mouse scrolled (914, 477) with delta (0, 2)
Screenshot: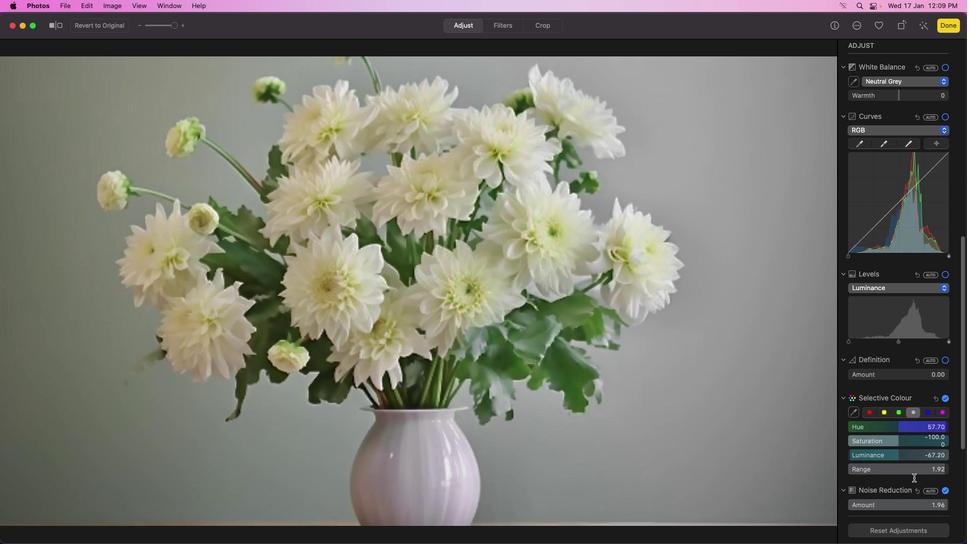 
Action: Mouse moved to (920, 376)
